 Task: Look for space in Estero, United States from 13th August, 2023 to 17th August, 2023 for 2 adults in price range Rs.10000 to Rs.16000. Place can be entire place with 2 bedrooms having 2 beds and 1 bathroom. Property type can be house, flat, guest house. Amenities needed are: wifi. Booking option can be shelf check-in. Required host language is English.
Action: Mouse moved to (558, 119)
Screenshot: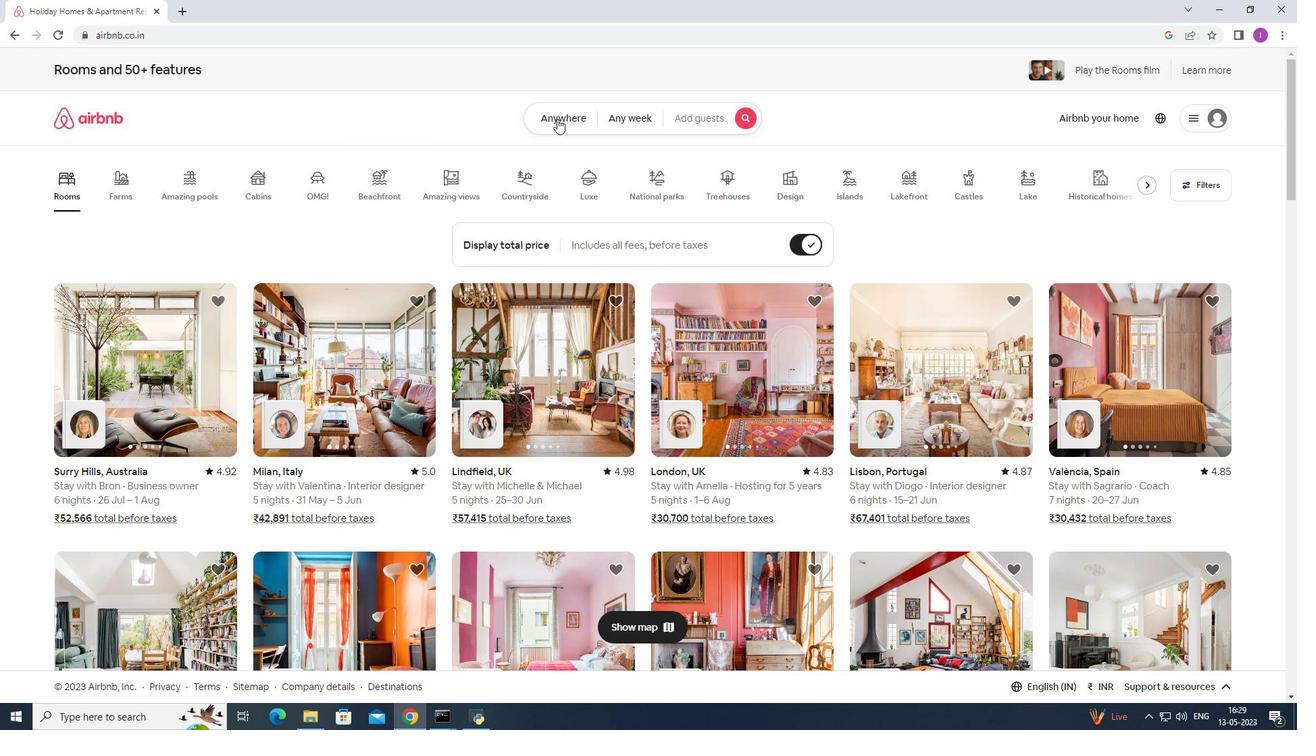 
Action: Mouse pressed left at (558, 119)
Screenshot: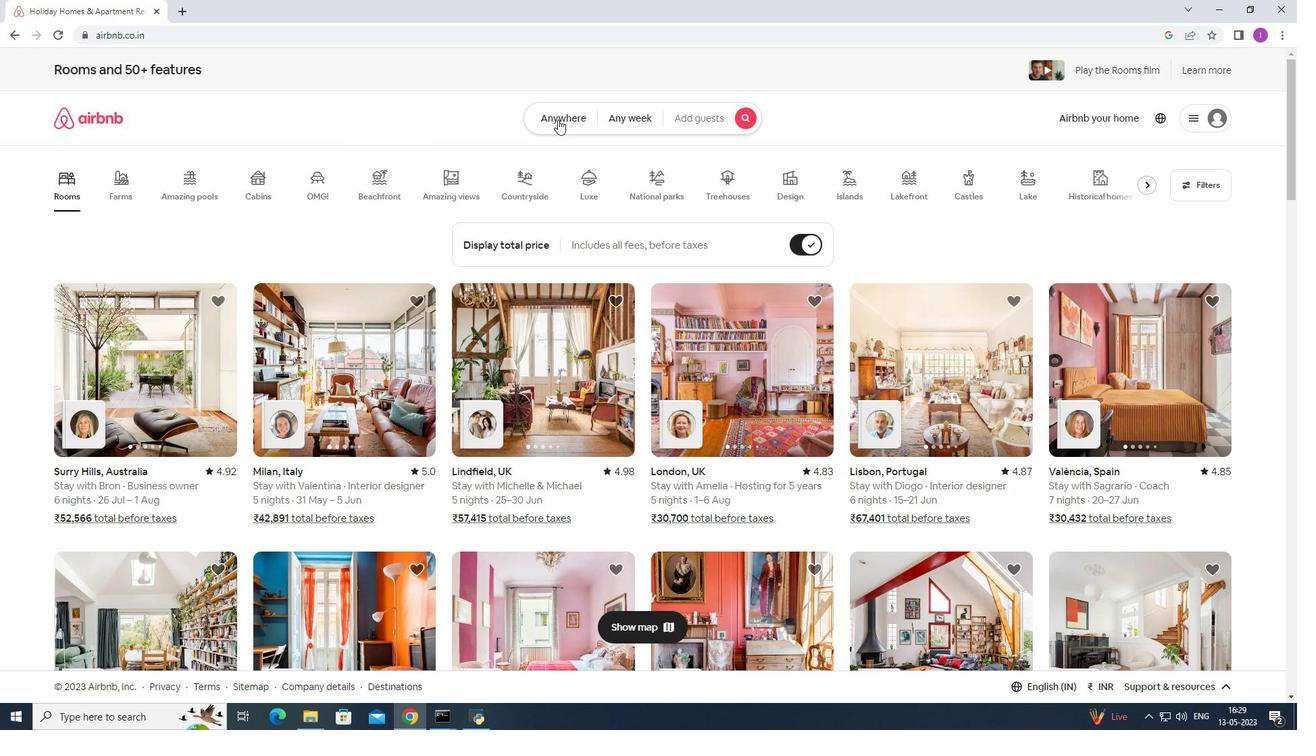 
Action: Mouse moved to (394, 177)
Screenshot: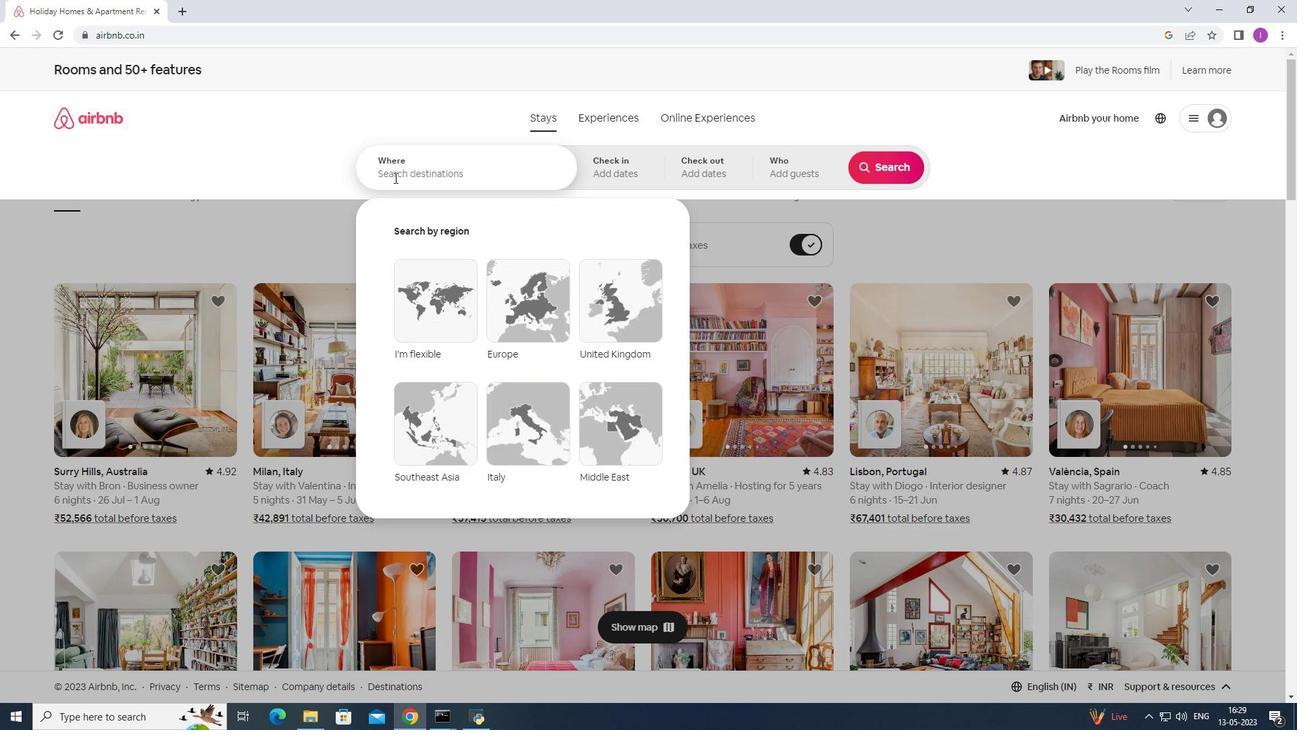 
Action: Mouse pressed left at (394, 177)
Screenshot: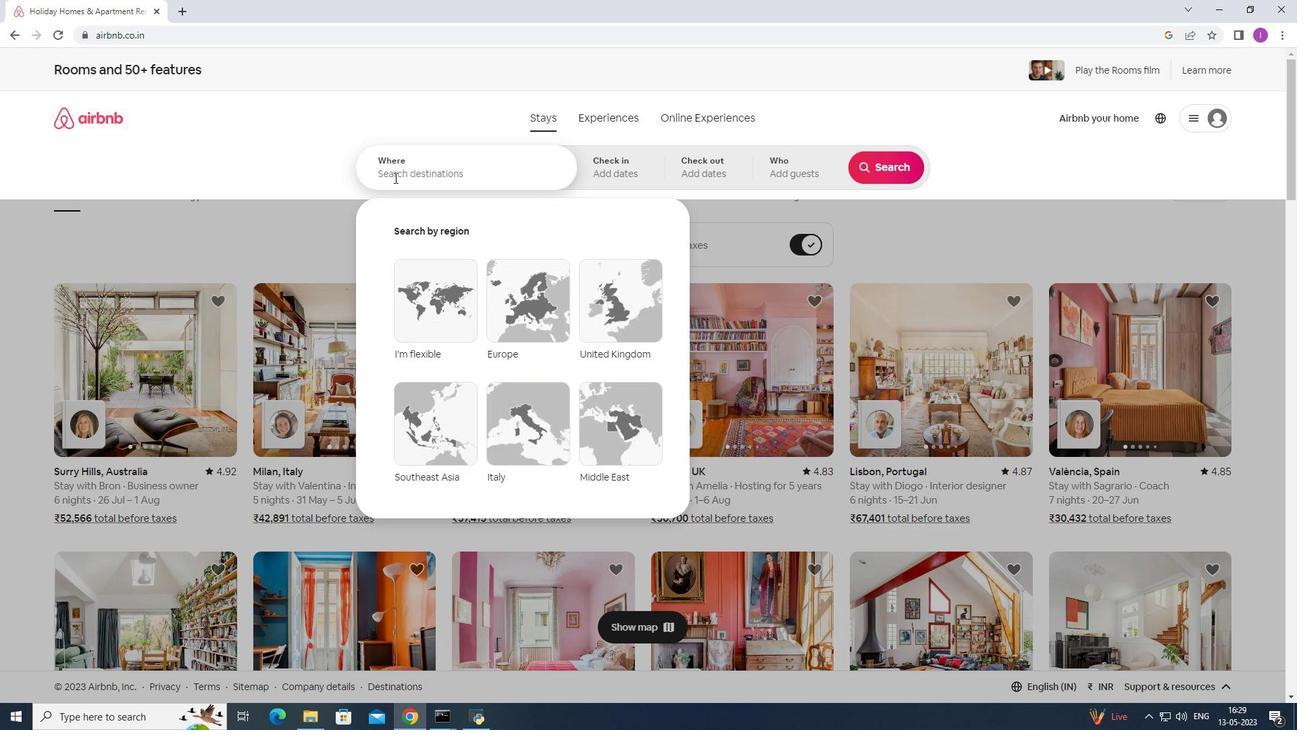 
Action: Key pressed <Key.shift>Estero,<Key.shift>united<Key.space>states
Screenshot: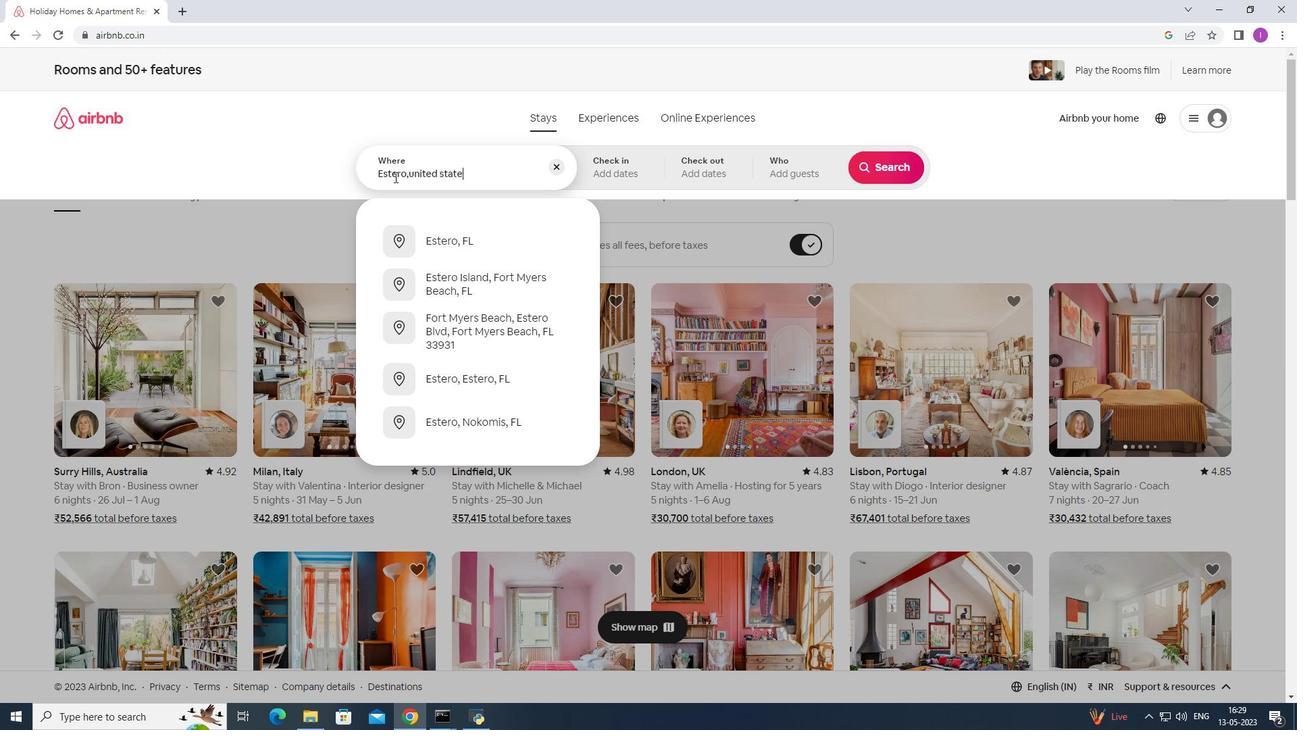 
Action: Mouse moved to (634, 170)
Screenshot: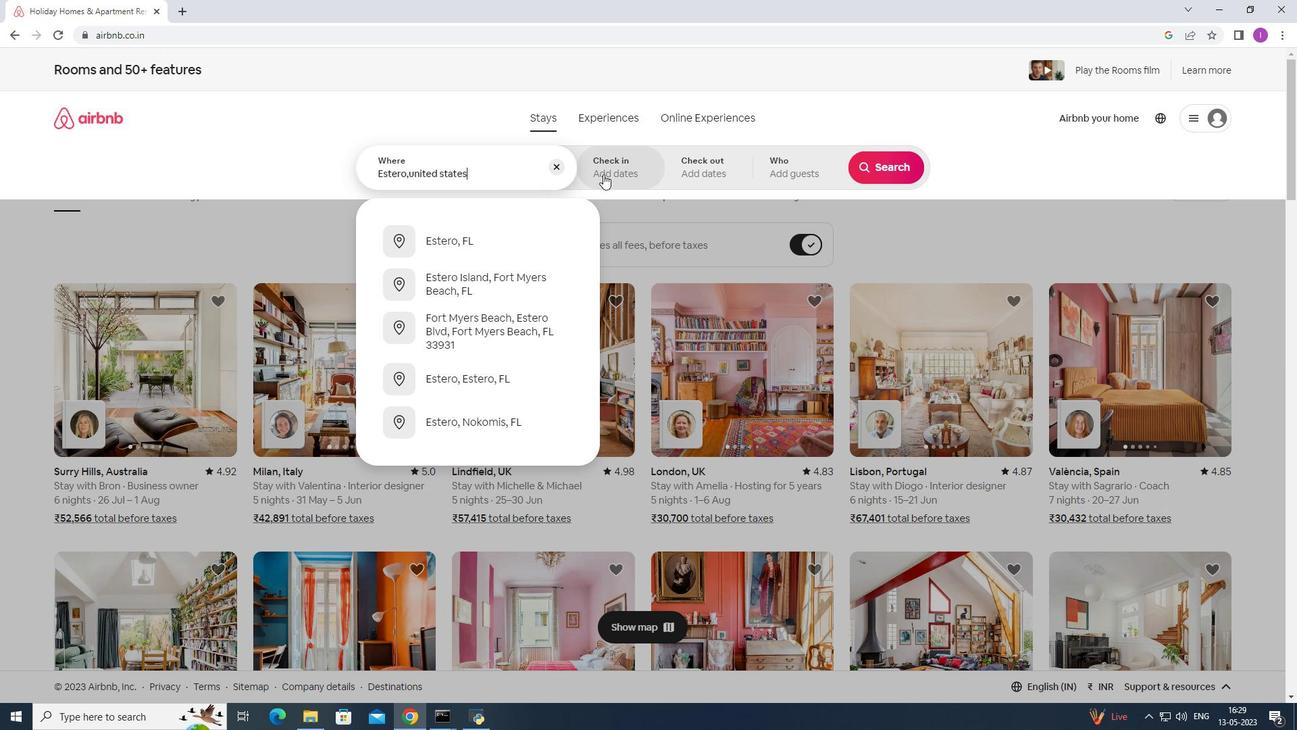 
Action: Mouse pressed left at (634, 170)
Screenshot: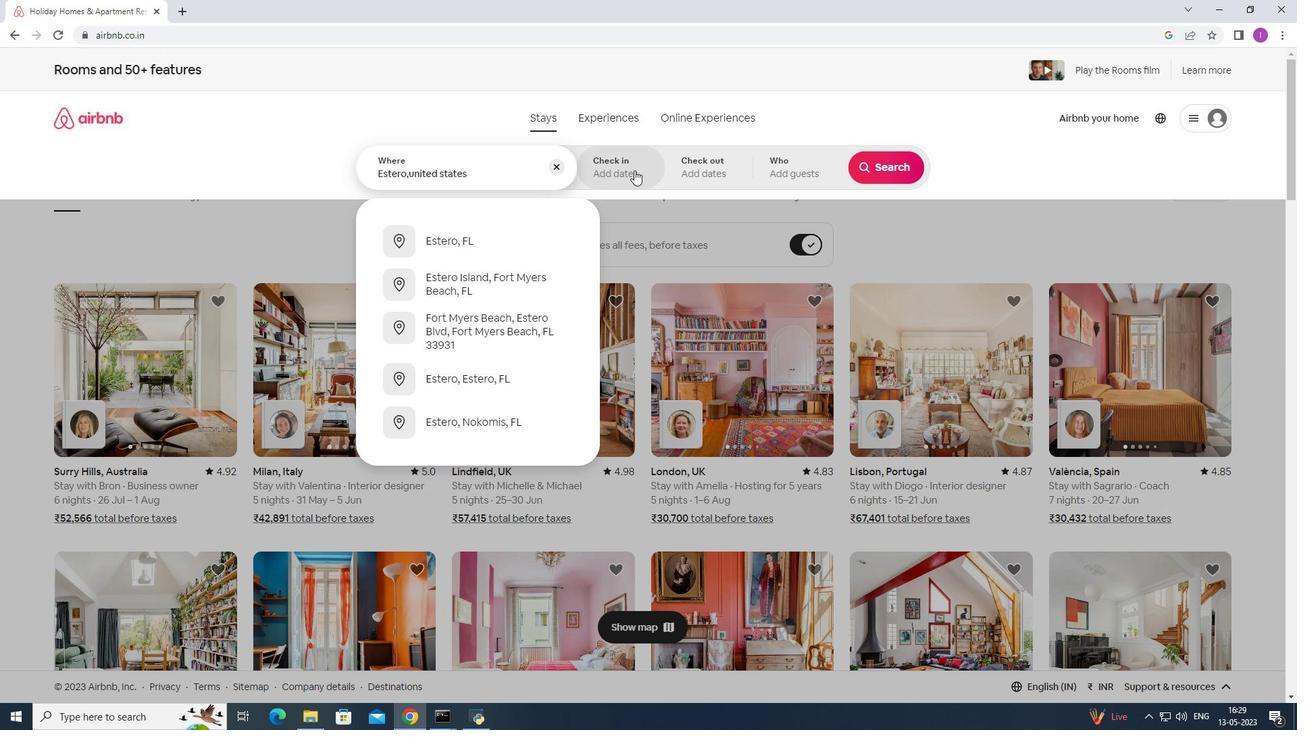 
Action: Mouse moved to (882, 269)
Screenshot: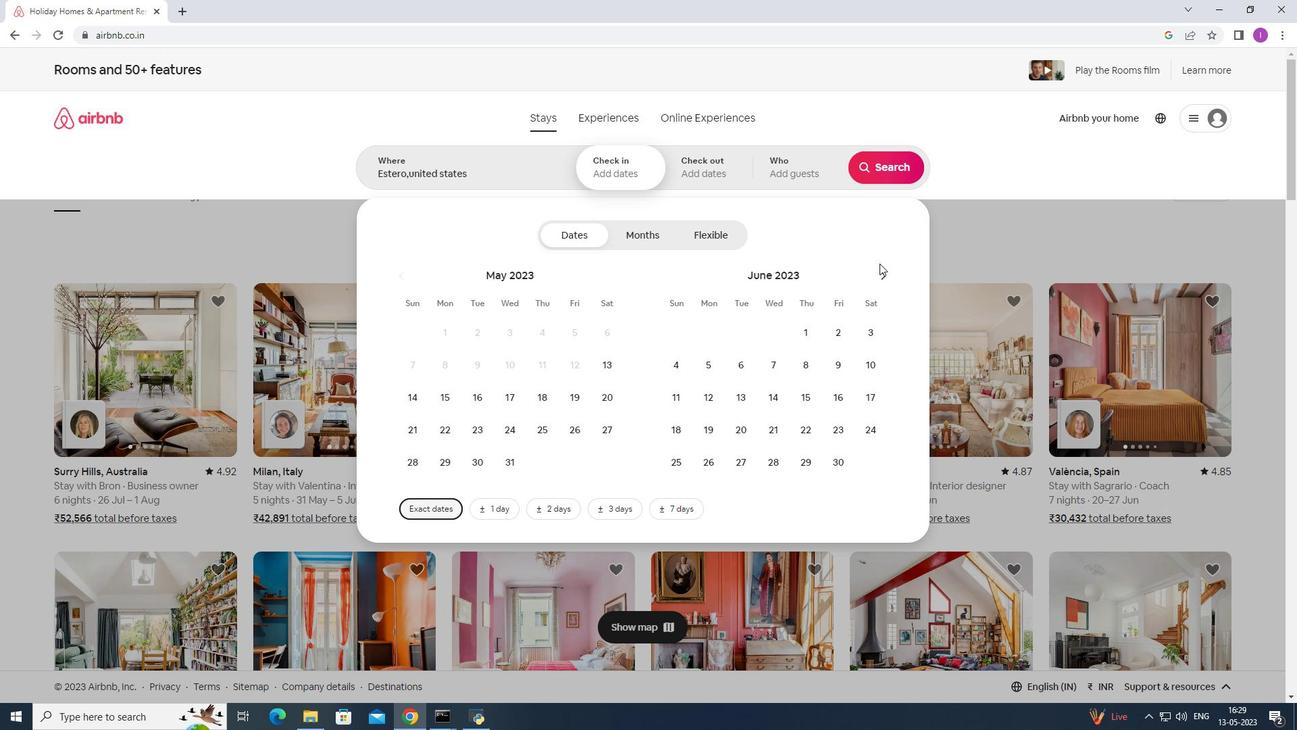 
Action: Mouse pressed left at (882, 269)
Screenshot: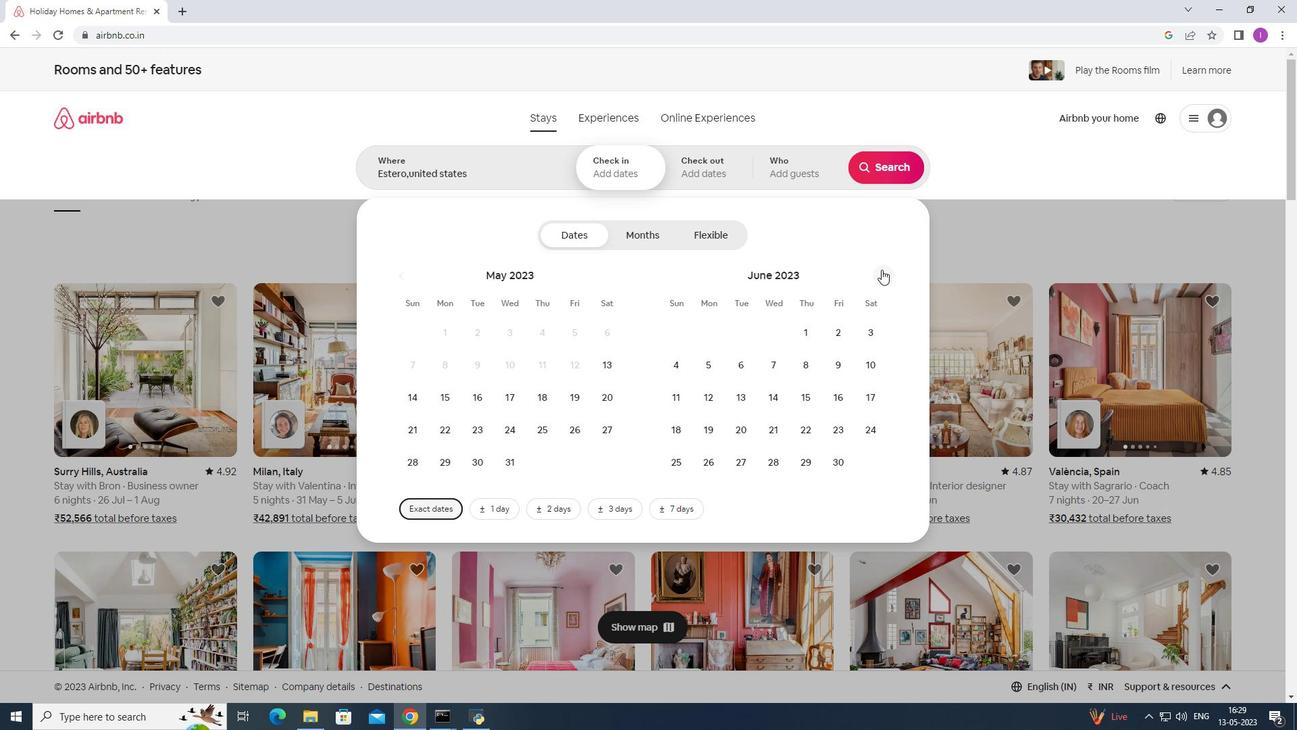 
Action: Mouse moved to (882, 269)
Screenshot: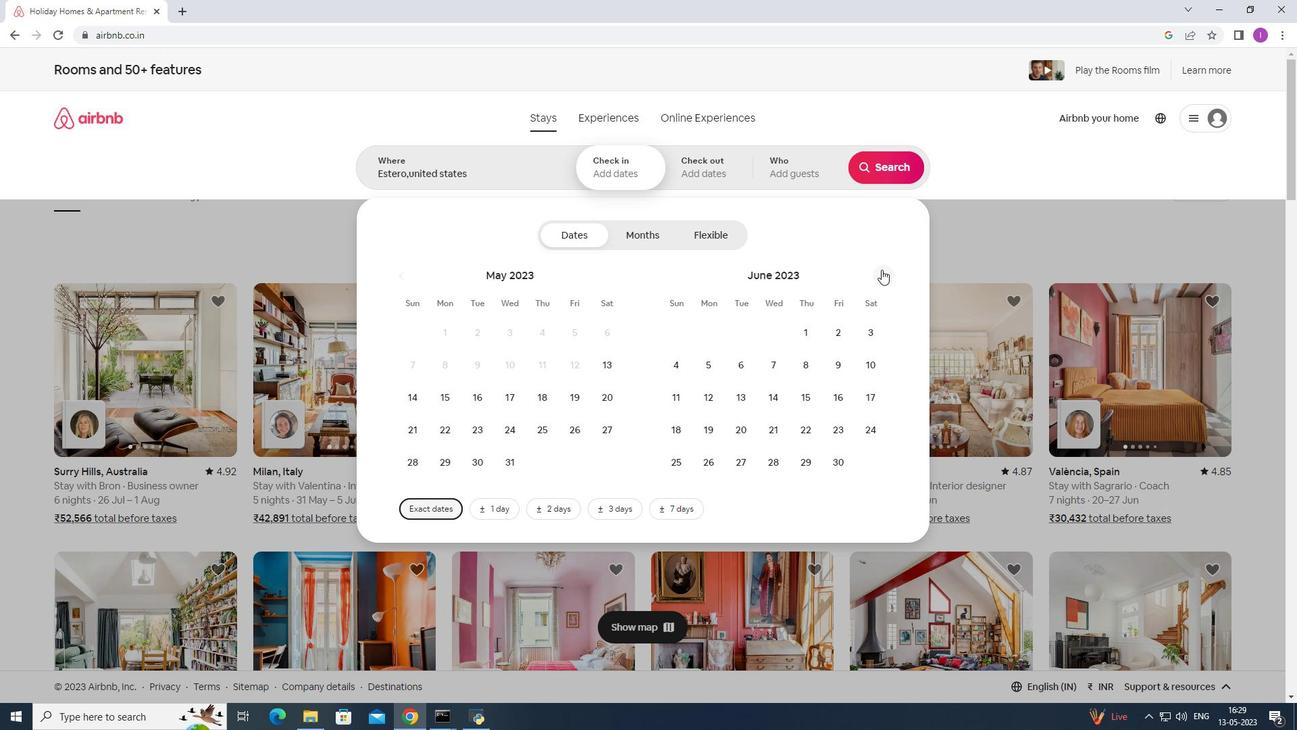 
Action: Mouse pressed left at (882, 269)
Screenshot: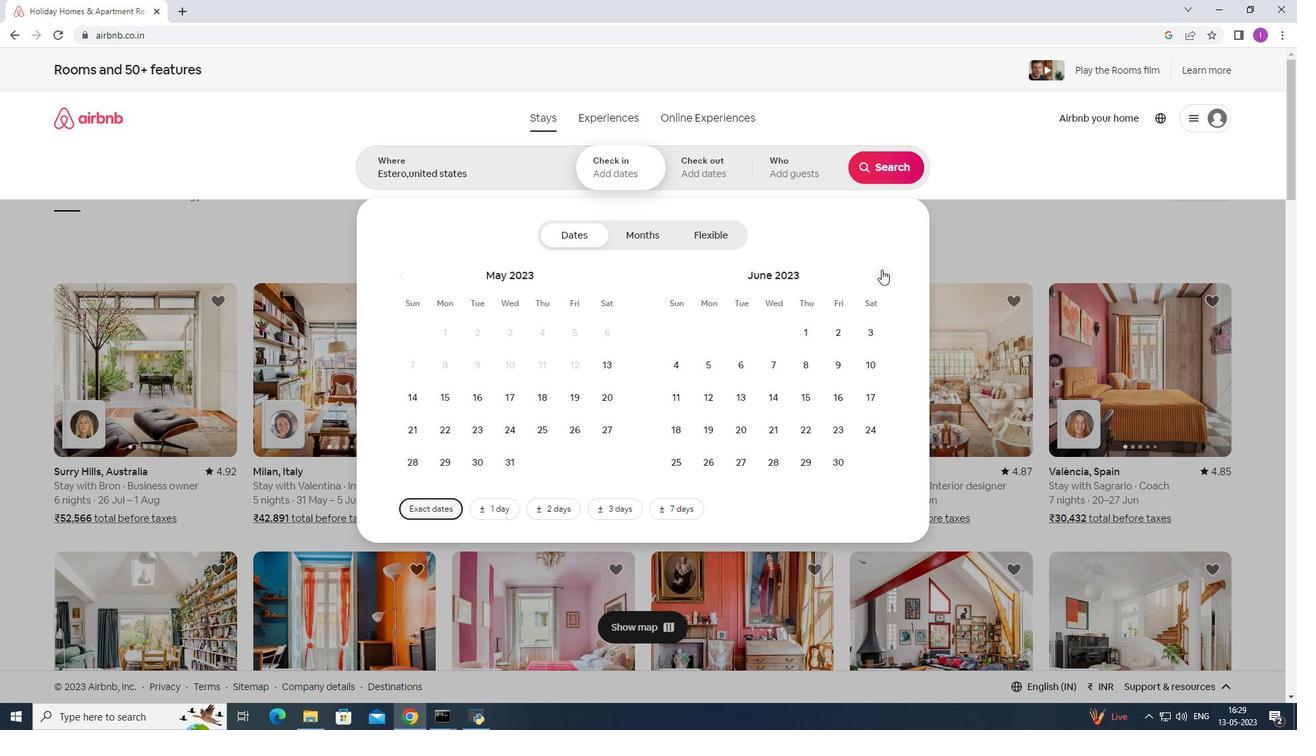 
Action: Mouse pressed left at (882, 269)
Screenshot: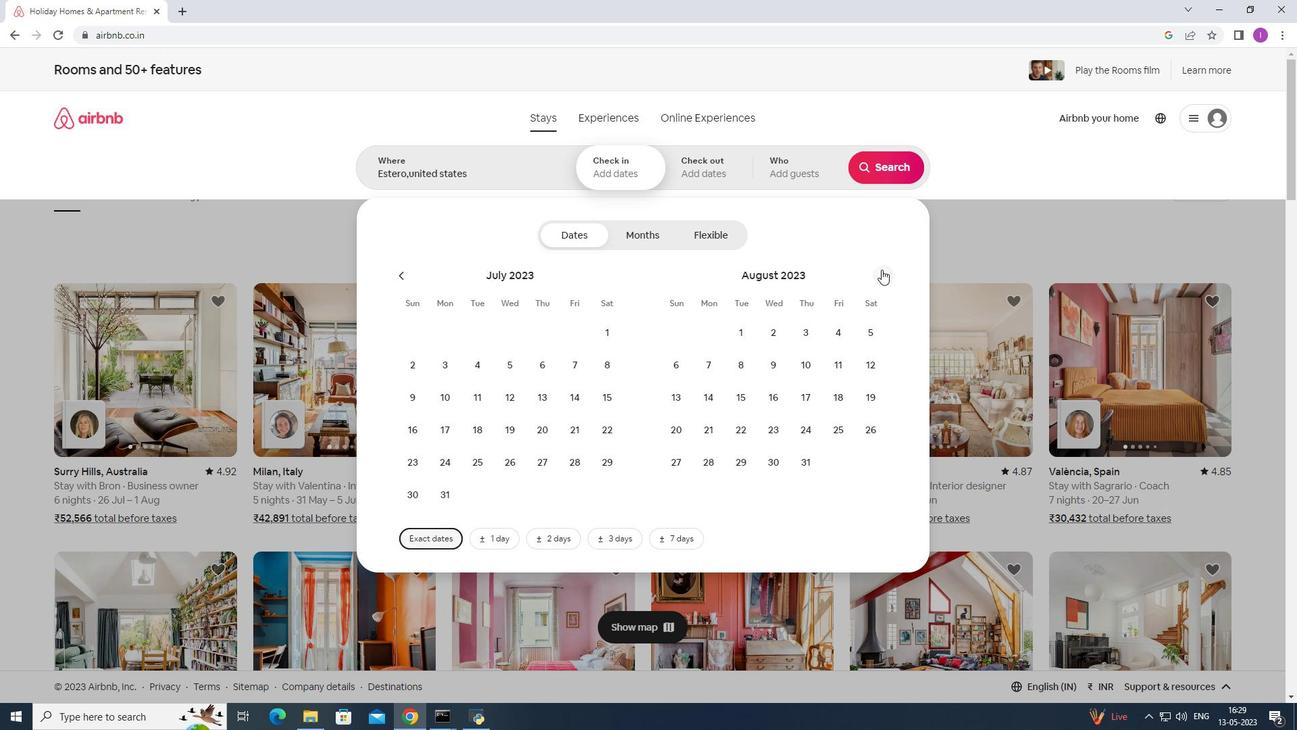 
Action: Mouse moved to (409, 398)
Screenshot: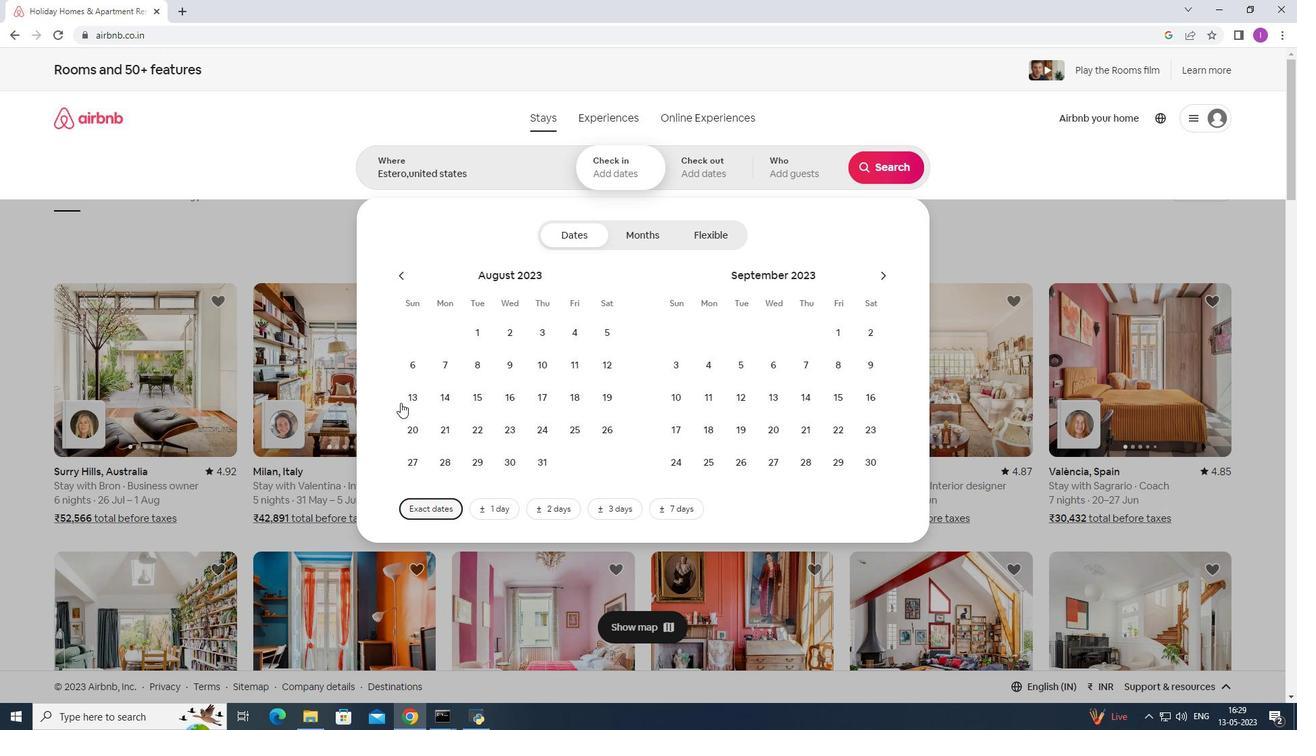 
Action: Mouse pressed left at (409, 398)
Screenshot: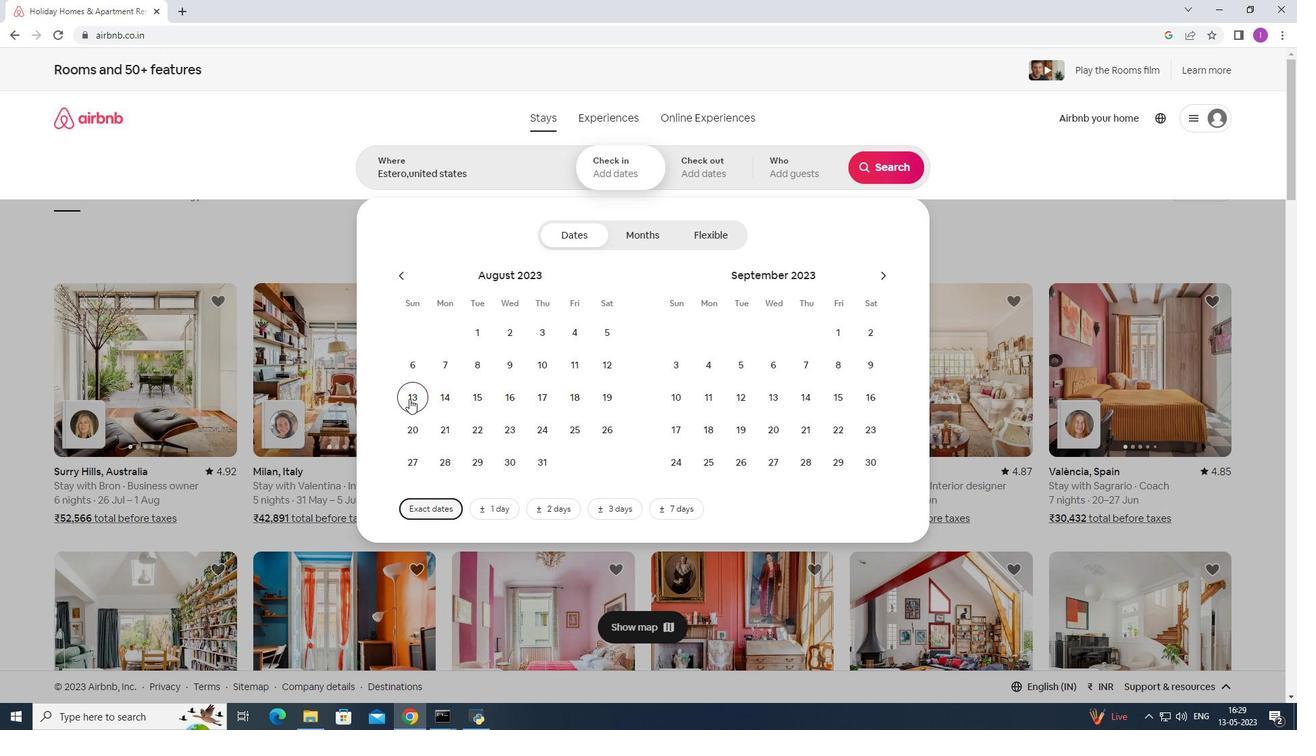 
Action: Mouse moved to (546, 398)
Screenshot: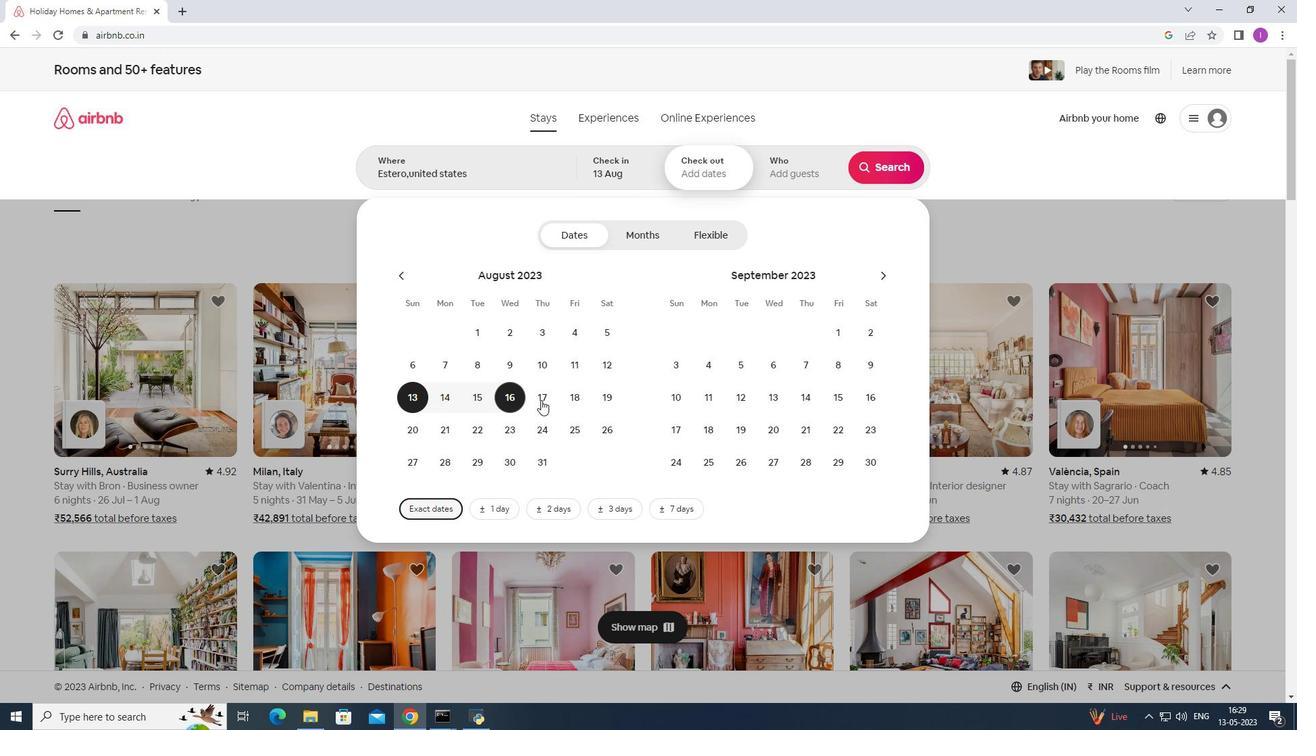 
Action: Mouse pressed left at (546, 398)
Screenshot: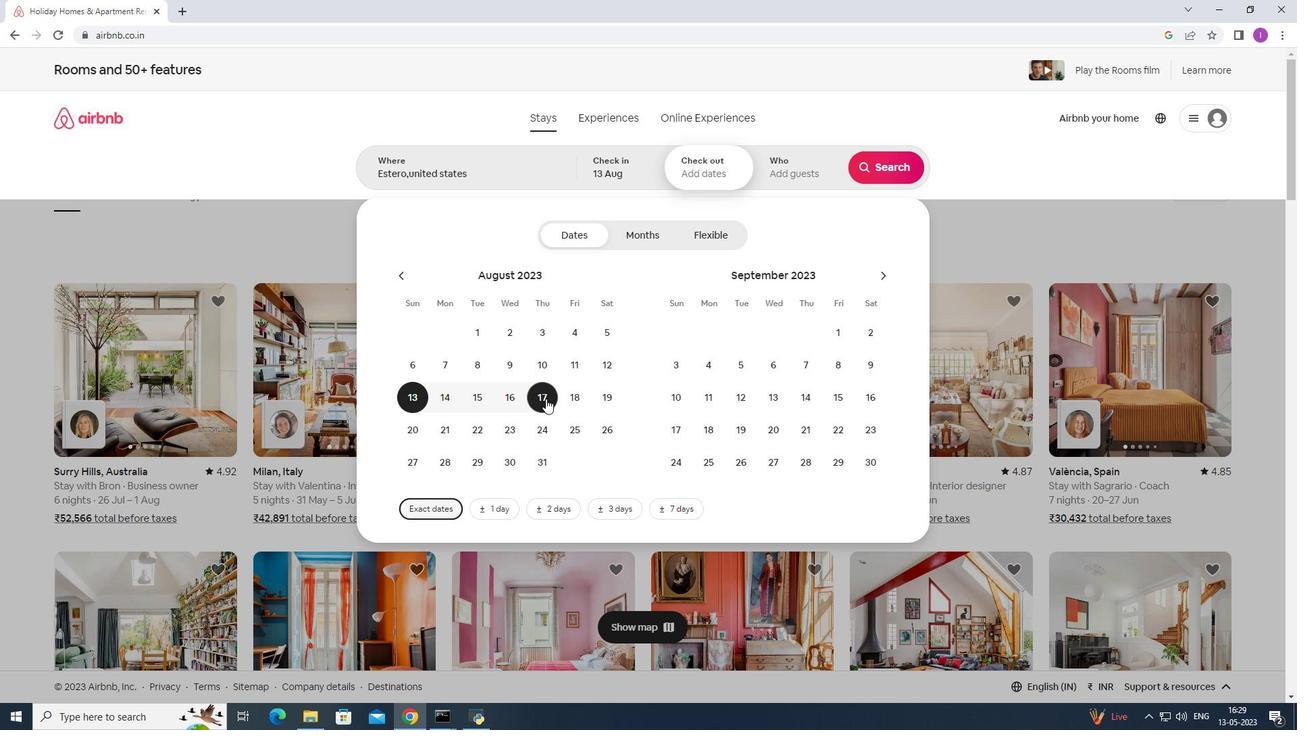 
Action: Mouse moved to (801, 177)
Screenshot: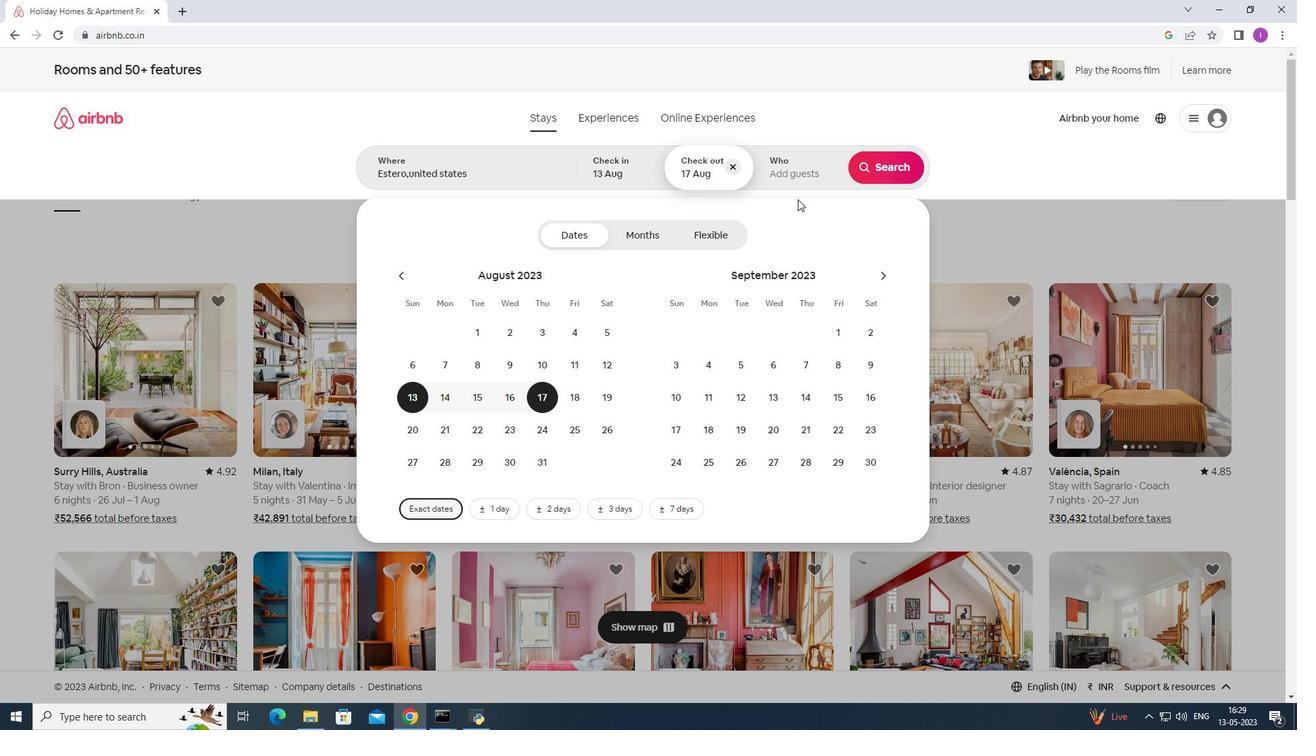 
Action: Mouse pressed left at (801, 177)
Screenshot: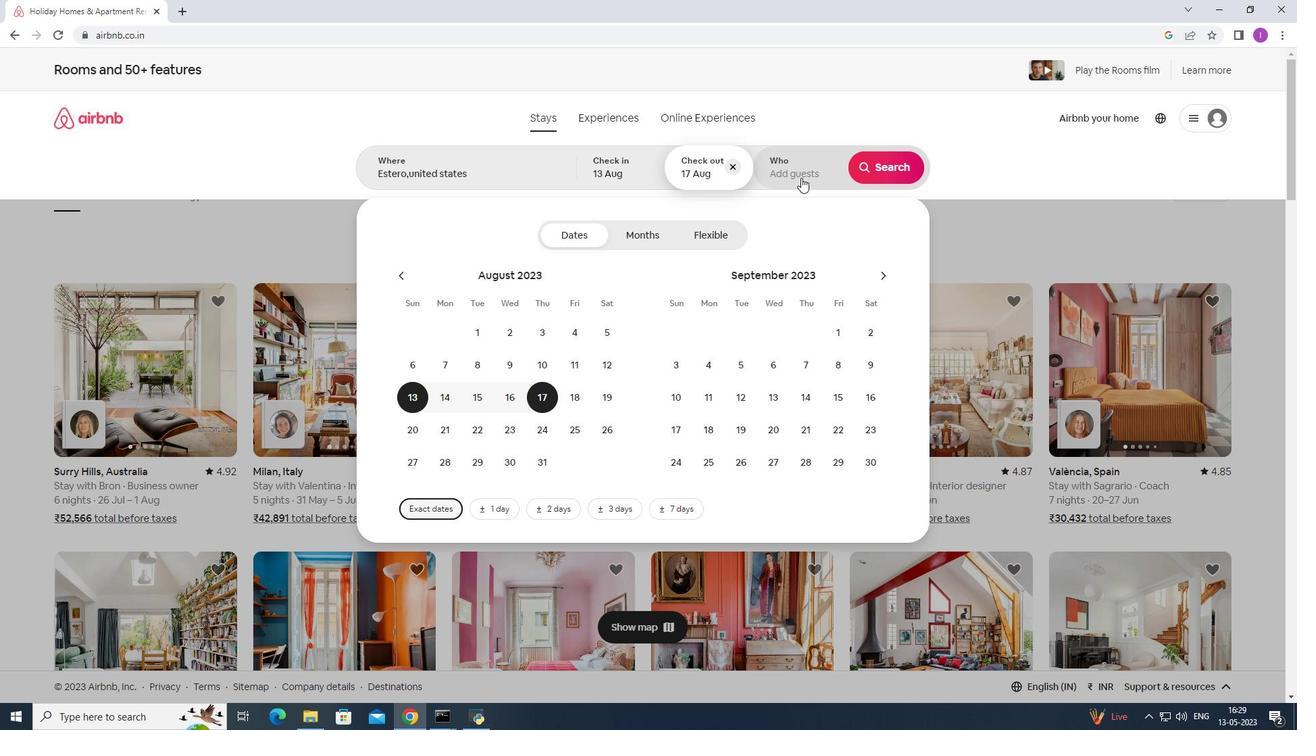 
Action: Mouse moved to (894, 239)
Screenshot: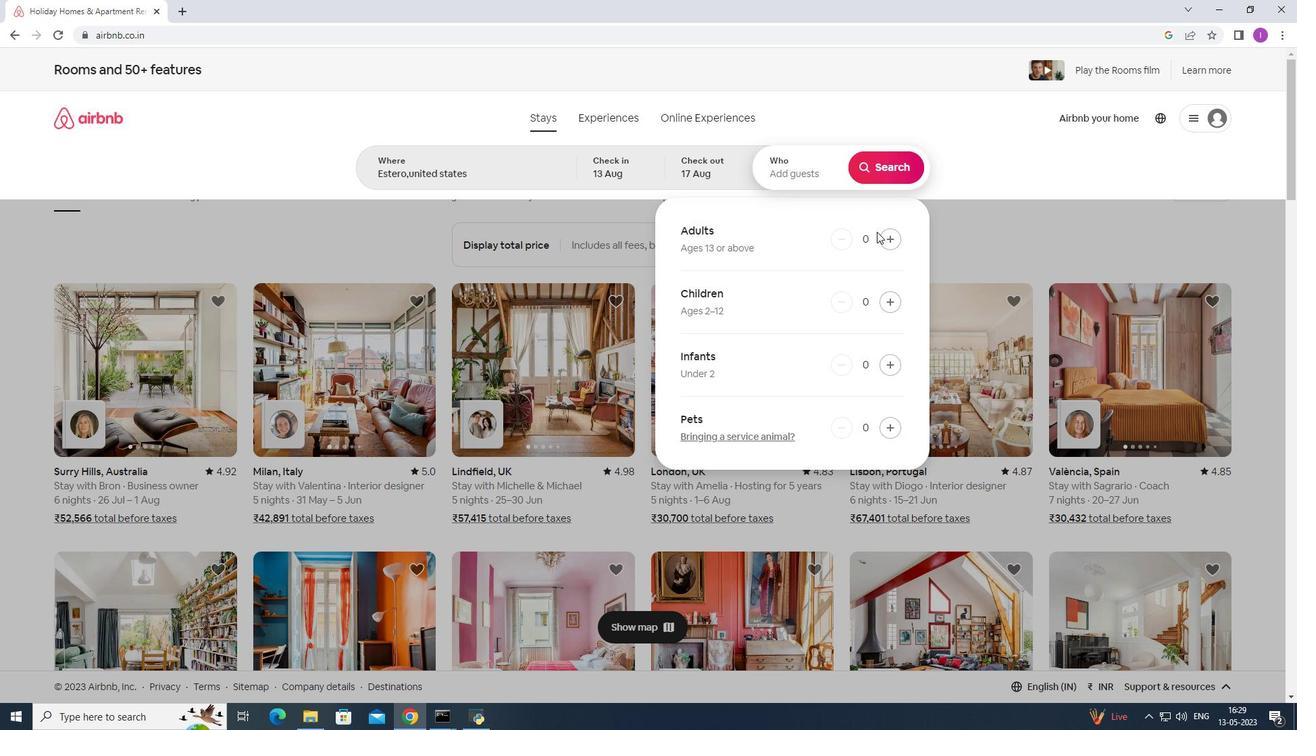 
Action: Mouse pressed left at (894, 239)
Screenshot: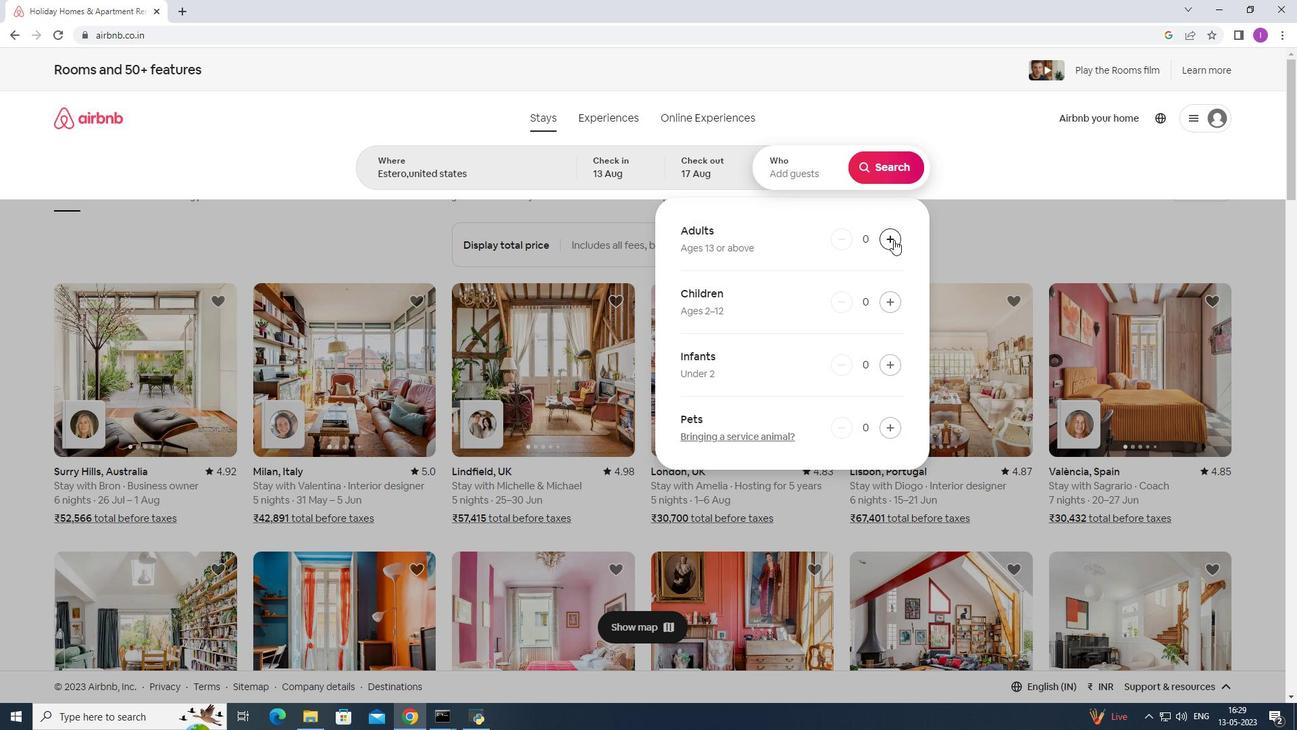 
Action: Mouse pressed left at (894, 239)
Screenshot: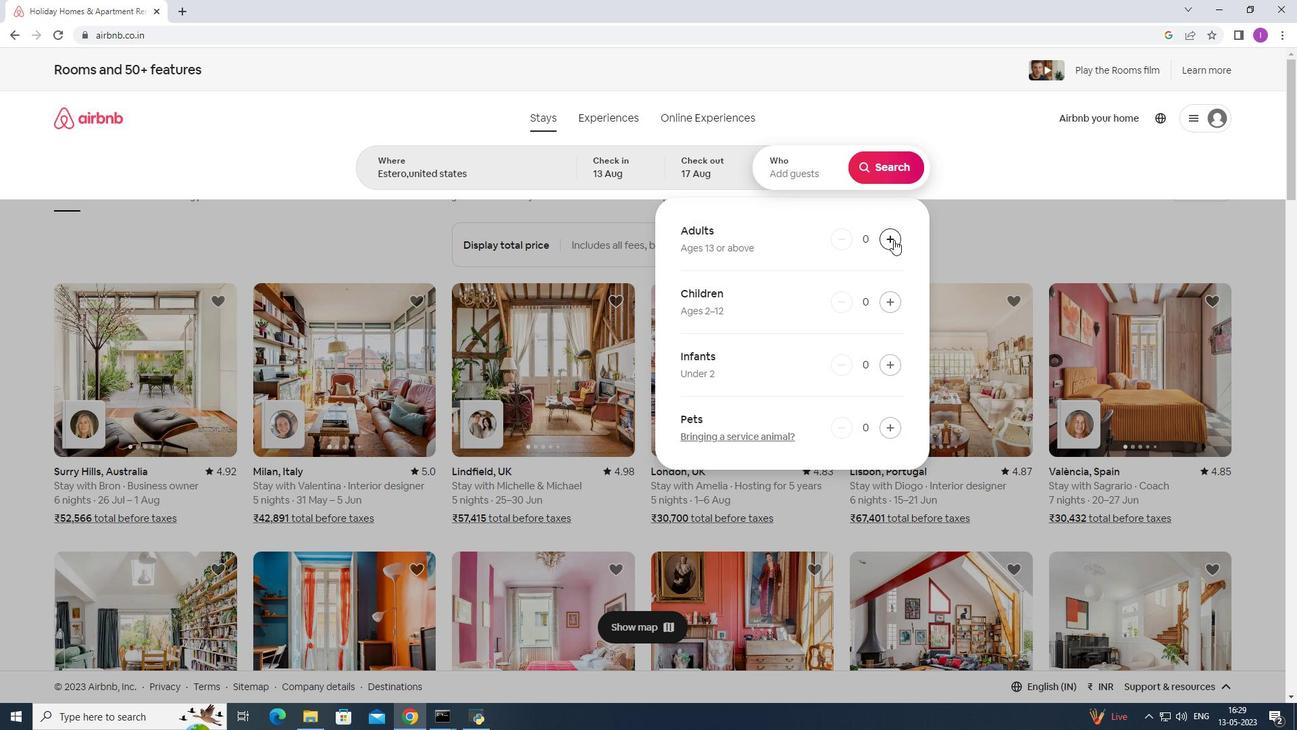 
Action: Mouse moved to (884, 174)
Screenshot: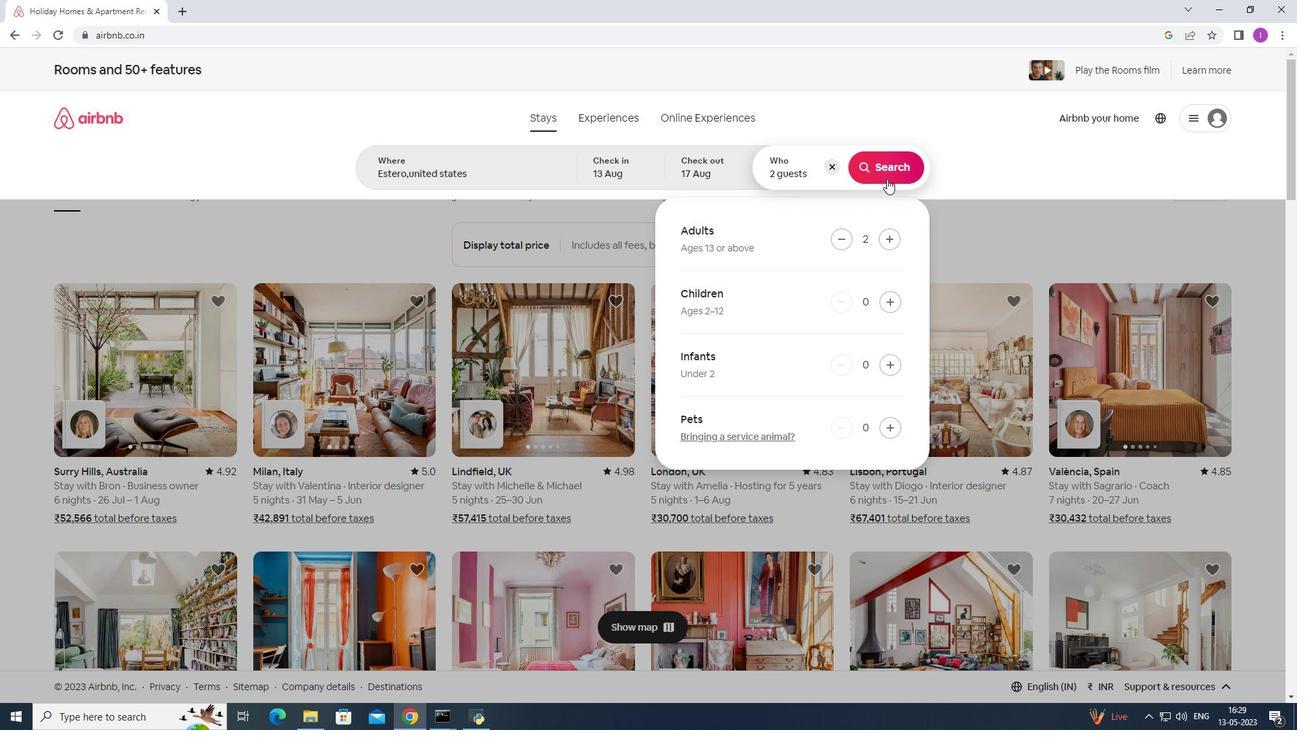 
Action: Mouse pressed left at (884, 174)
Screenshot: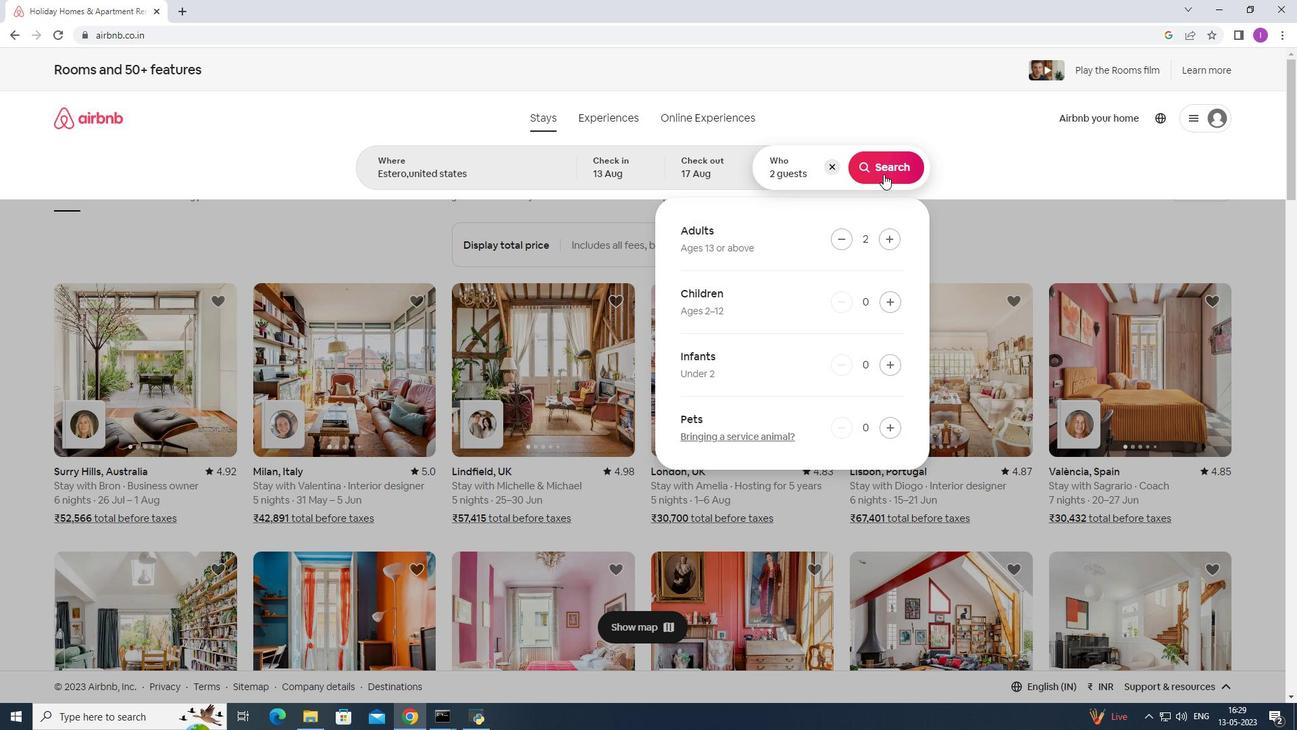 
Action: Mouse moved to (1257, 125)
Screenshot: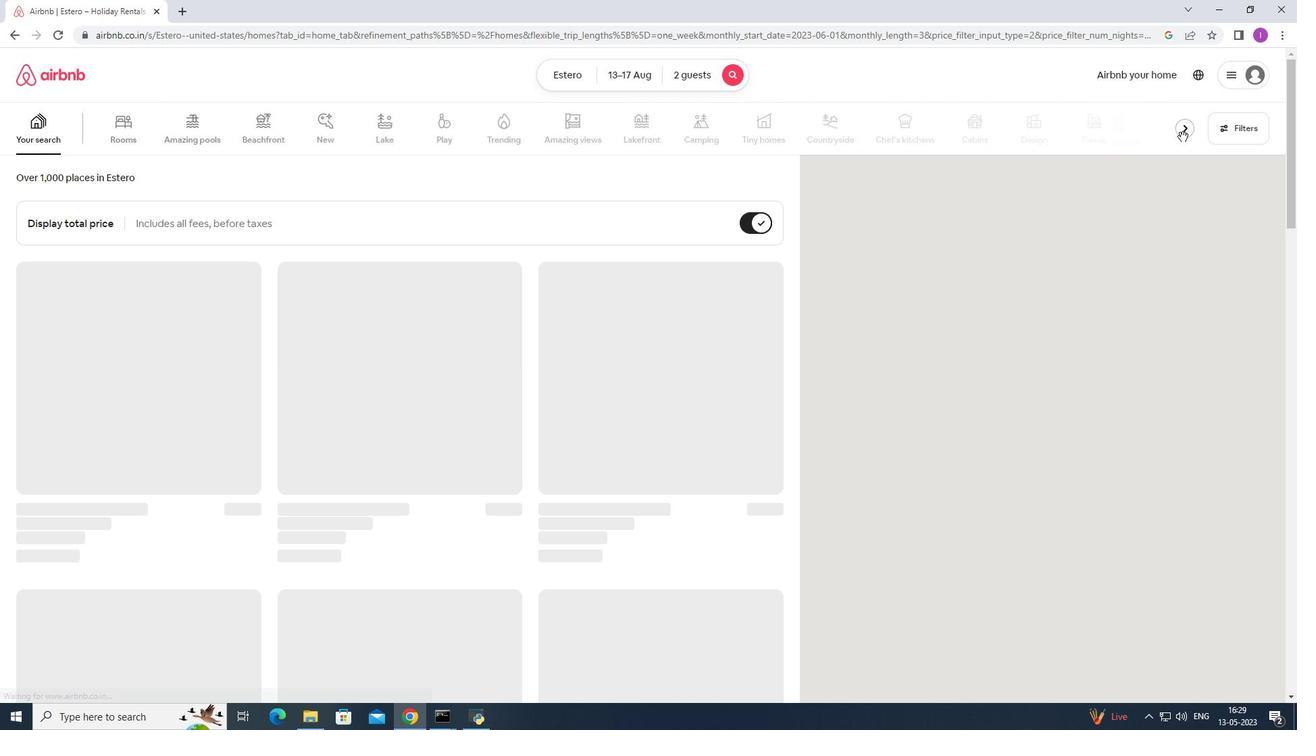 
Action: Mouse pressed left at (1257, 125)
Screenshot: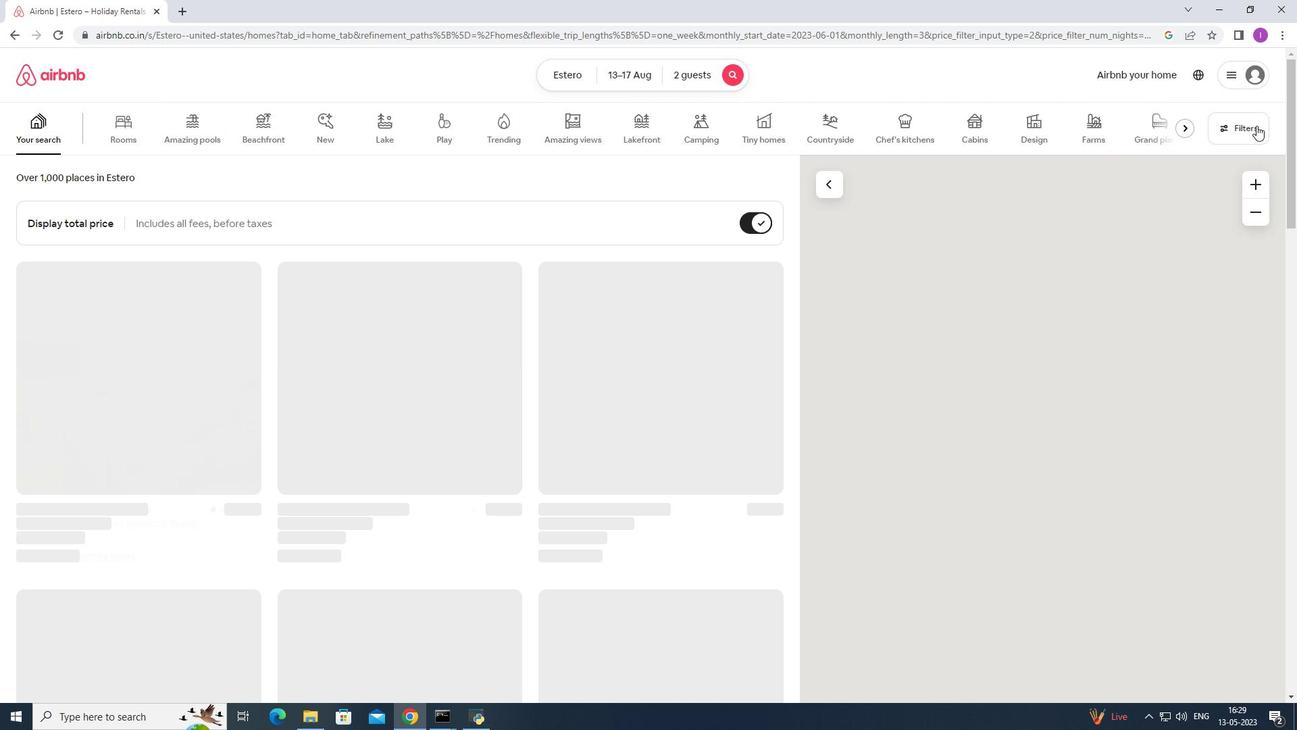 
Action: Mouse moved to (734, 467)
Screenshot: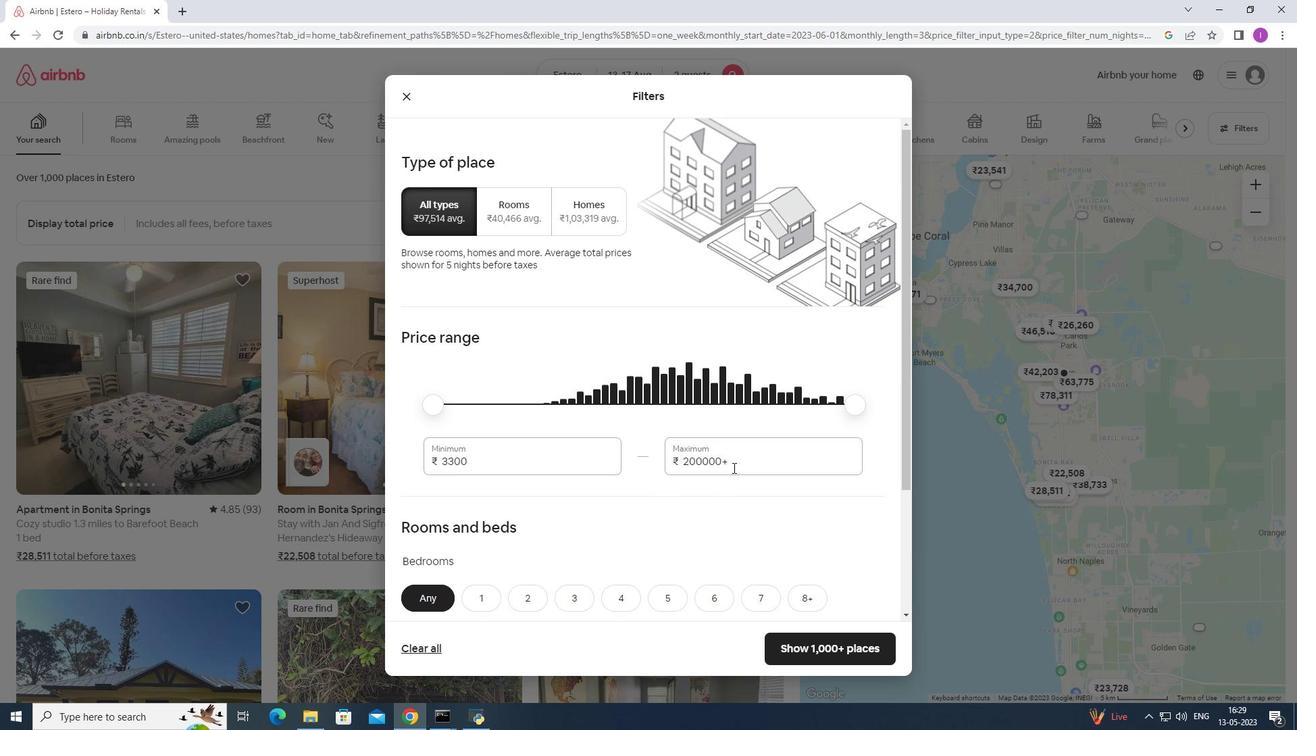 
Action: Mouse pressed left at (734, 467)
Screenshot: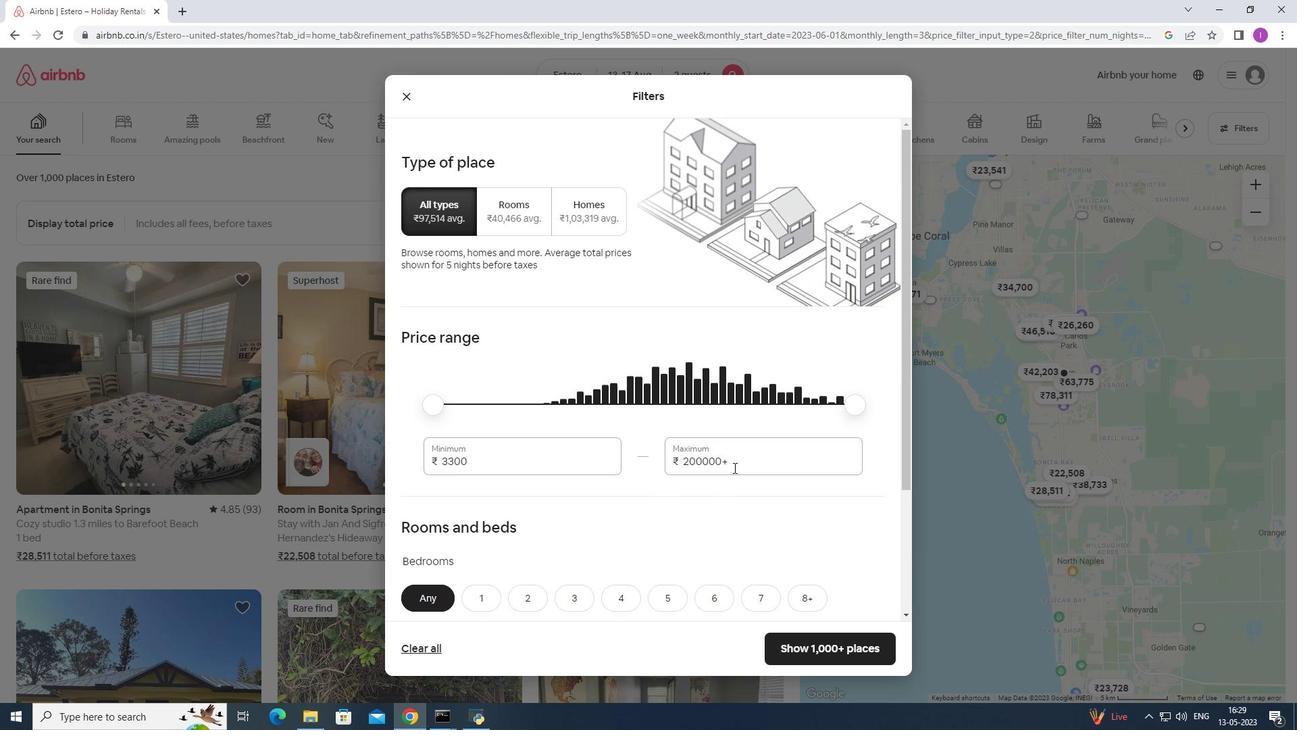 
Action: Mouse moved to (677, 470)
Screenshot: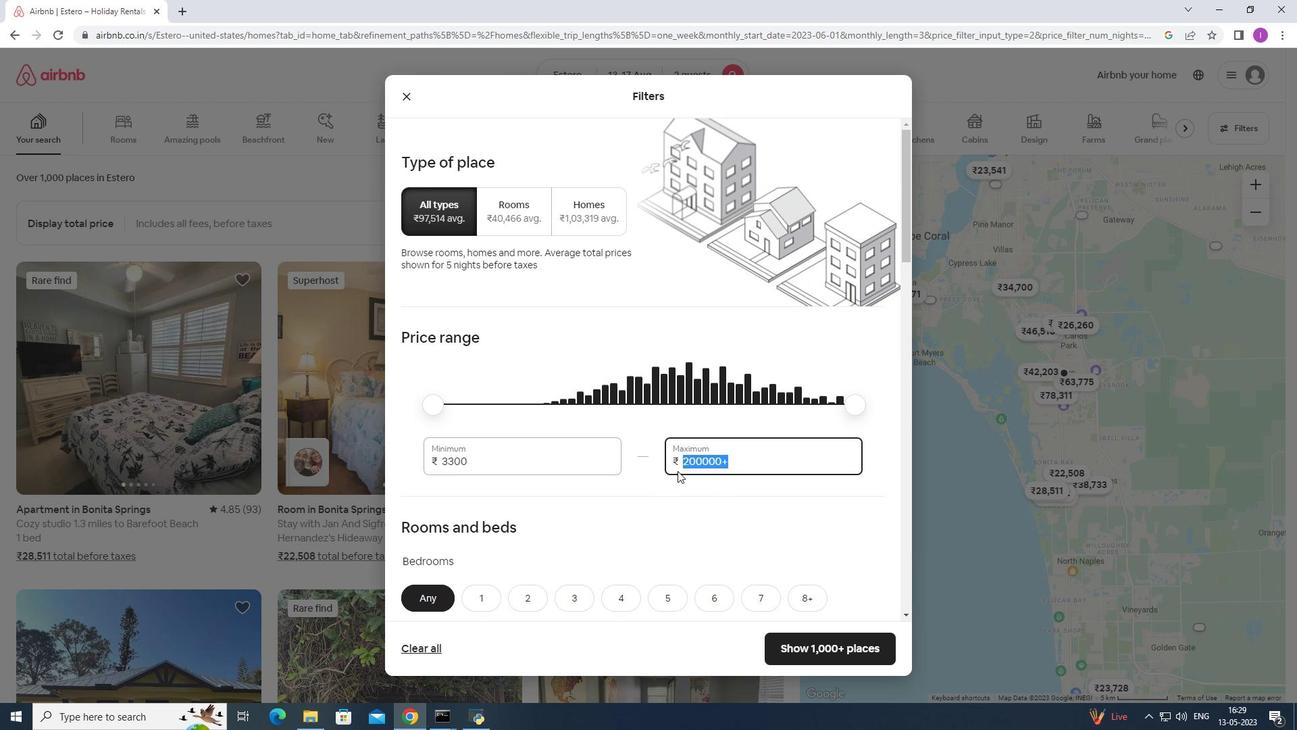 
Action: Key pressed 1
Screenshot: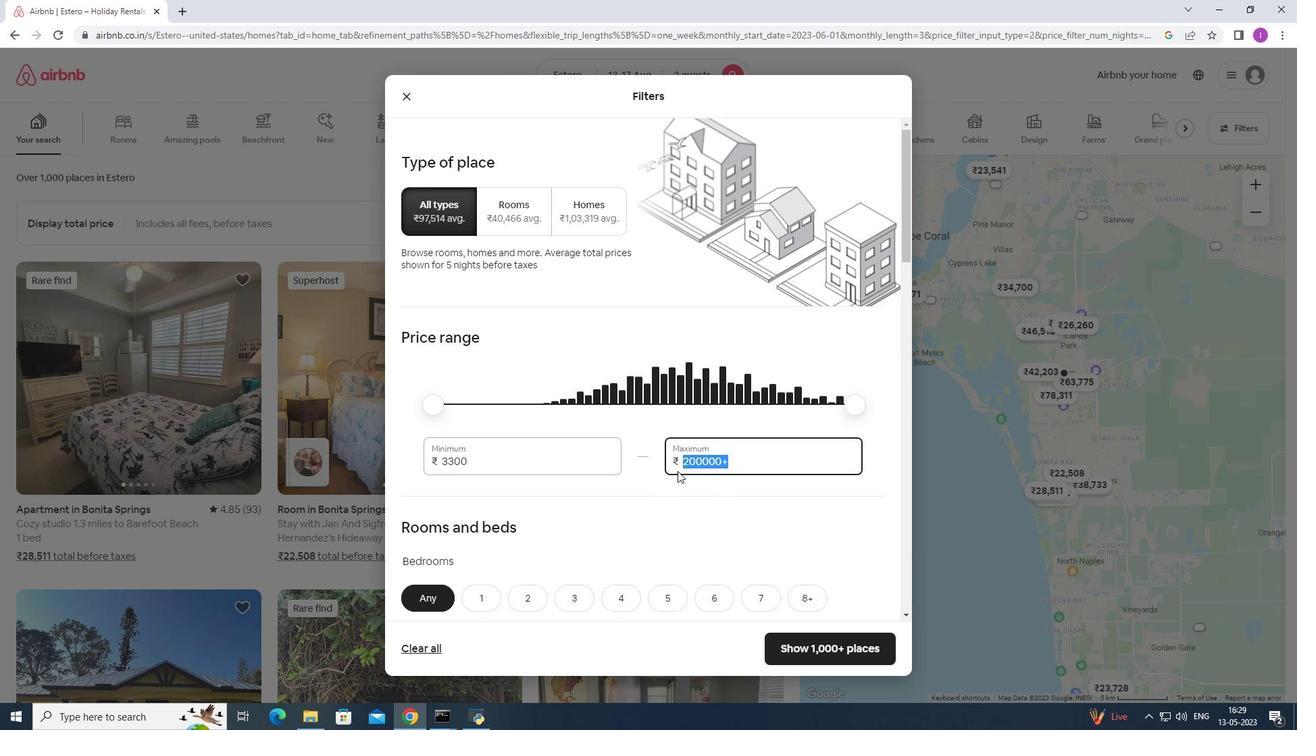 
Action: Mouse moved to (677, 470)
Screenshot: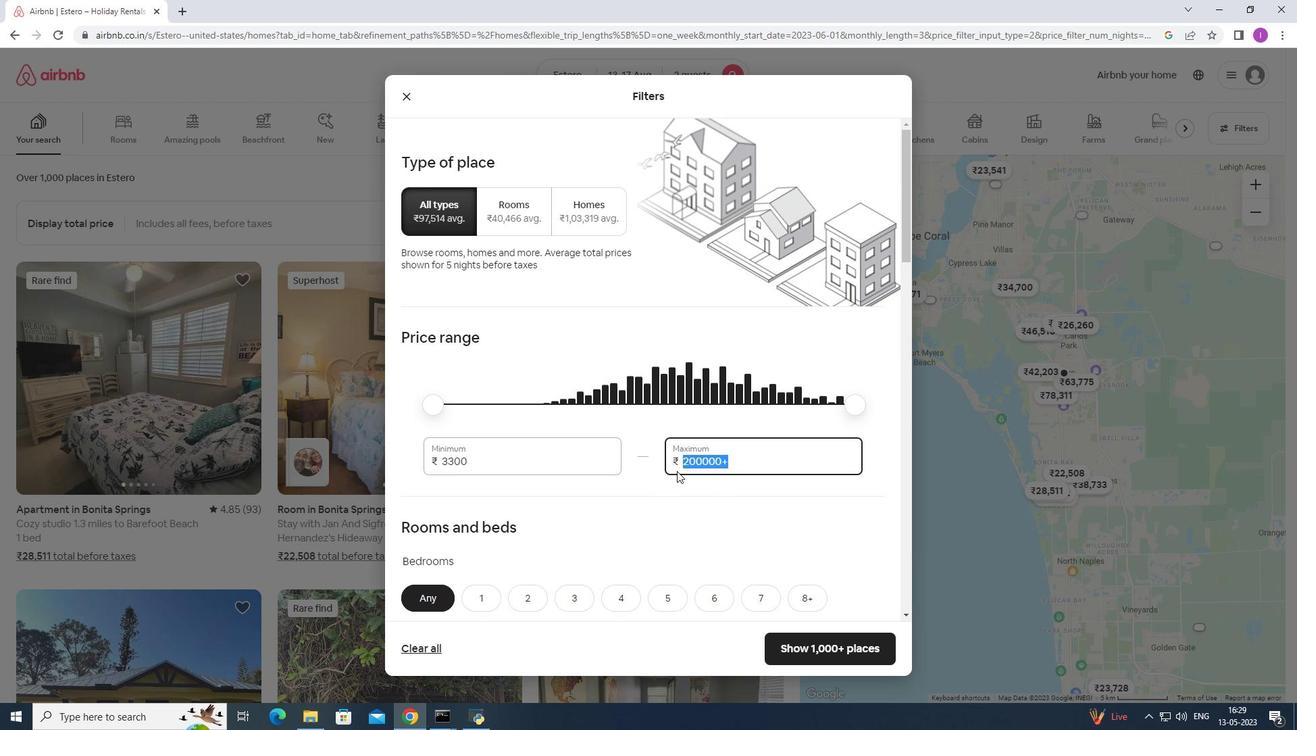 
Action: Key pressed 6
Screenshot: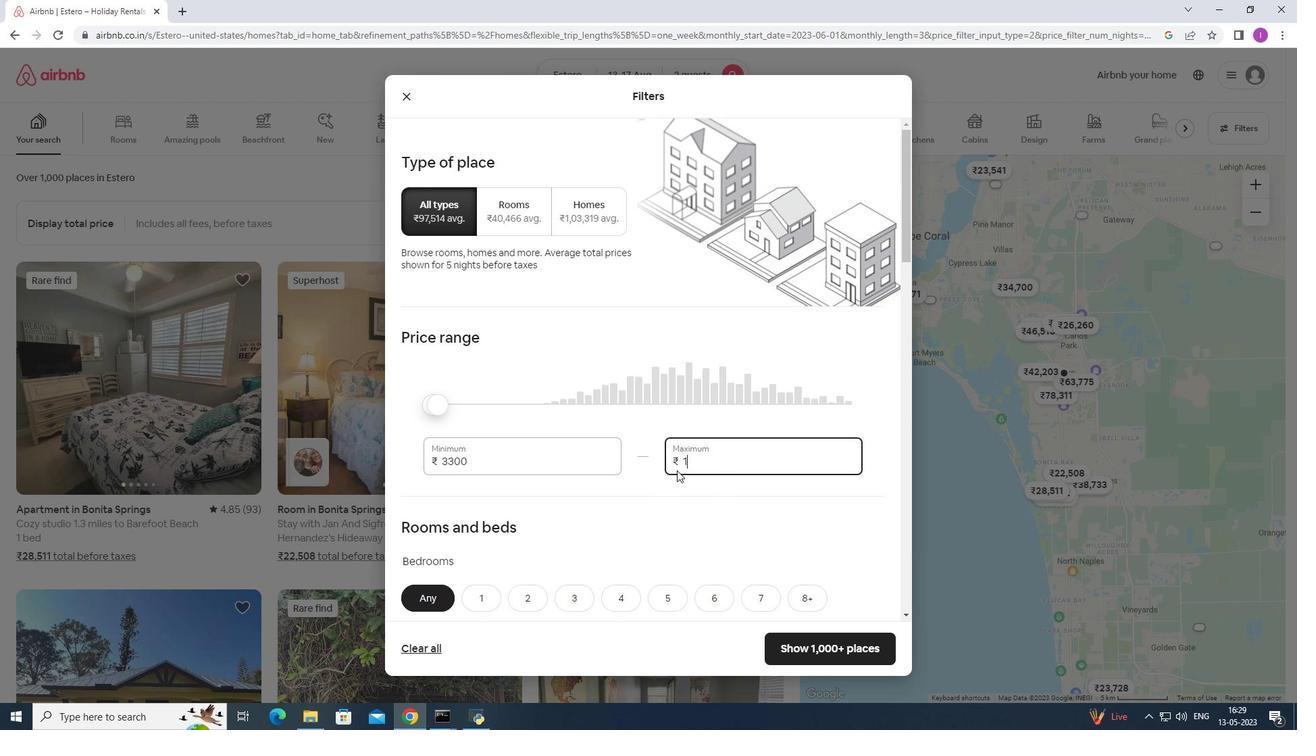 
Action: Mouse moved to (676, 467)
Screenshot: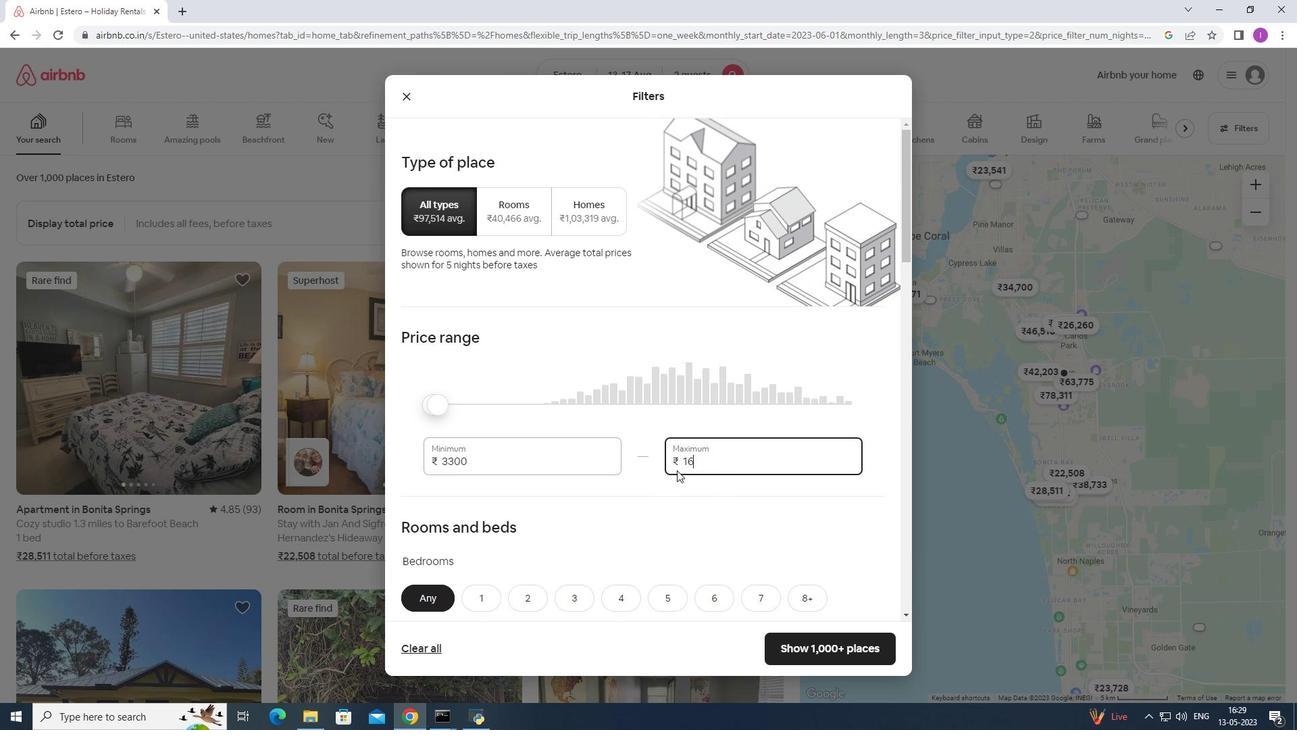 
Action: Key pressed 0
Screenshot: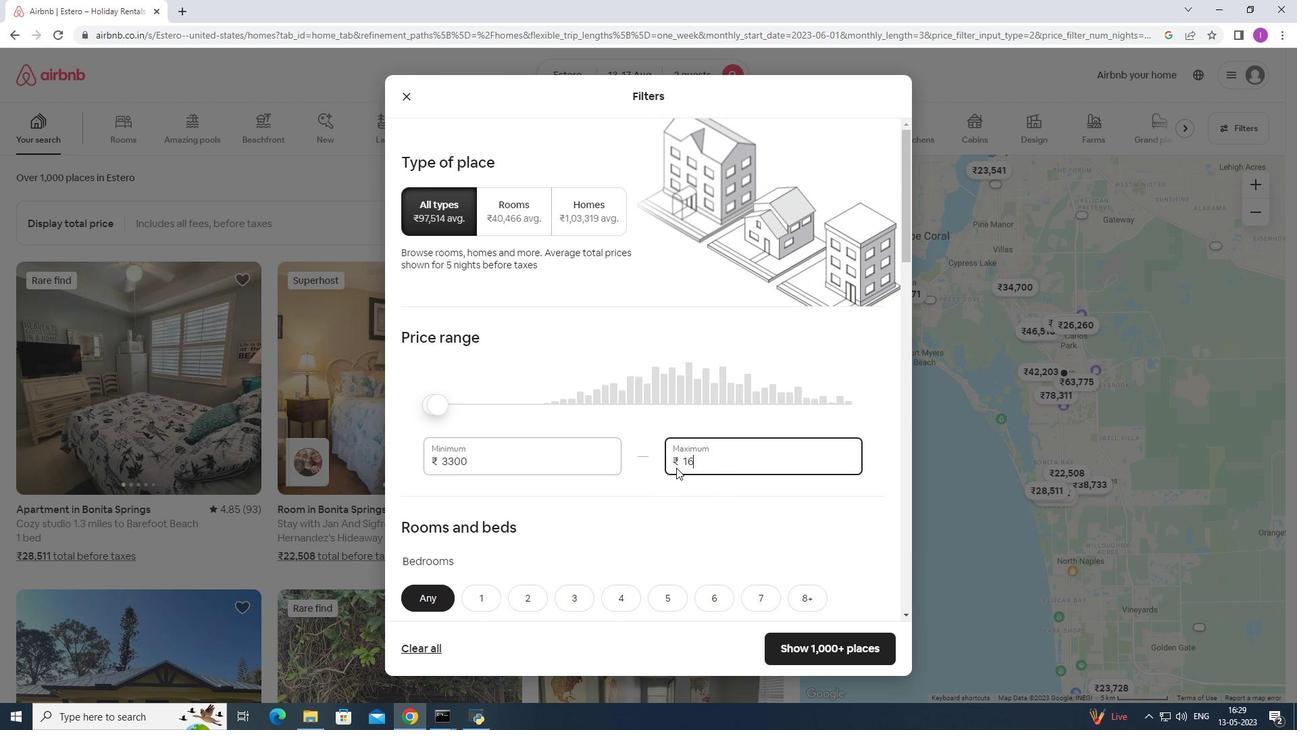 
Action: Mouse moved to (676, 467)
Screenshot: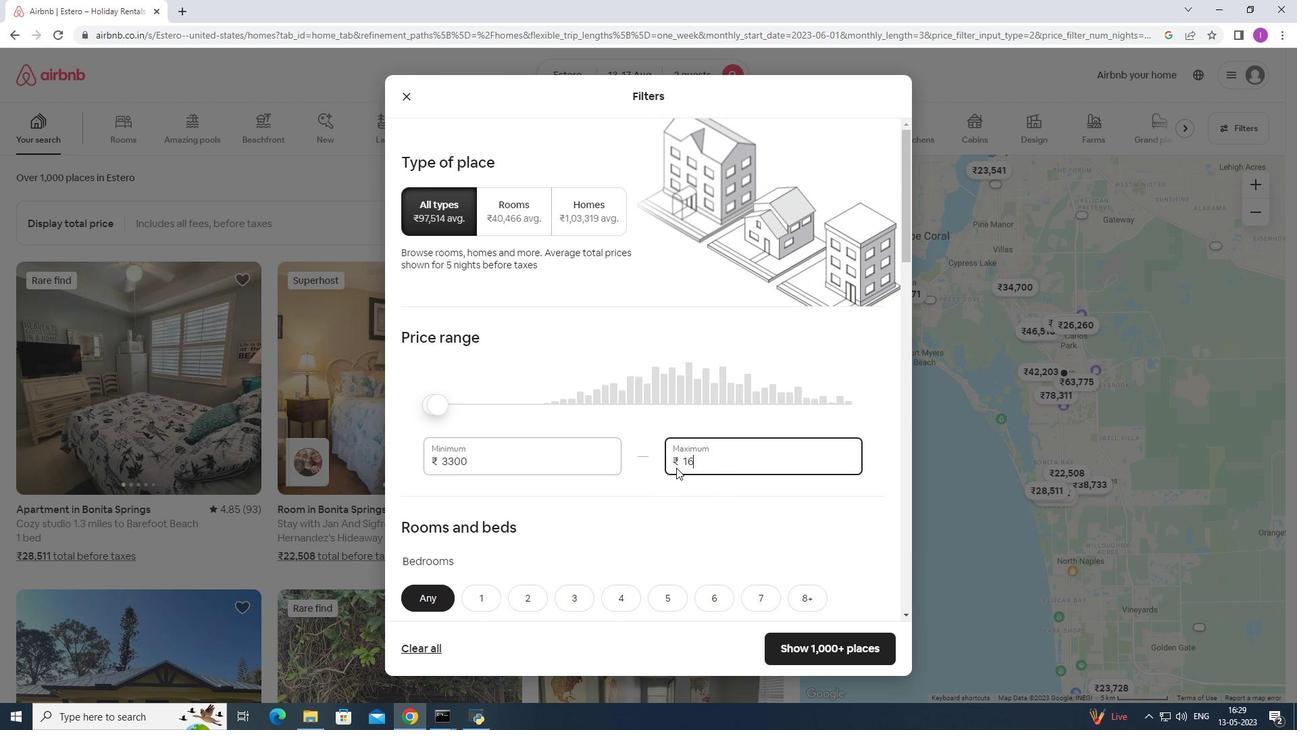 
Action: Key pressed 00
Screenshot: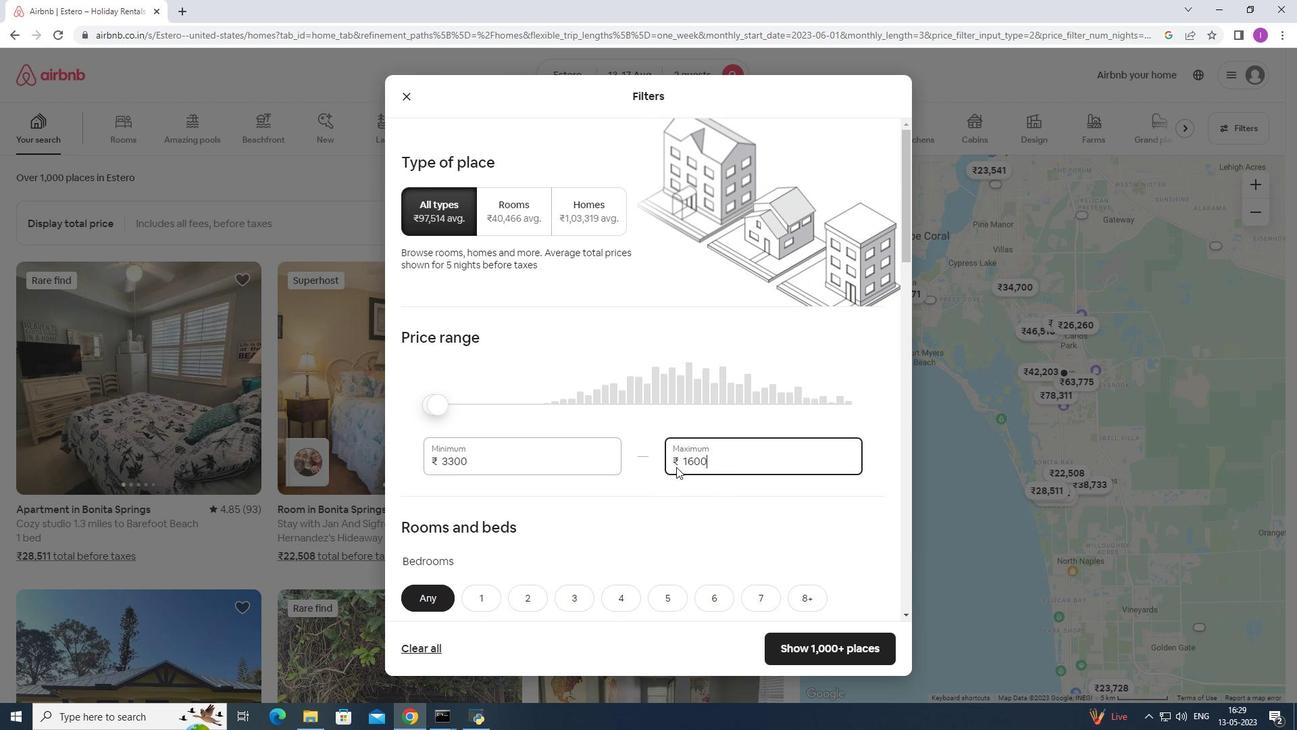 
Action: Mouse moved to (470, 462)
Screenshot: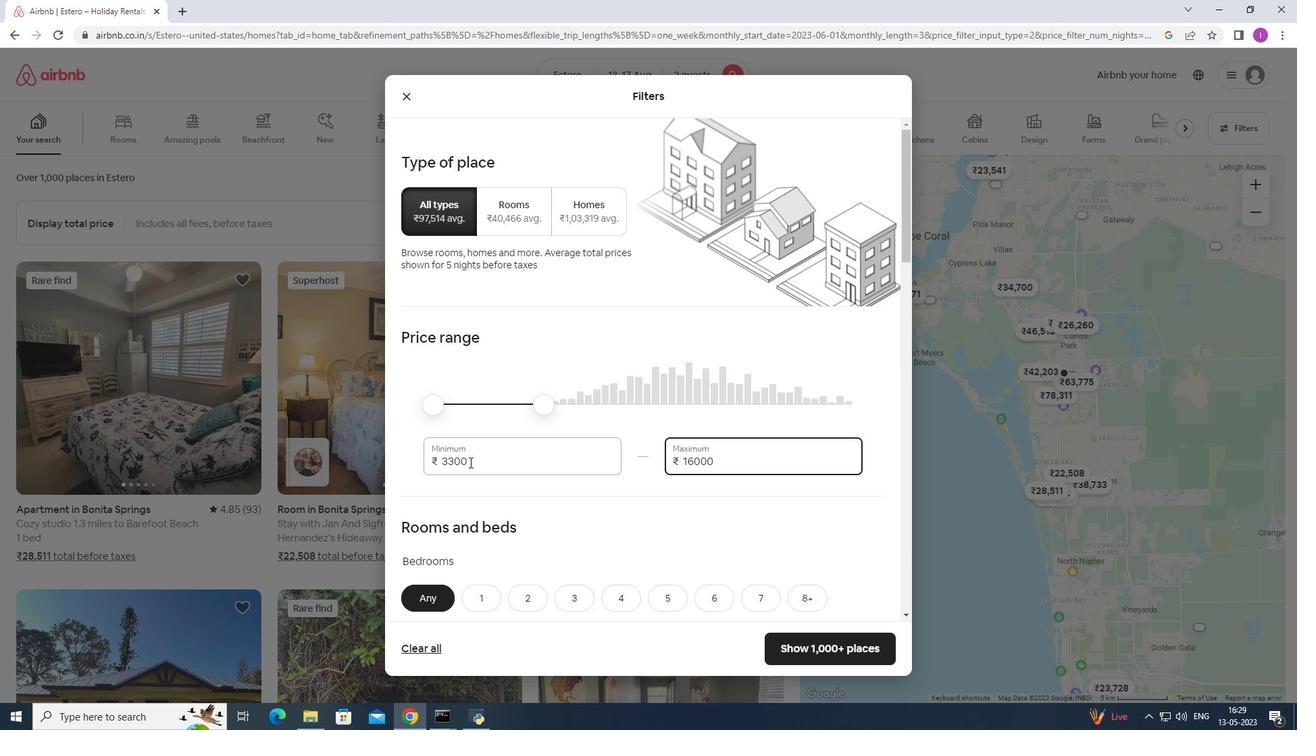 
Action: Mouse pressed left at (470, 462)
Screenshot: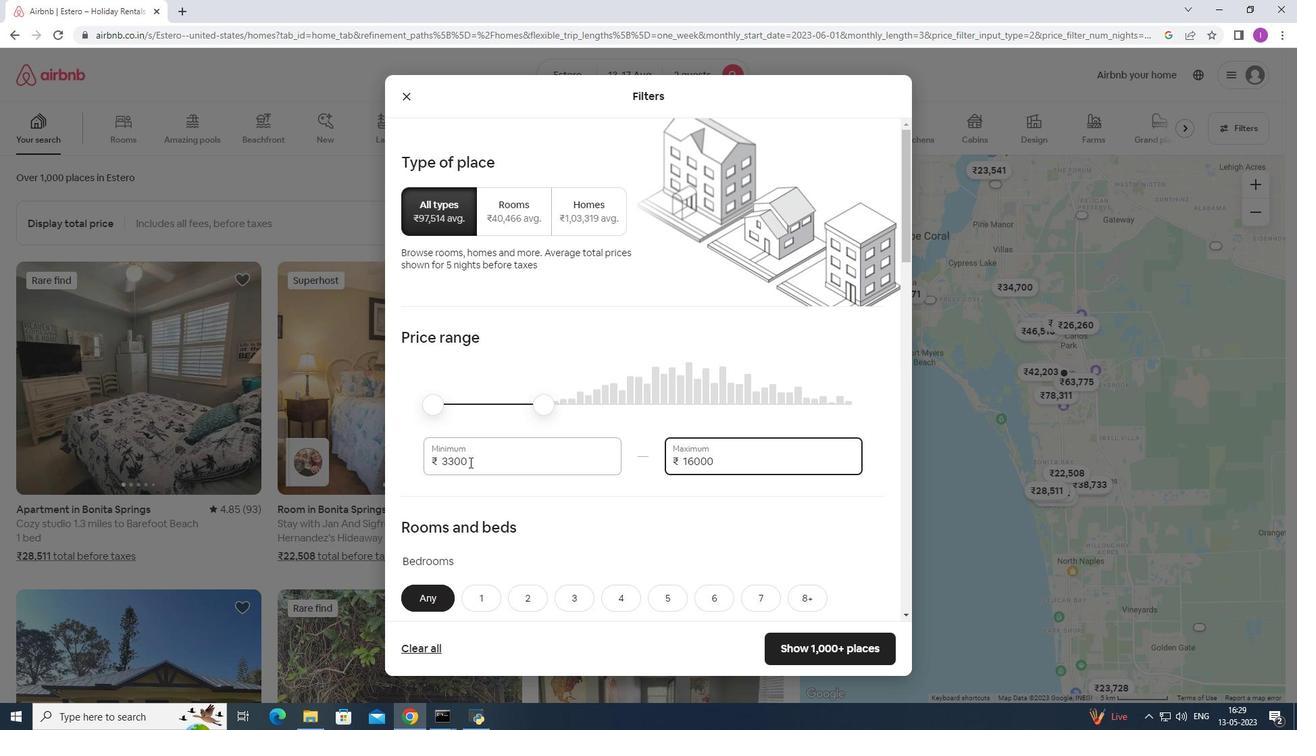 
Action: Mouse moved to (436, 463)
Screenshot: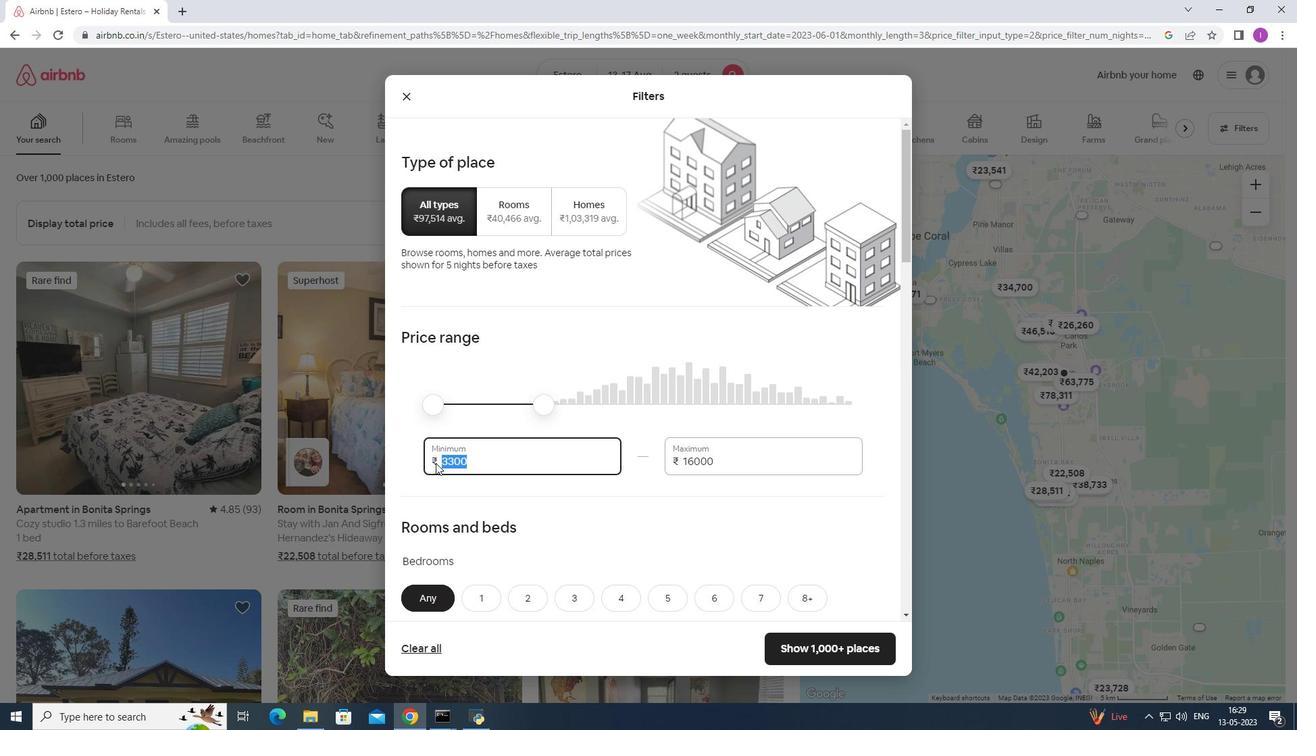 
Action: Key pressed 10
Screenshot: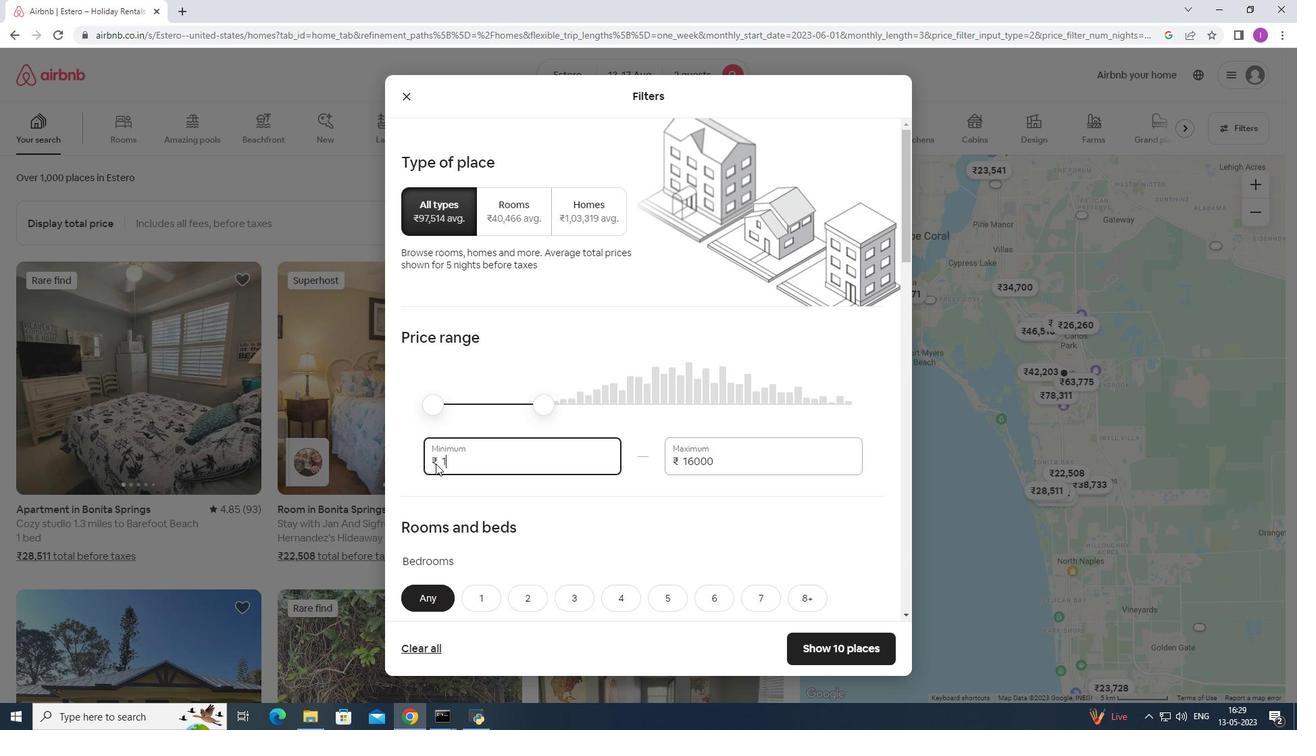 
Action: Mouse moved to (436, 463)
Screenshot: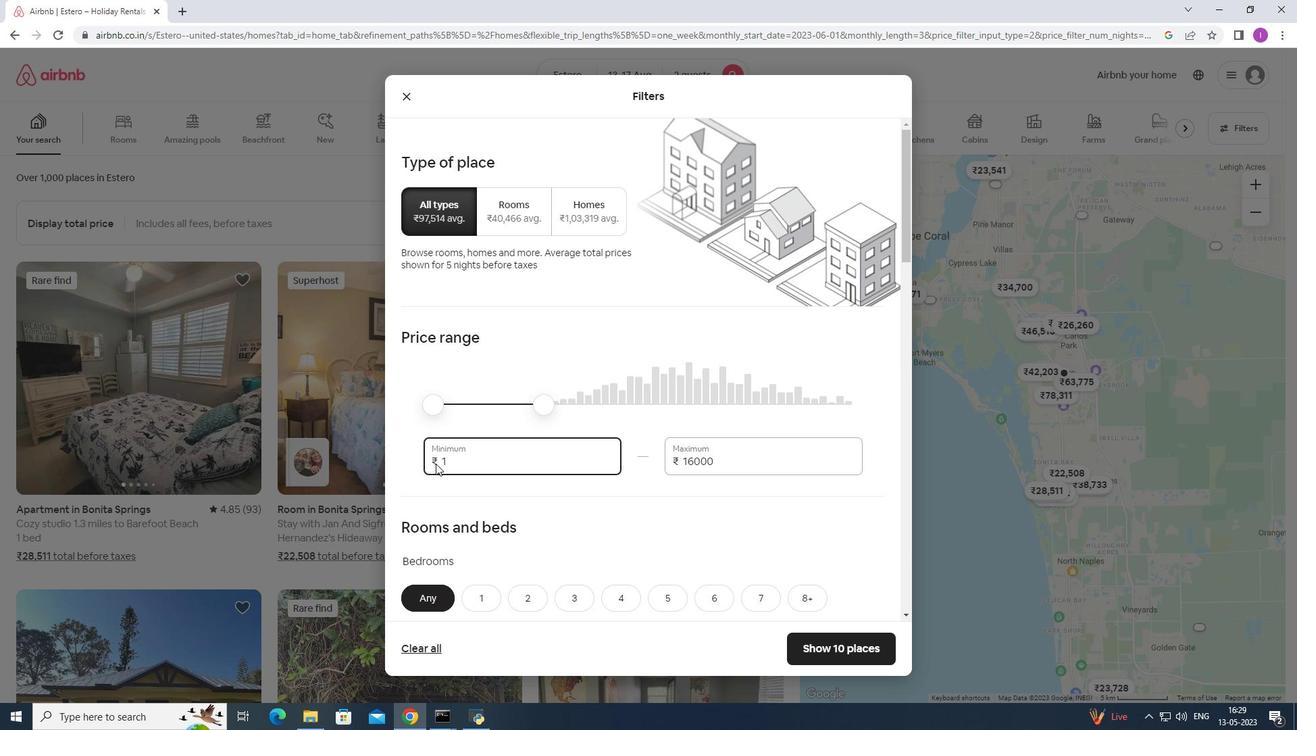 
Action: Key pressed 0
Screenshot: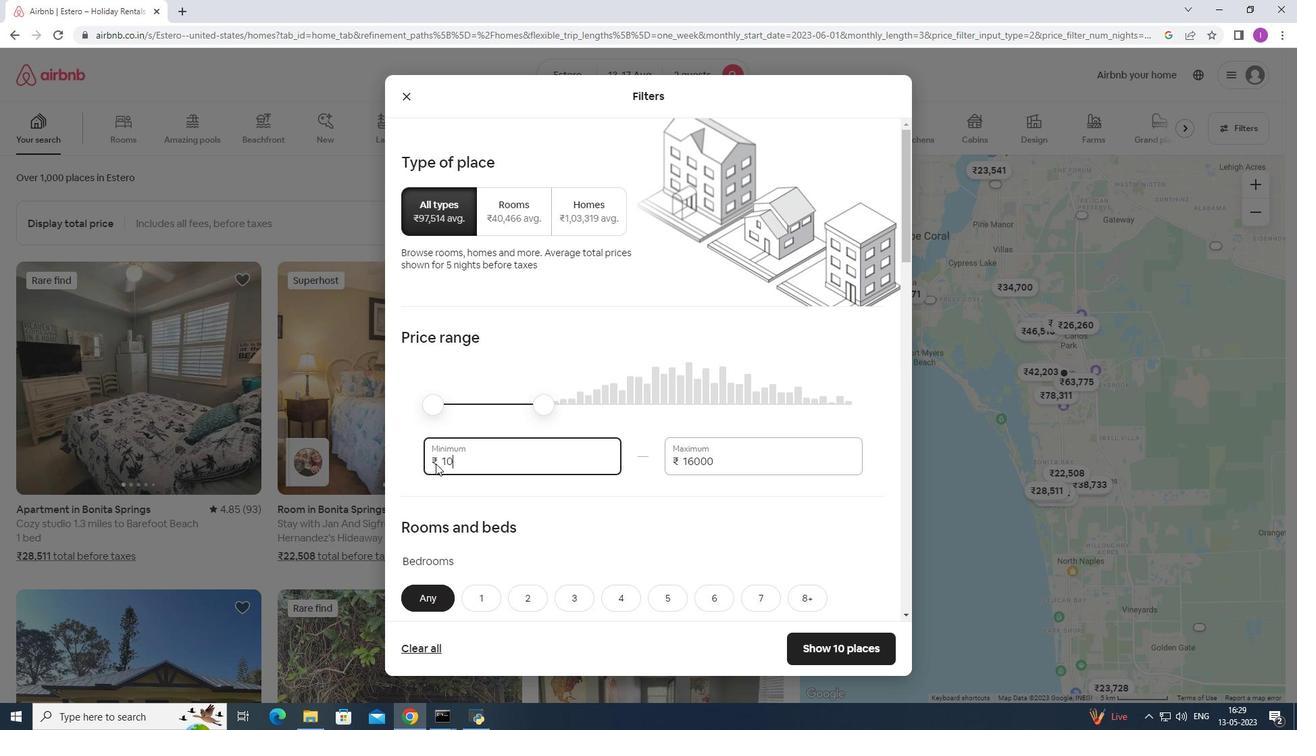 
Action: Mouse moved to (436, 462)
Screenshot: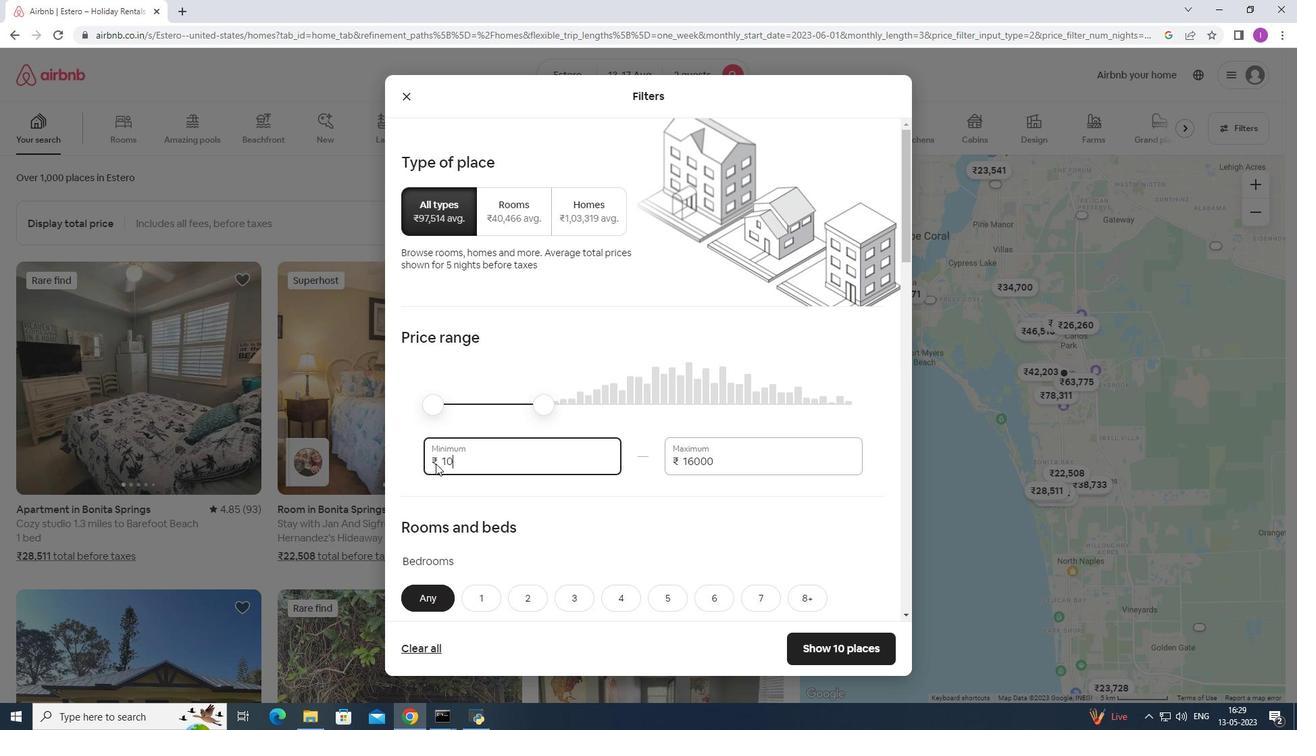 
Action: Key pressed 0
Screenshot: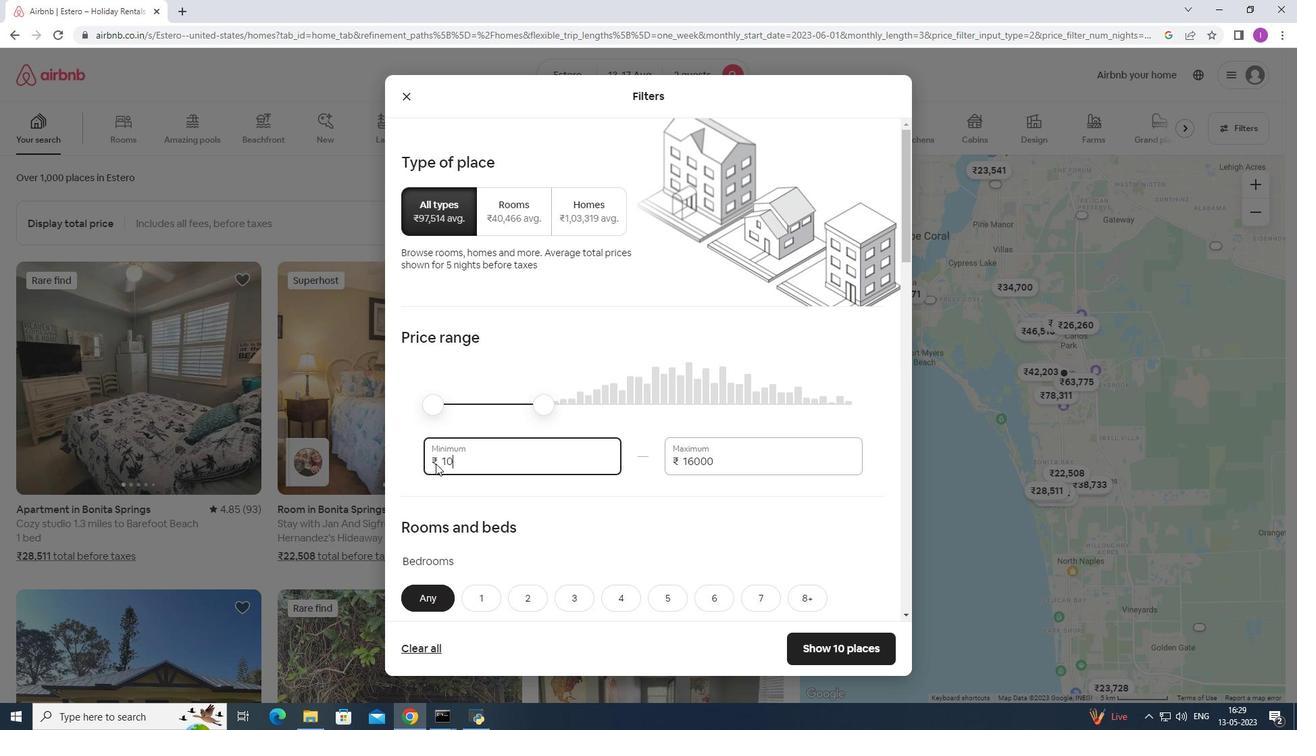 
Action: Mouse moved to (436, 462)
Screenshot: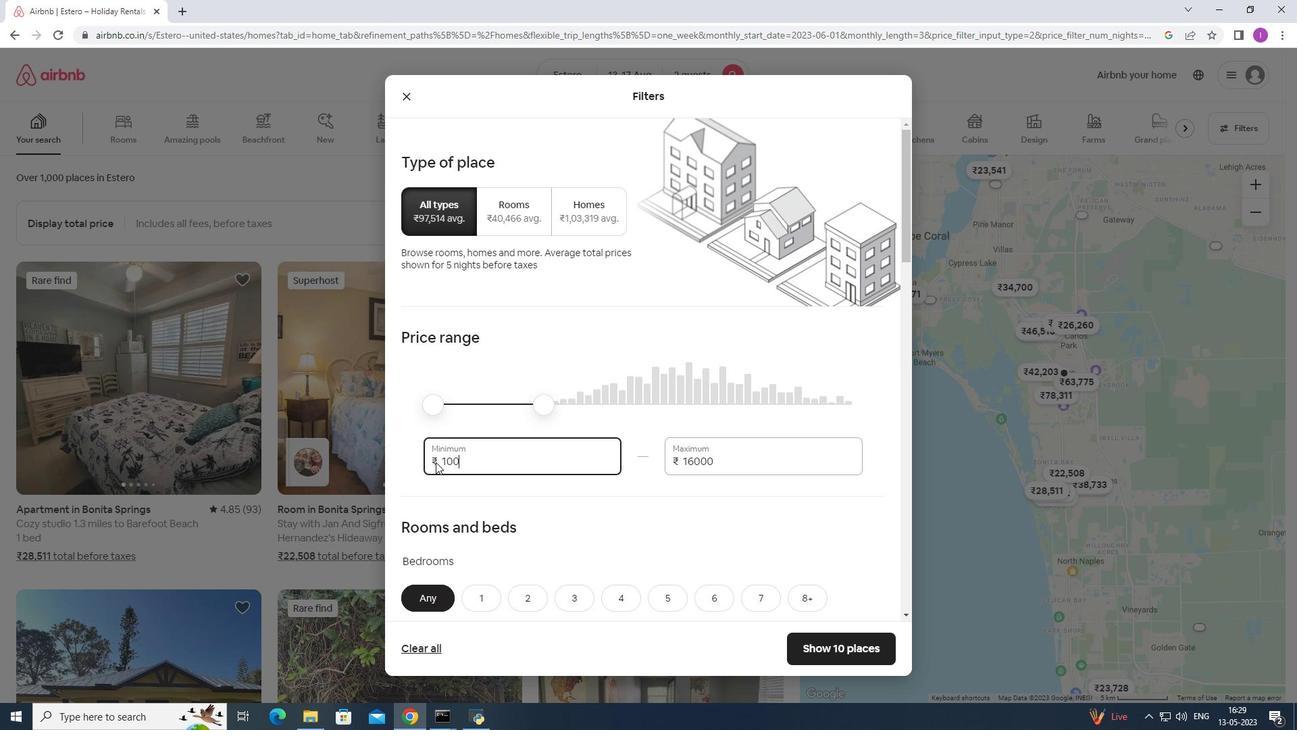 
Action: Key pressed 0
Screenshot: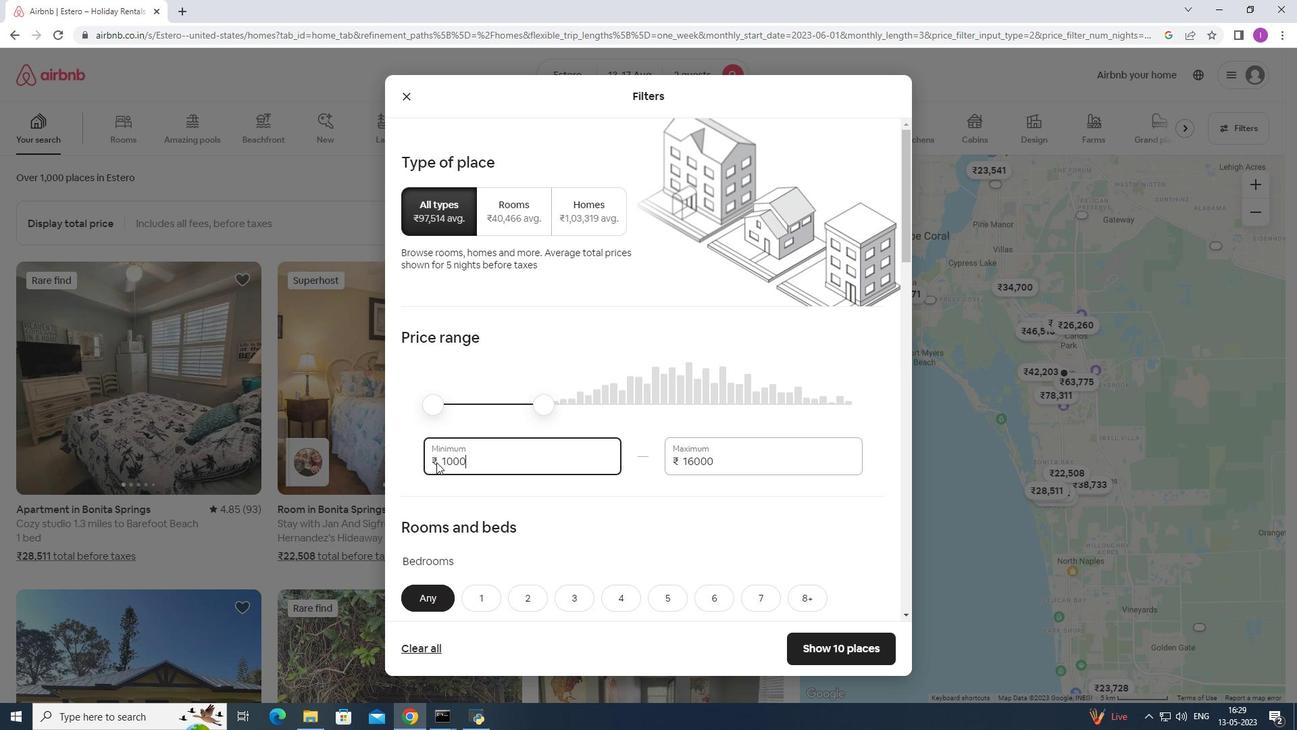 
Action: Mouse moved to (563, 450)
Screenshot: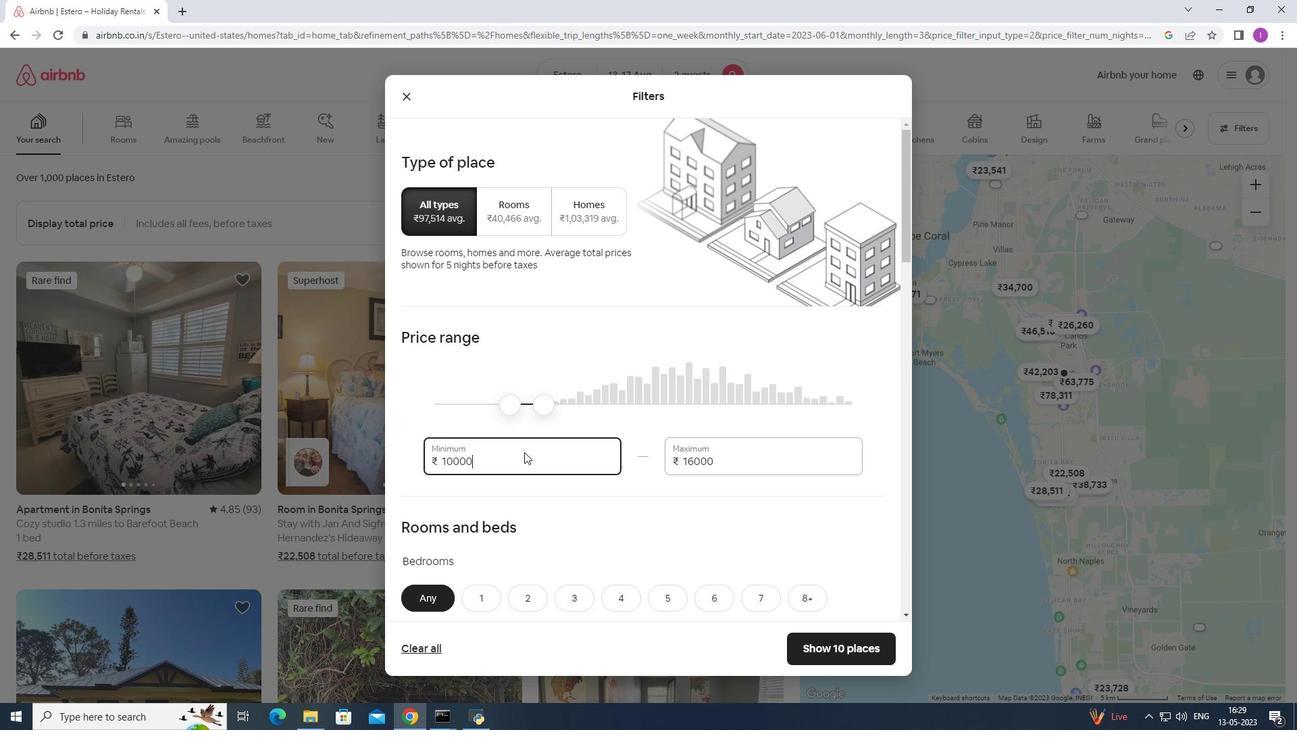 
Action: Mouse scrolled (563, 449) with delta (0, 0)
Screenshot: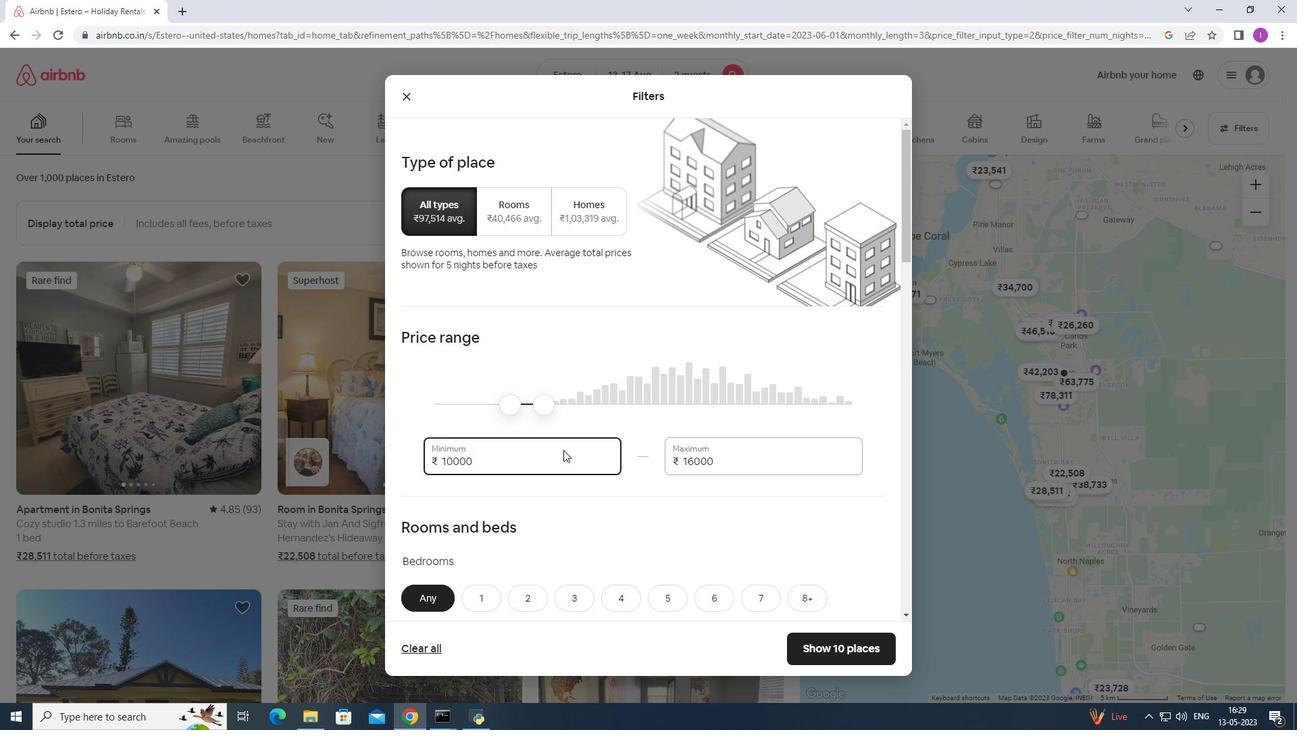 
Action: Mouse scrolled (563, 449) with delta (0, 0)
Screenshot: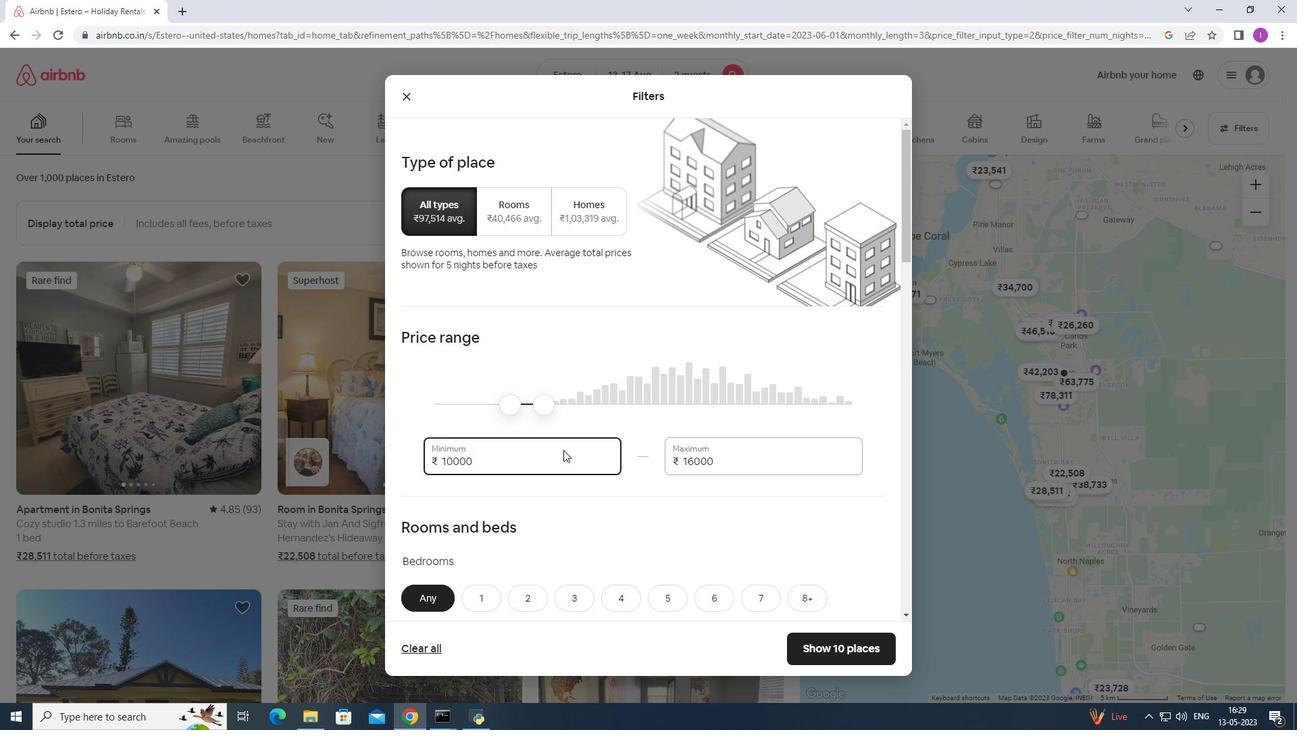 
Action: Mouse moved to (562, 441)
Screenshot: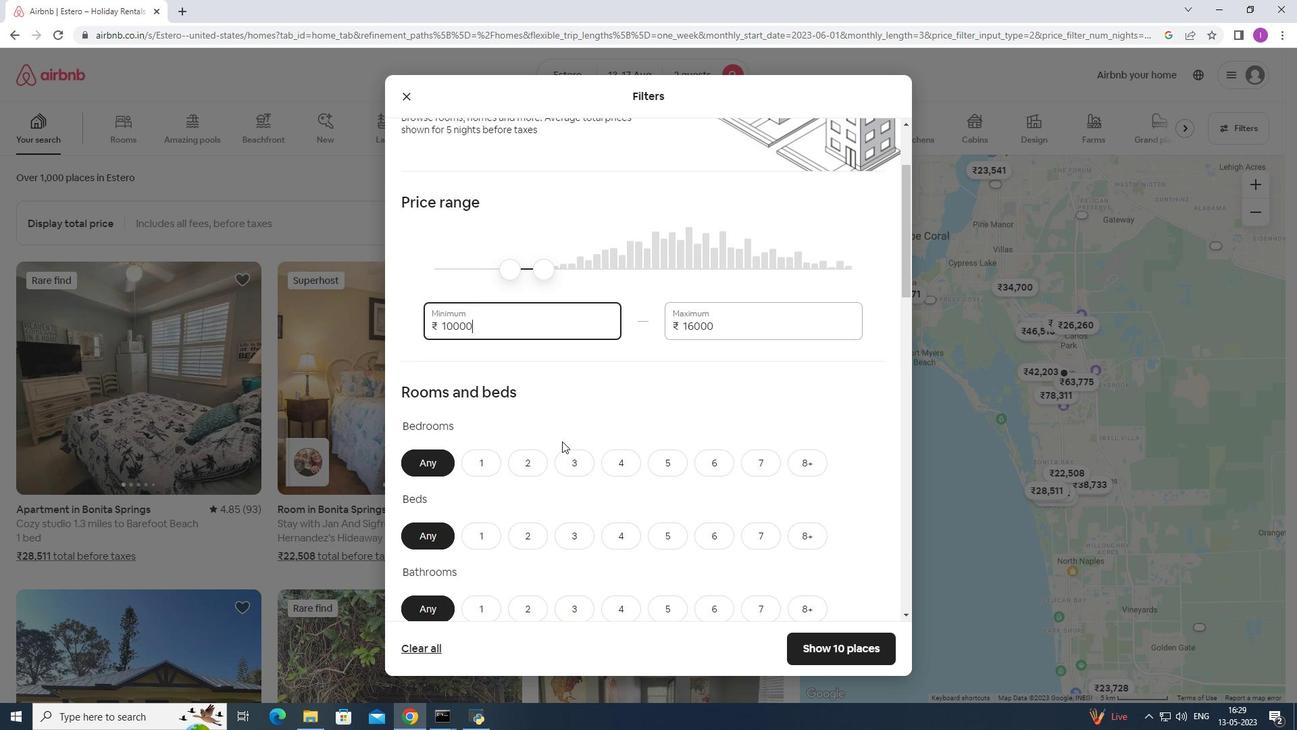 
Action: Mouse scrolled (562, 440) with delta (0, 0)
Screenshot: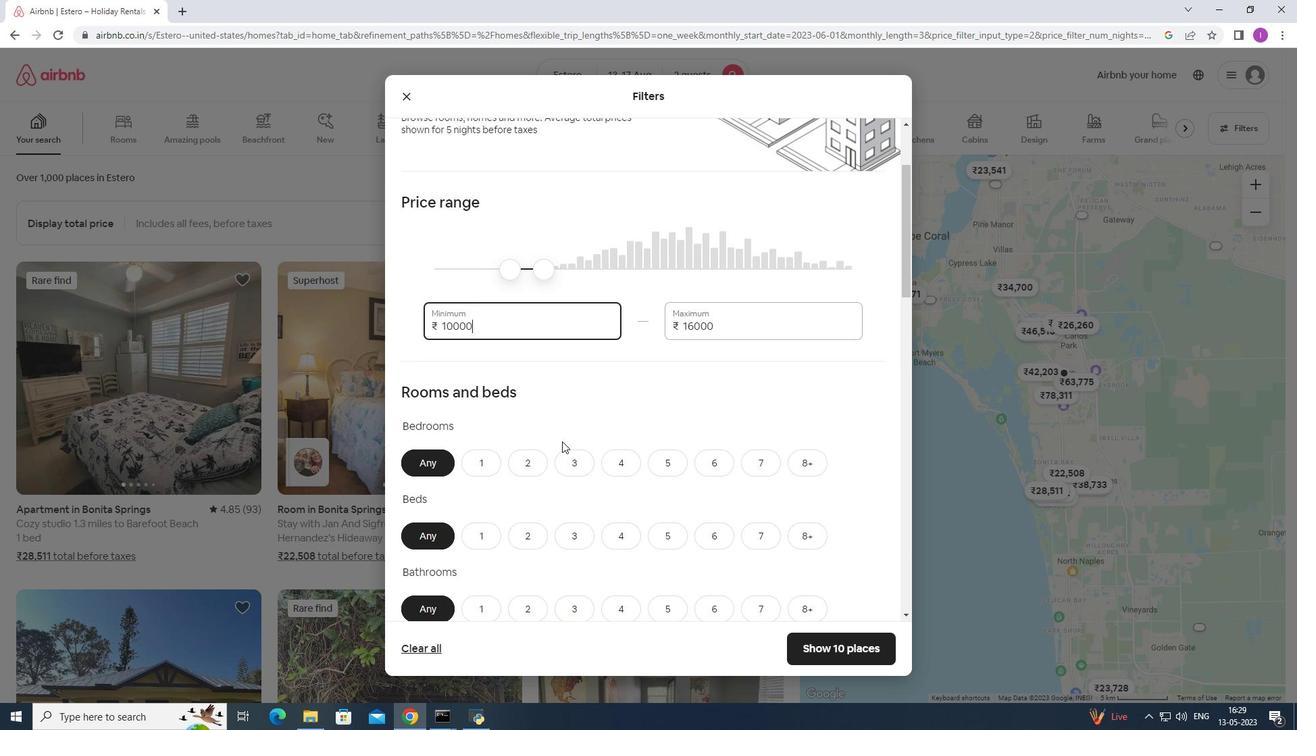 
Action: Mouse scrolled (562, 440) with delta (0, 0)
Screenshot: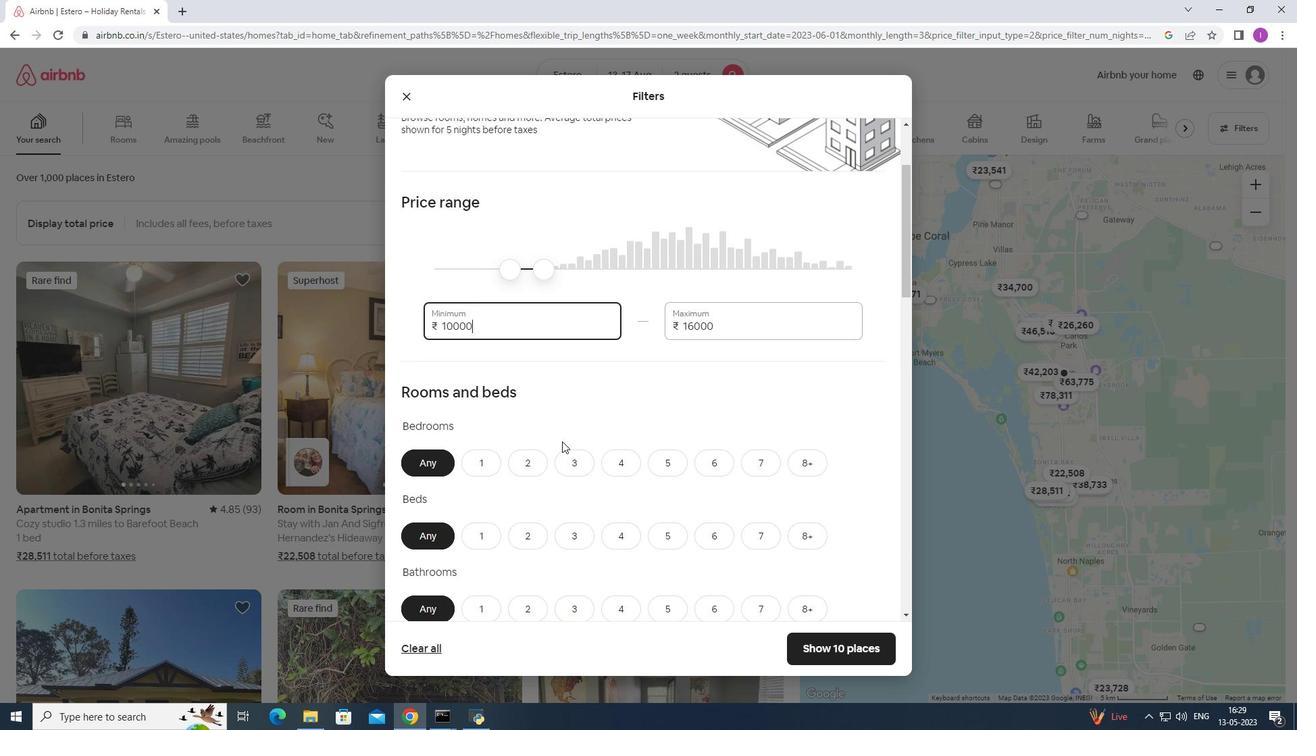 
Action: Mouse moved to (515, 323)
Screenshot: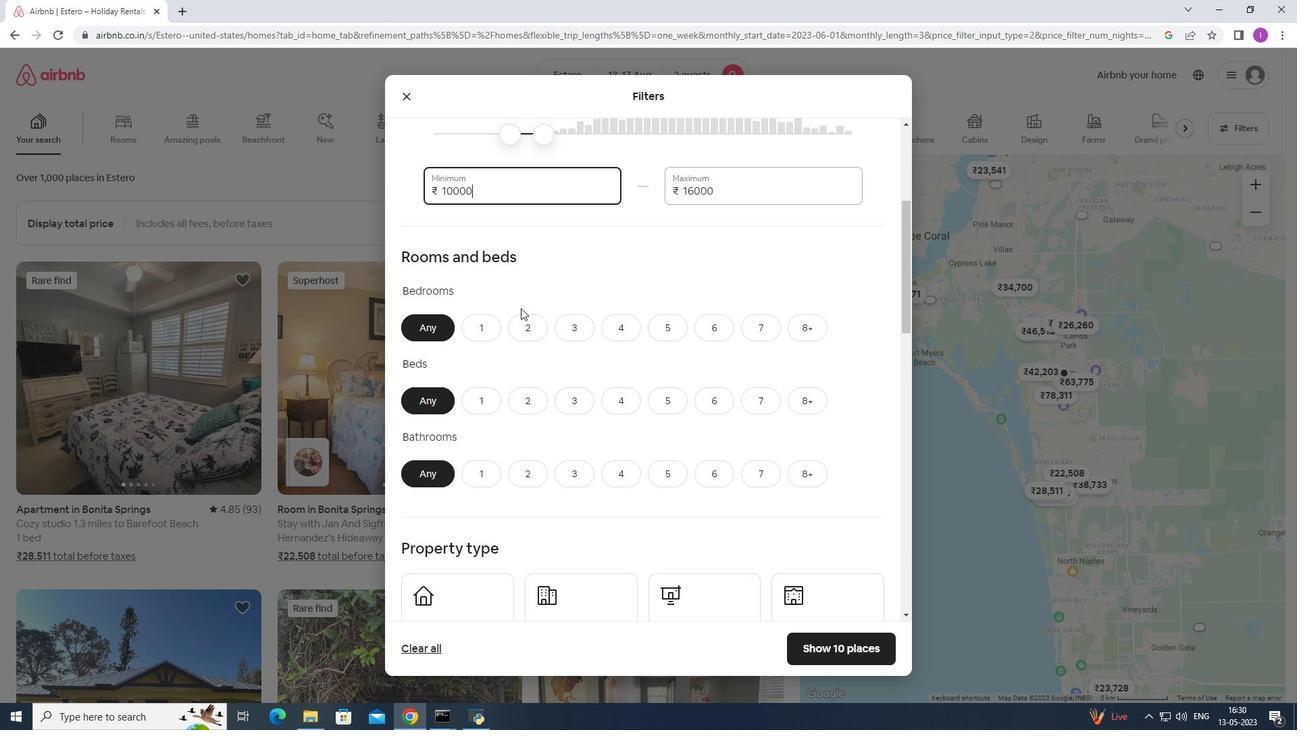 
Action: Mouse pressed left at (515, 323)
Screenshot: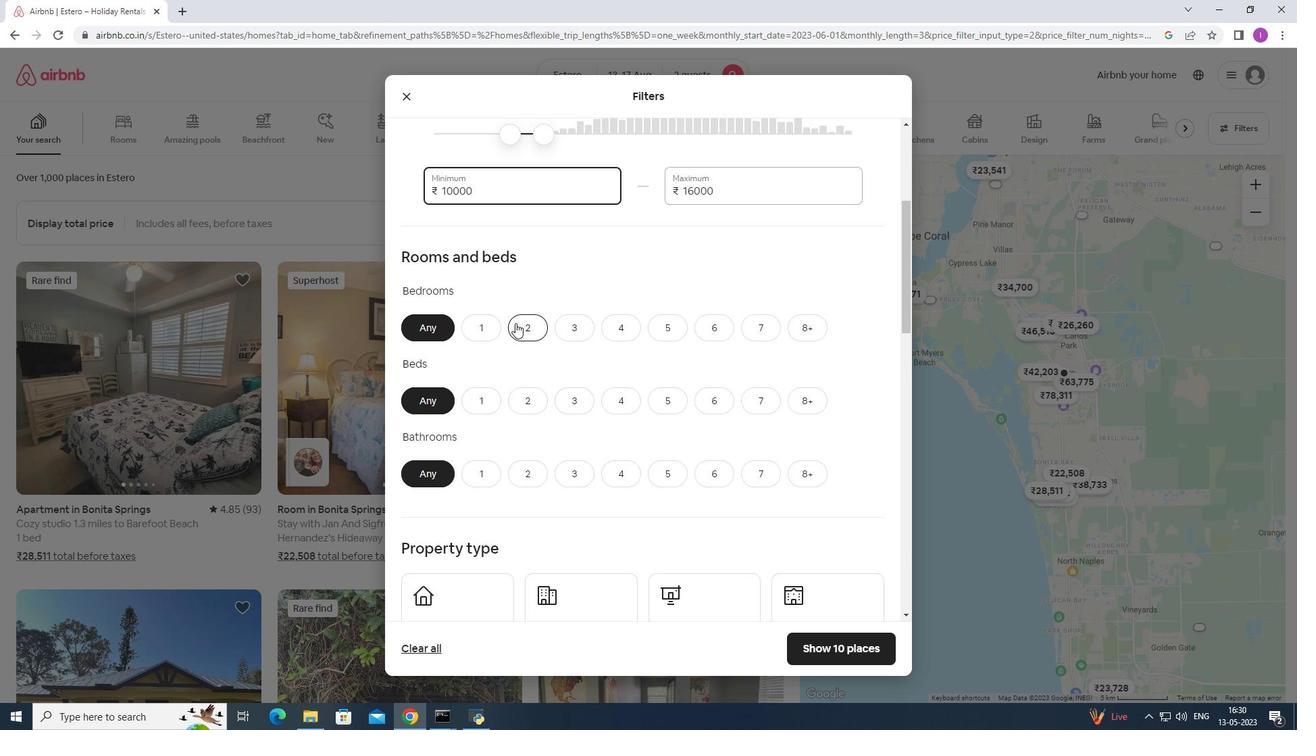 
Action: Mouse moved to (529, 398)
Screenshot: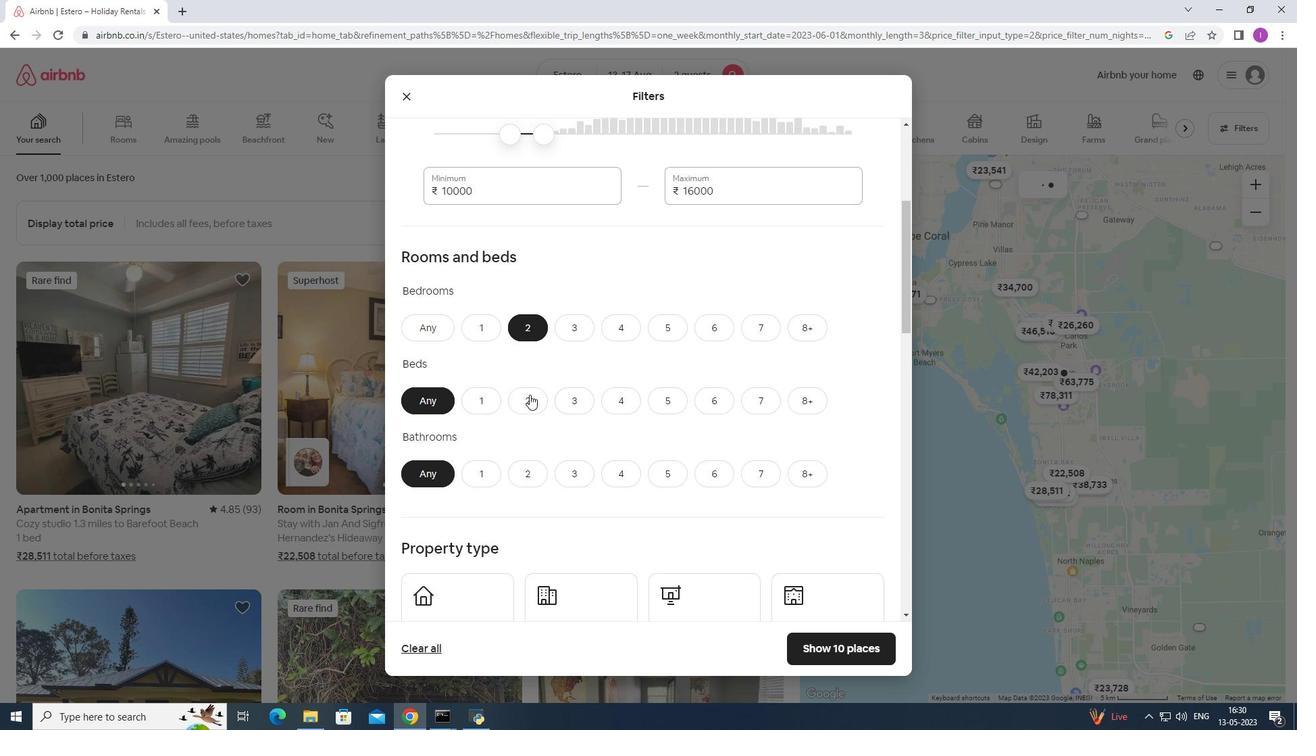 
Action: Mouse pressed left at (529, 398)
Screenshot: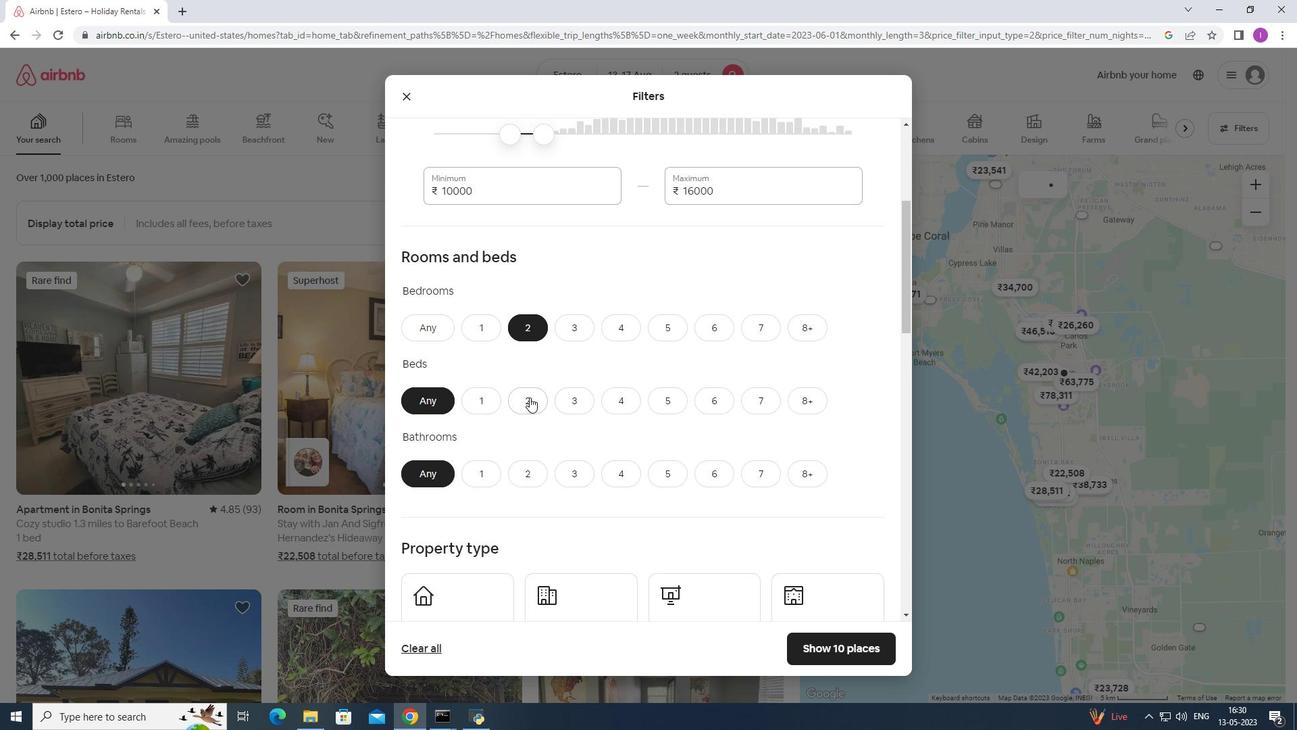 
Action: Mouse moved to (482, 470)
Screenshot: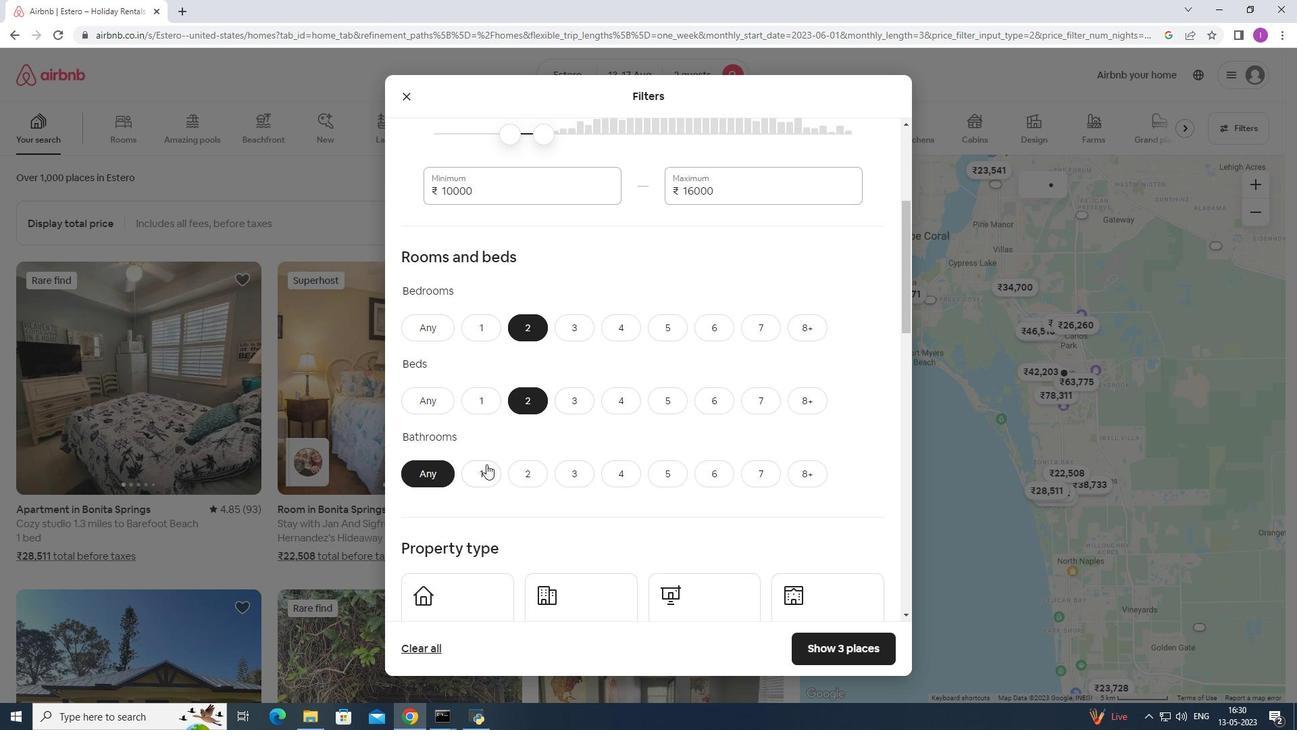 
Action: Mouse pressed left at (482, 470)
Screenshot: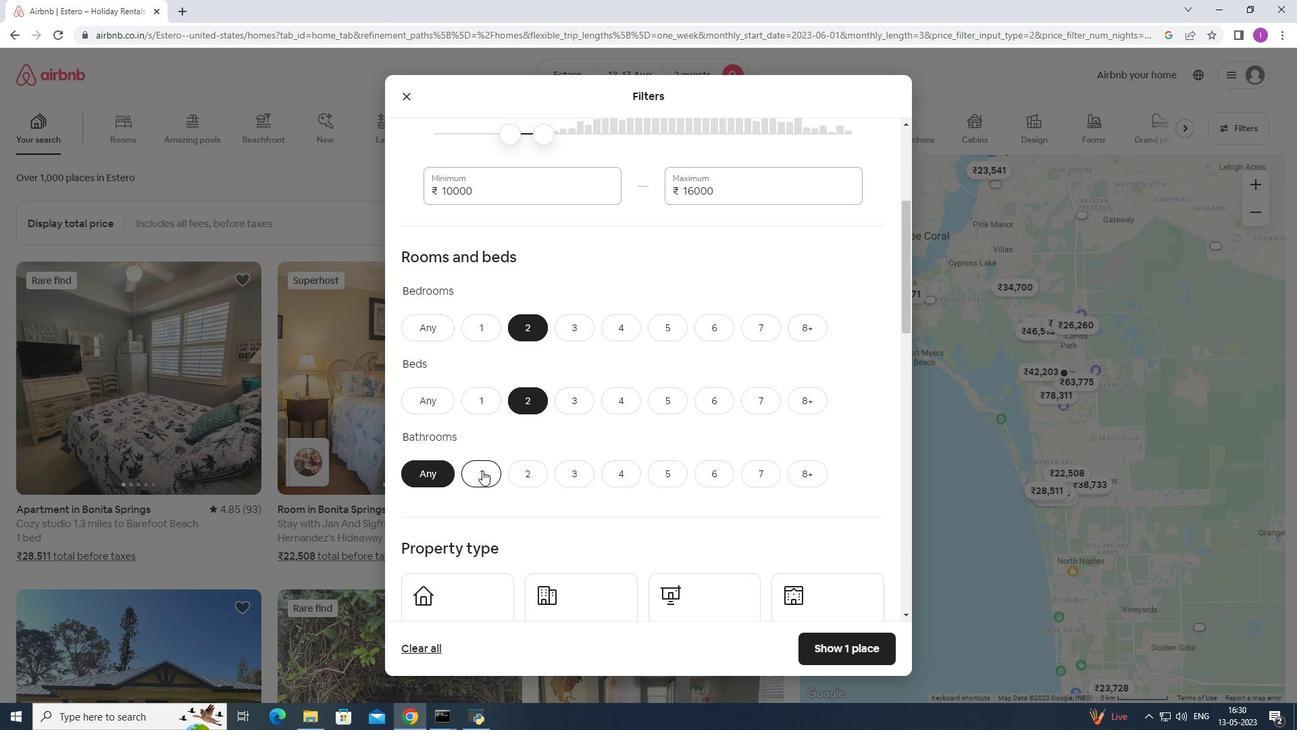 
Action: Mouse moved to (491, 451)
Screenshot: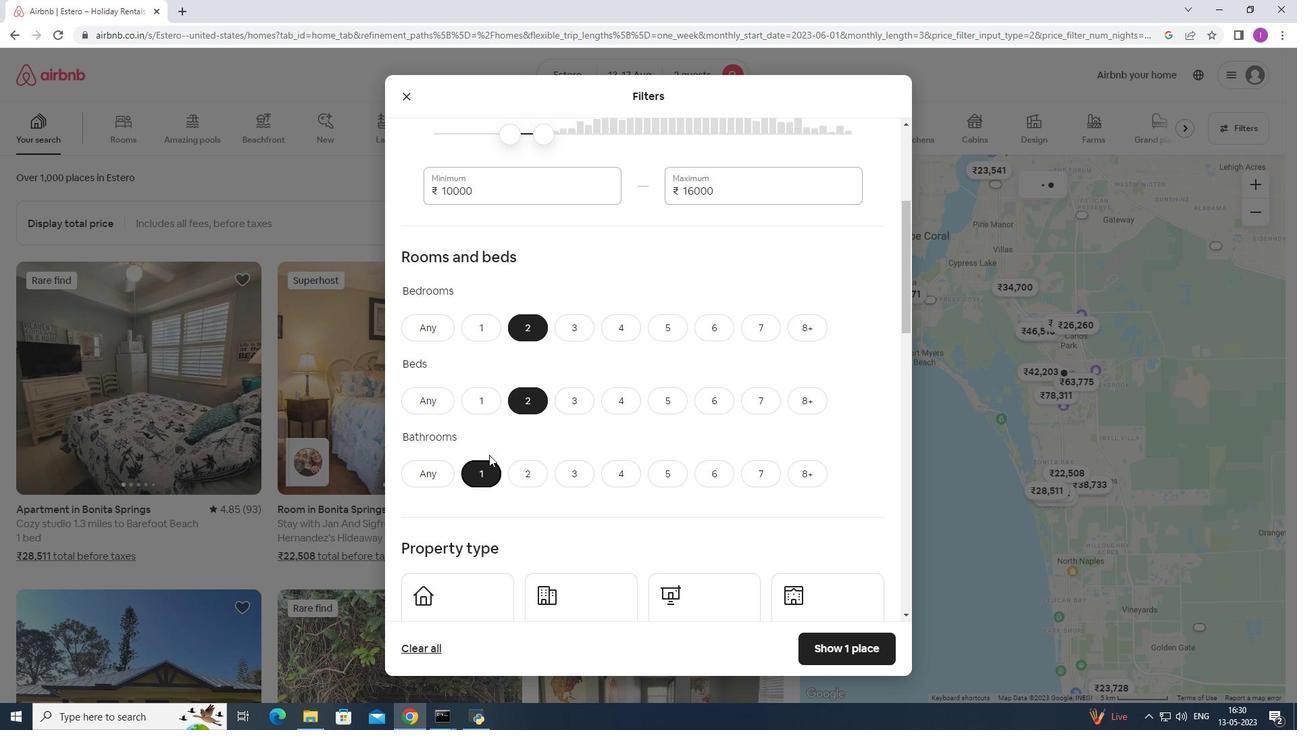 
Action: Mouse scrolled (491, 450) with delta (0, 0)
Screenshot: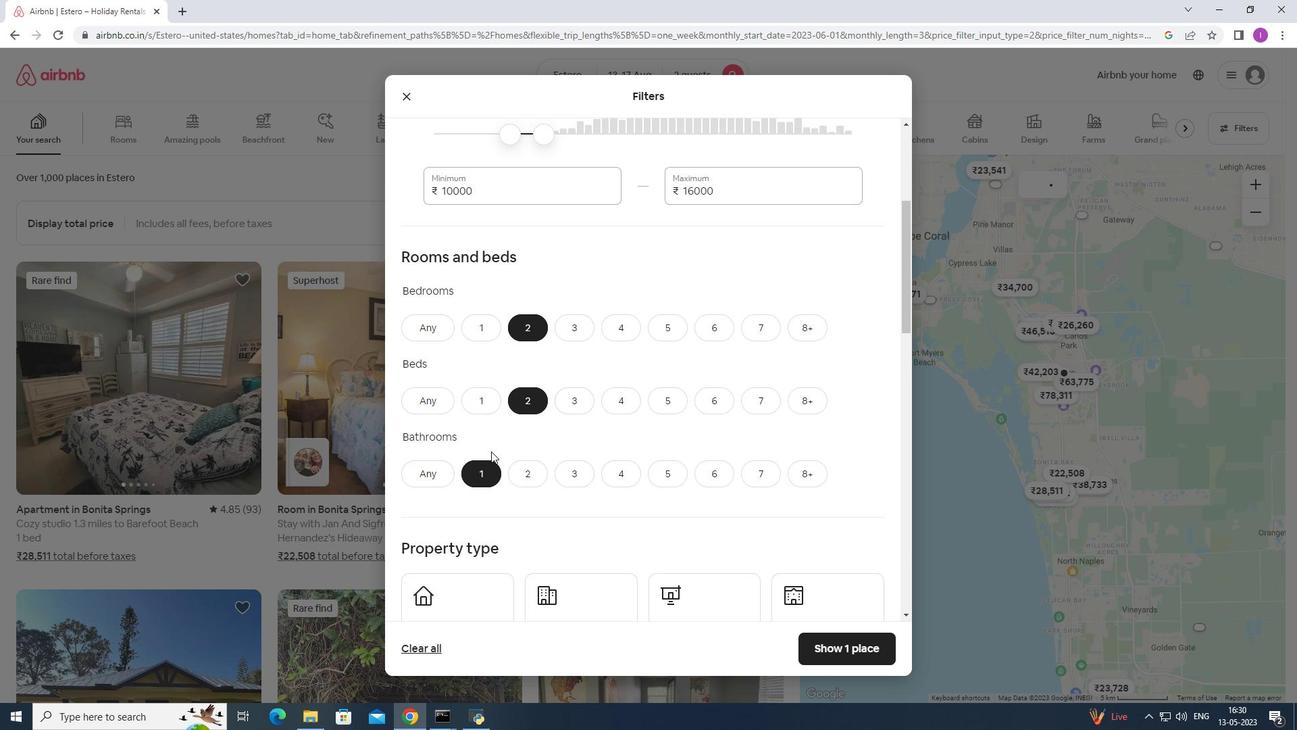 
Action: Mouse scrolled (491, 450) with delta (0, 0)
Screenshot: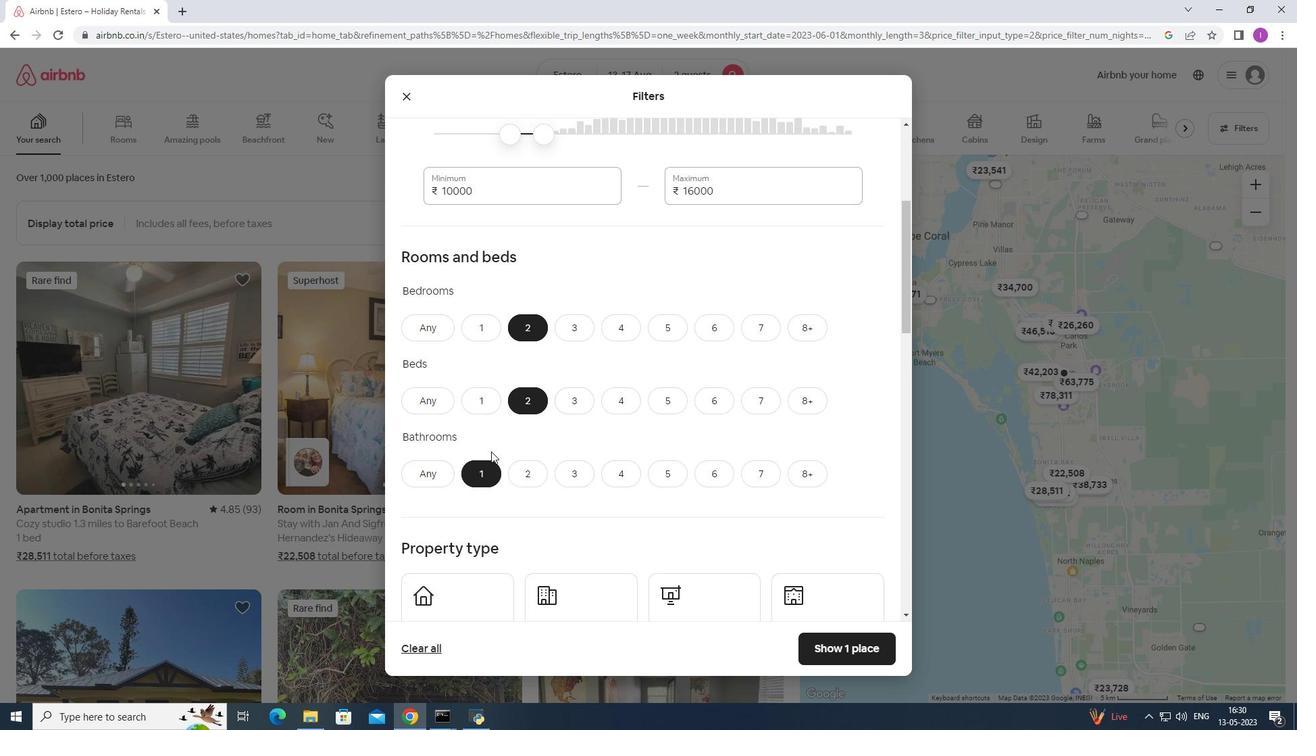 
Action: Mouse scrolled (491, 450) with delta (0, 0)
Screenshot: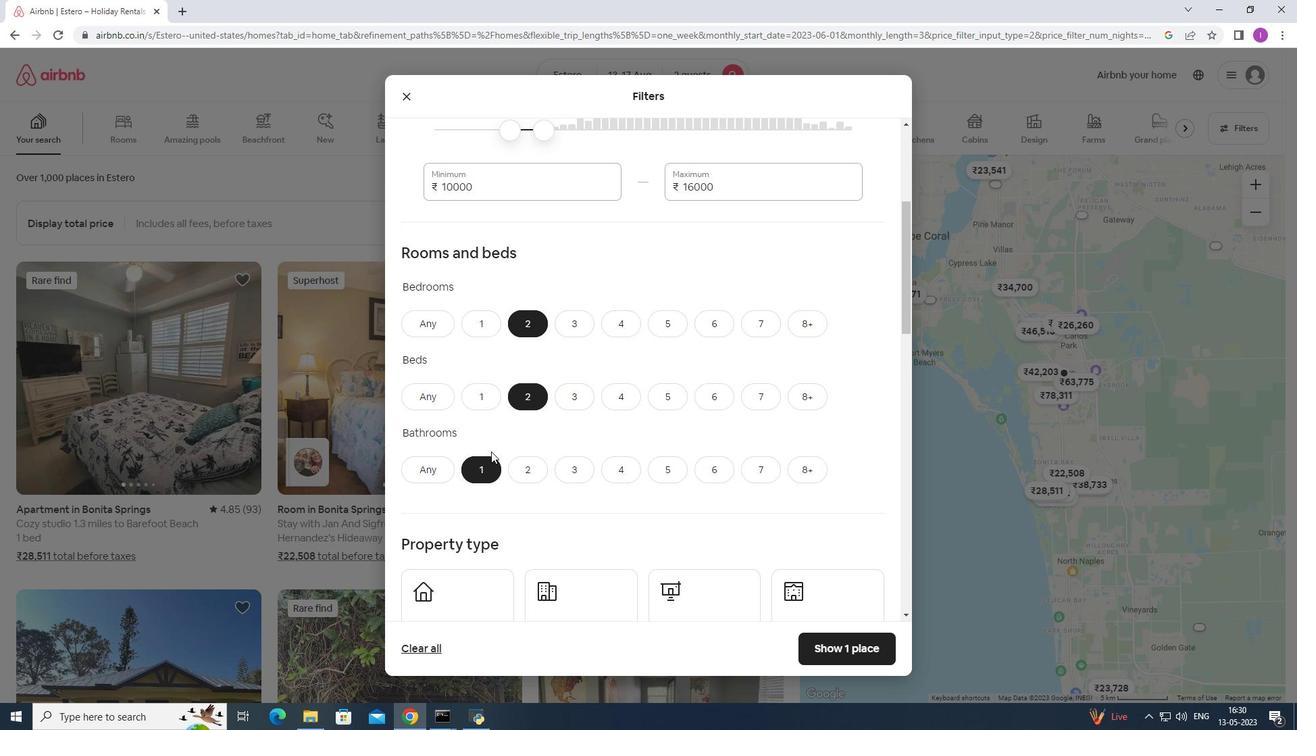 
Action: Mouse moved to (493, 446)
Screenshot: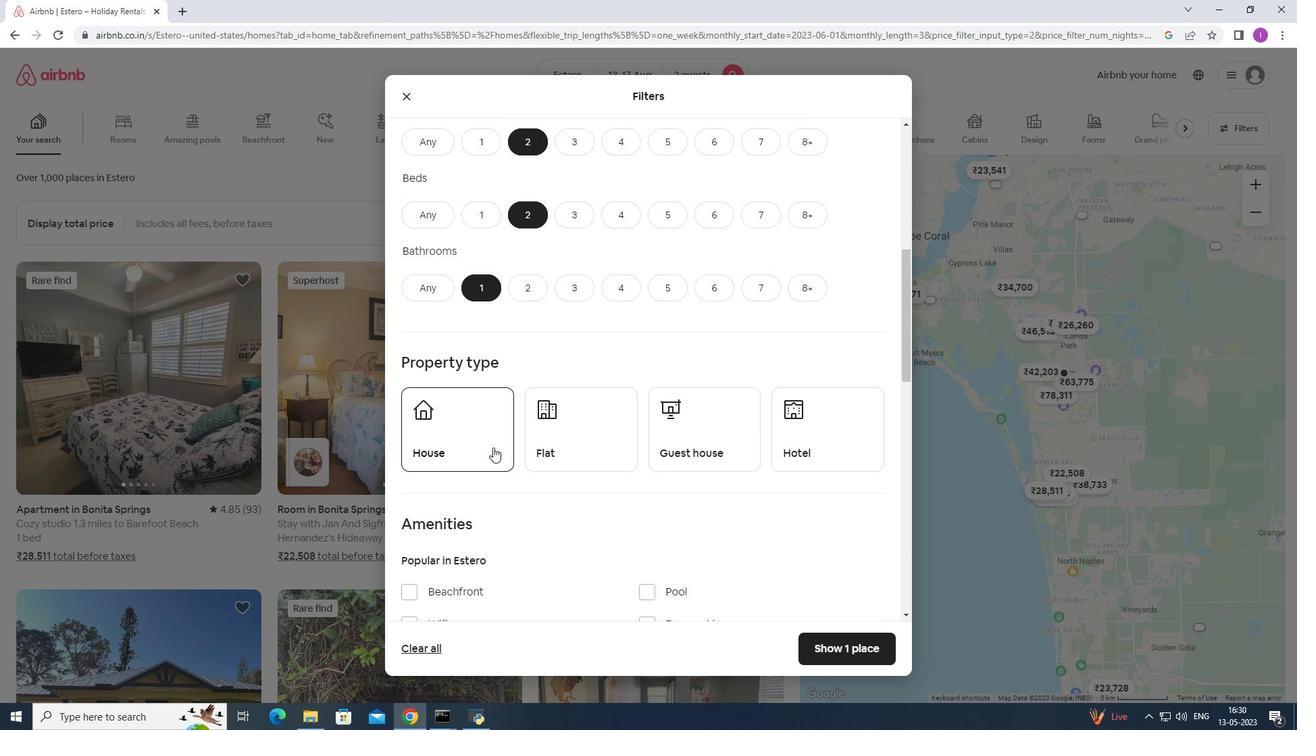 
Action: Mouse scrolled (493, 445) with delta (0, 0)
Screenshot: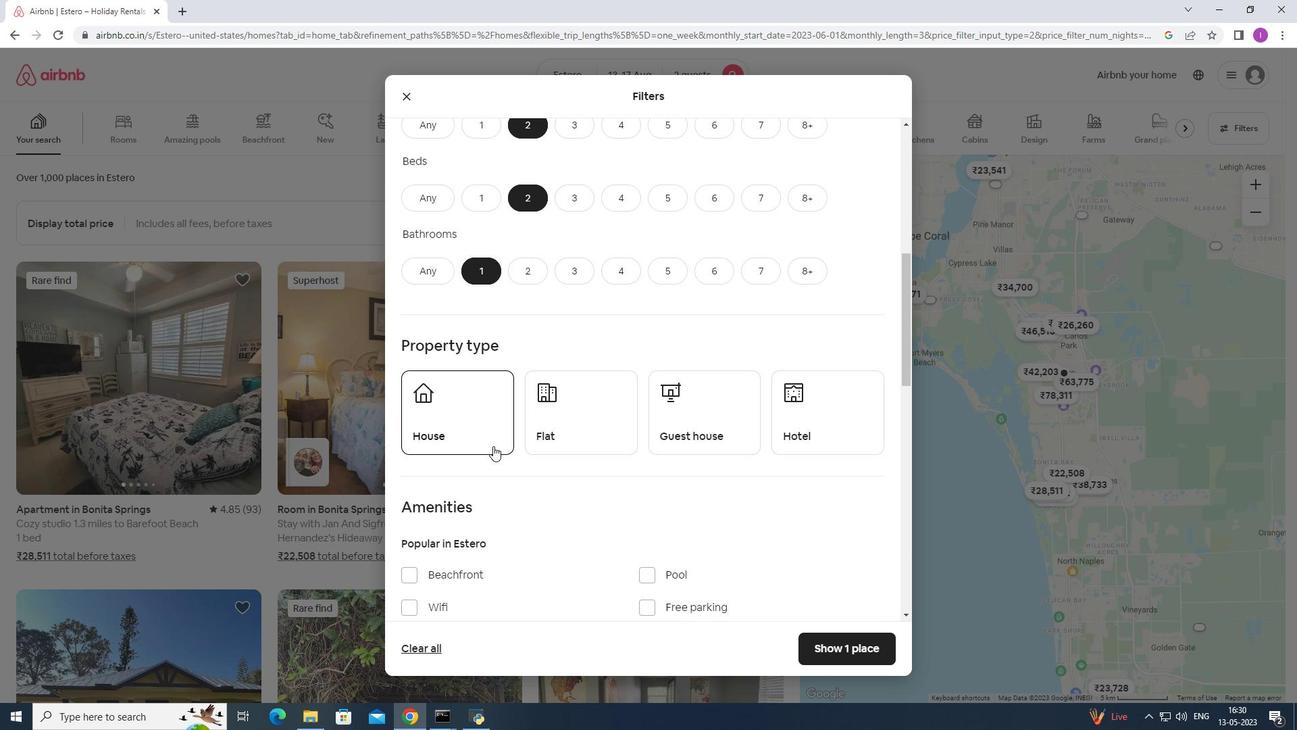 
Action: Mouse scrolled (493, 445) with delta (0, 0)
Screenshot: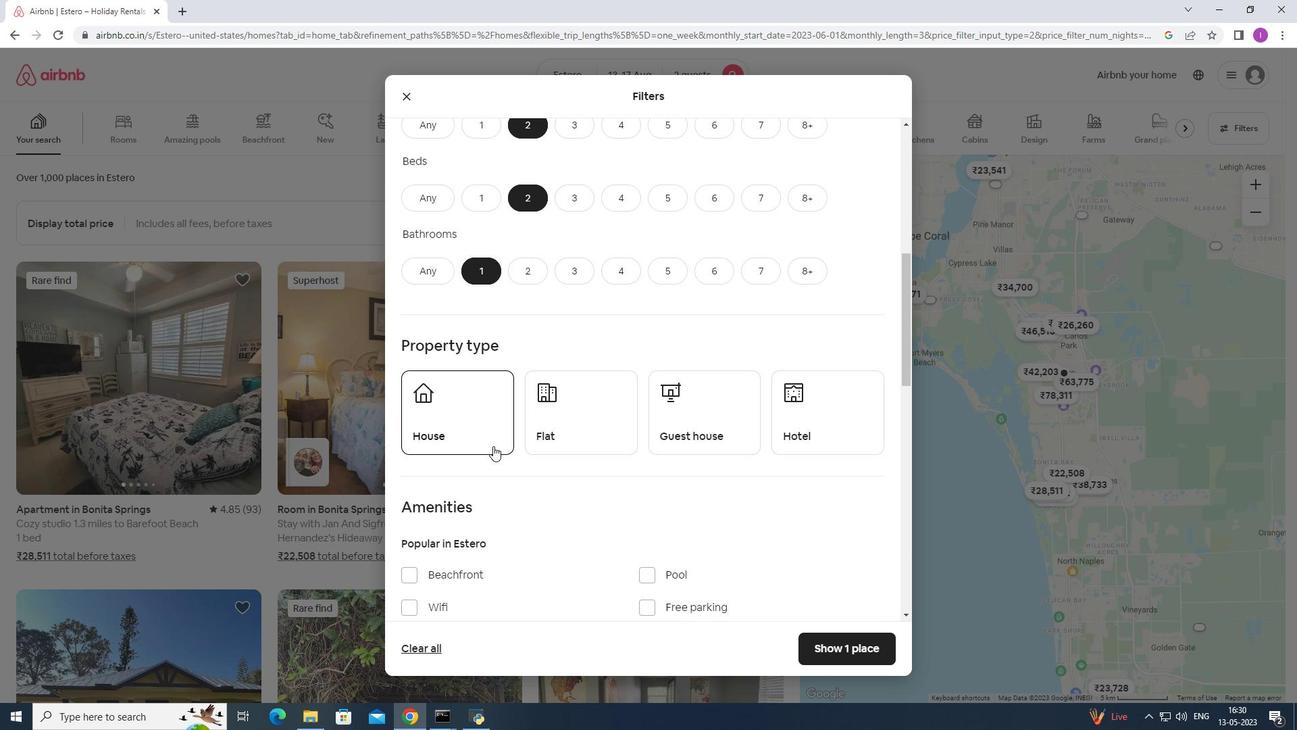 
Action: Mouse moved to (493, 314)
Screenshot: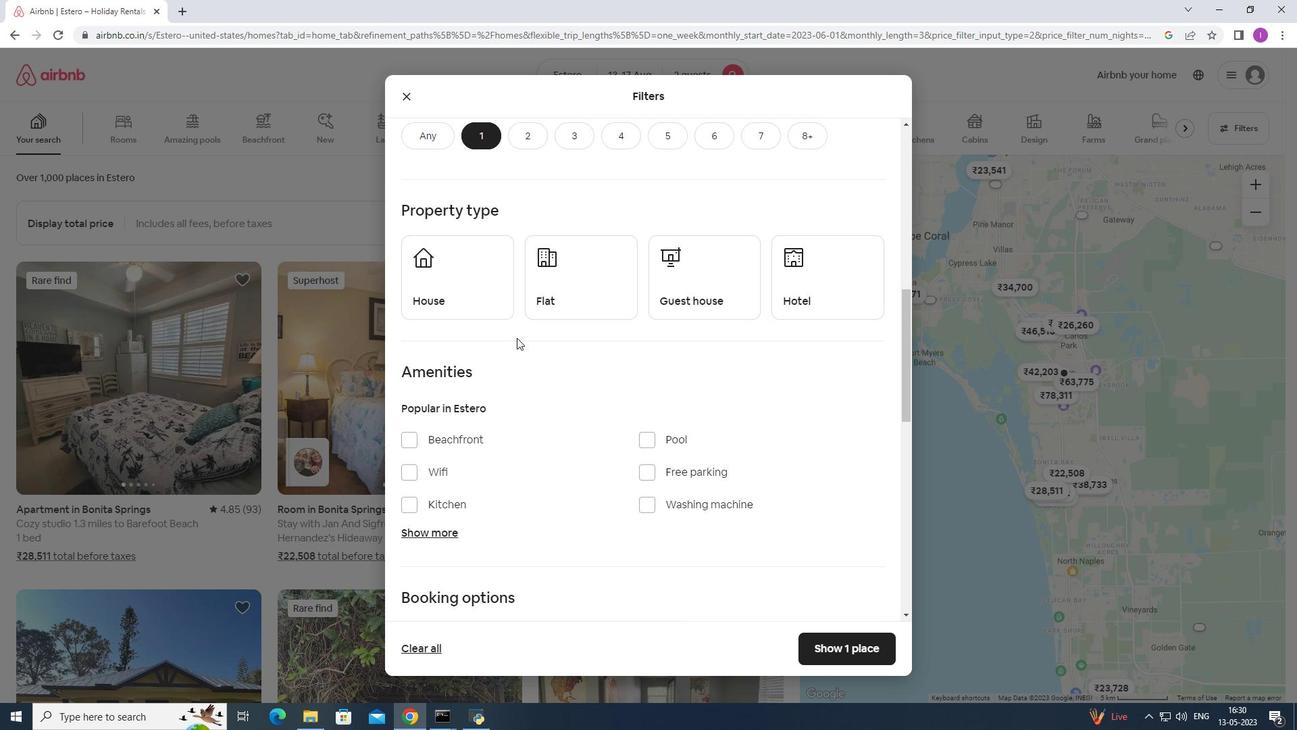 
Action: Mouse pressed left at (493, 314)
Screenshot: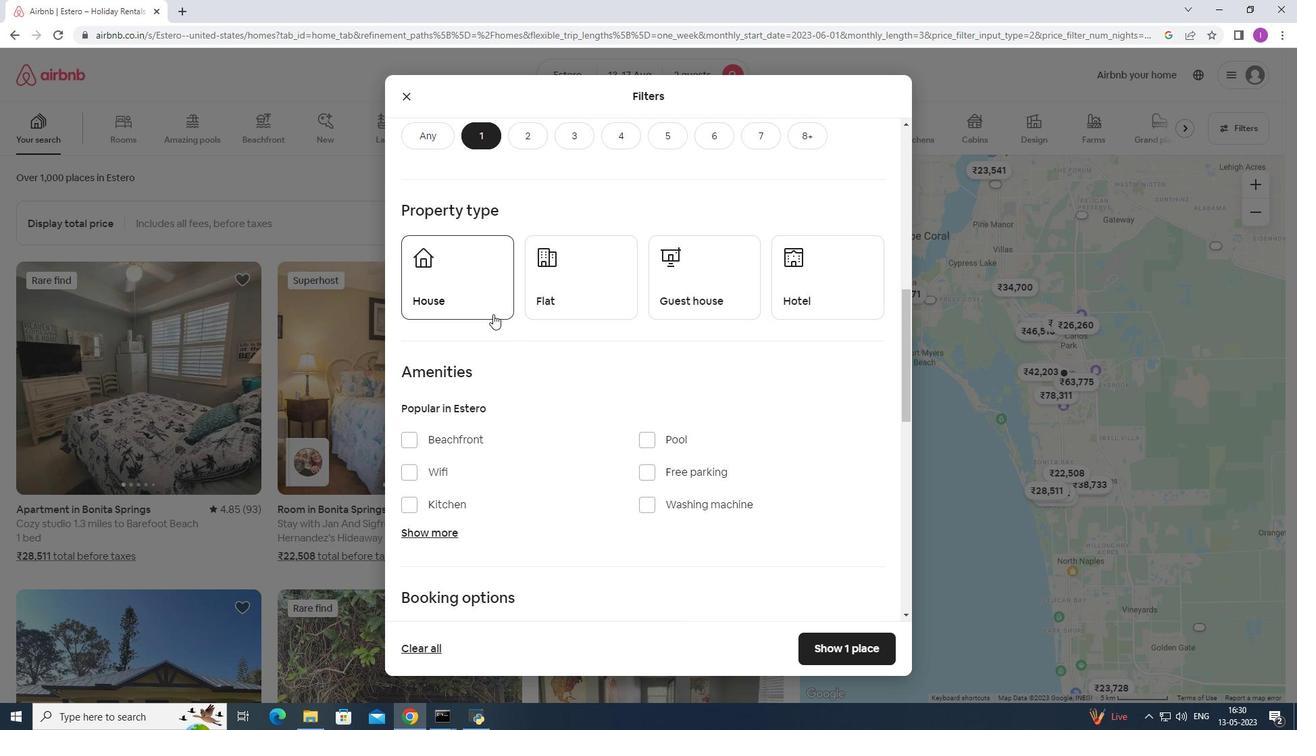 
Action: Mouse moved to (571, 284)
Screenshot: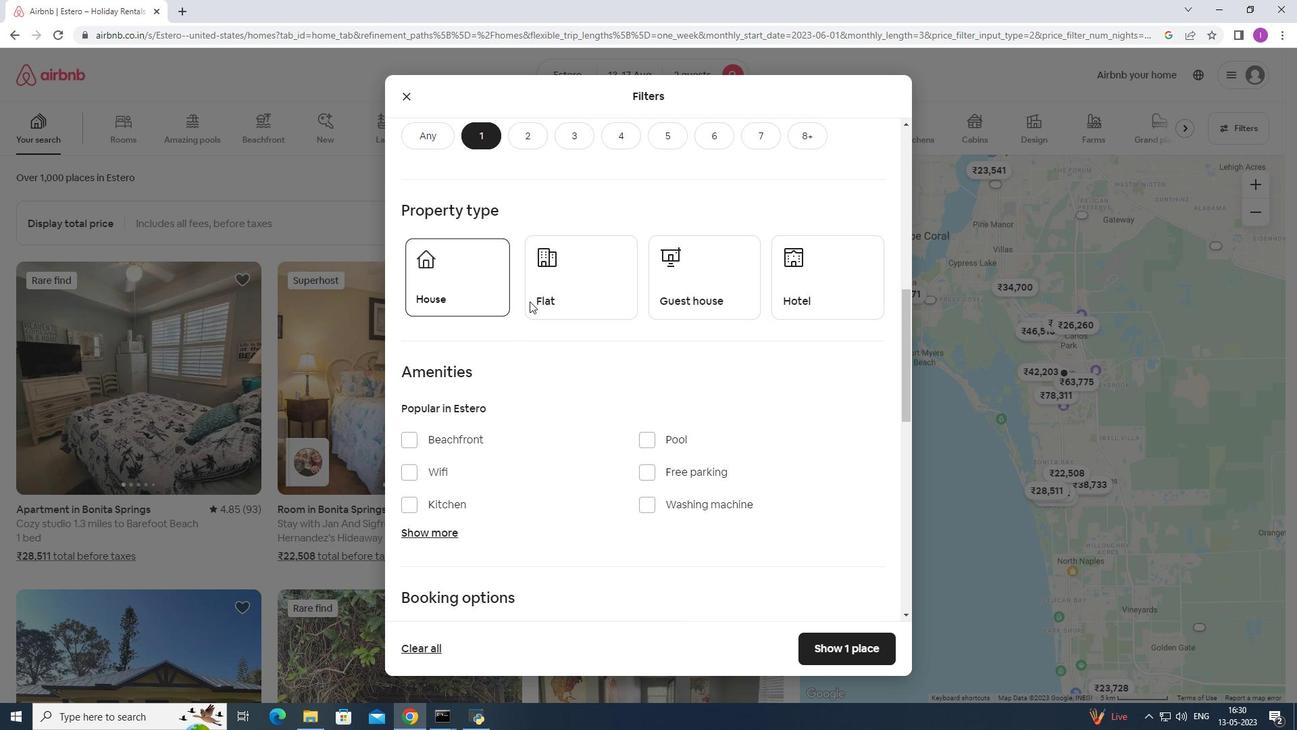 
Action: Mouse pressed left at (571, 284)
Screenshot: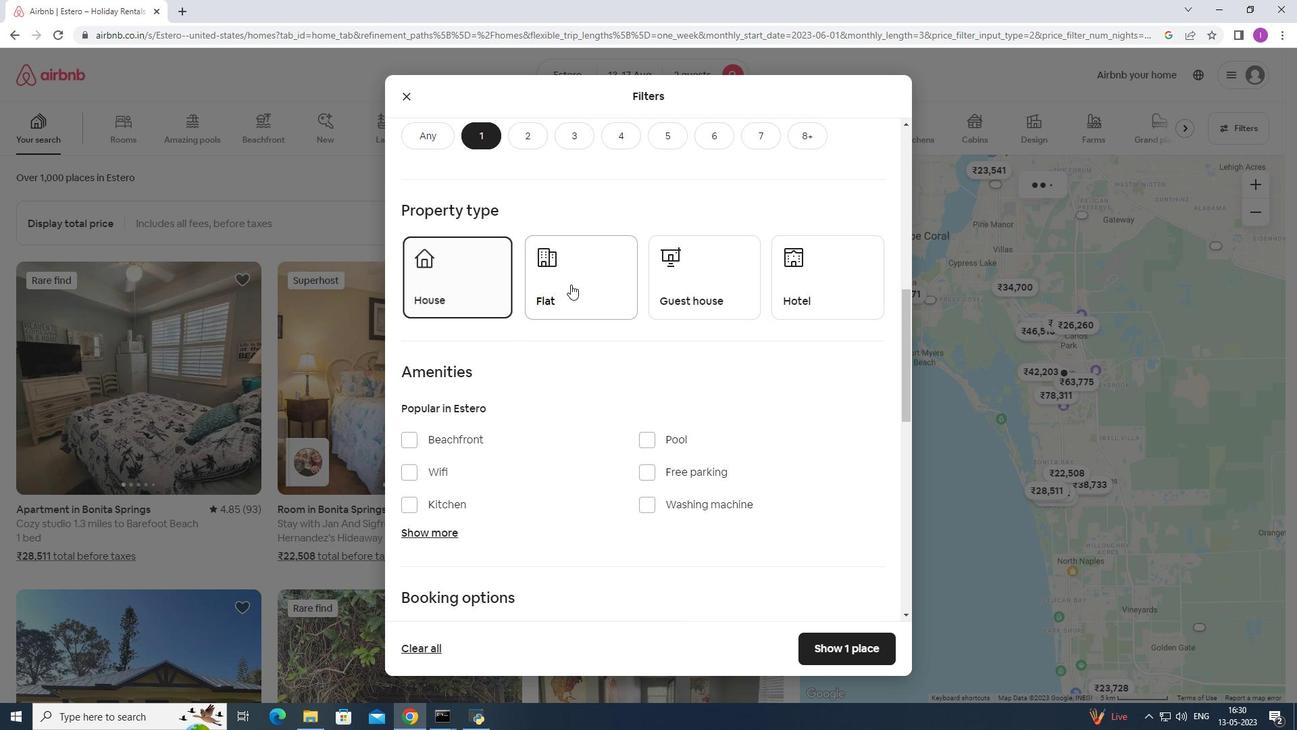 
Action: Mouse moved to (698, 281)
Screenshot: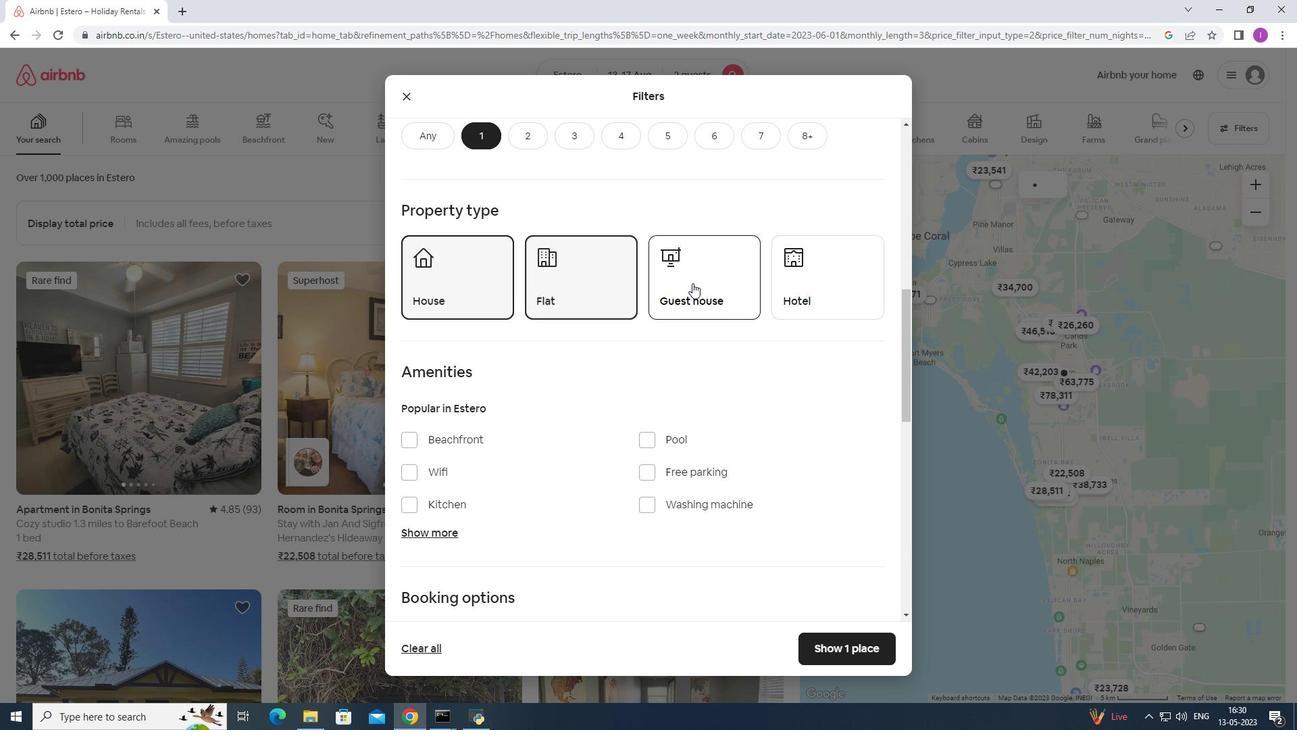 
Action: Mouse pressed left at (698, 281)
Screenshot: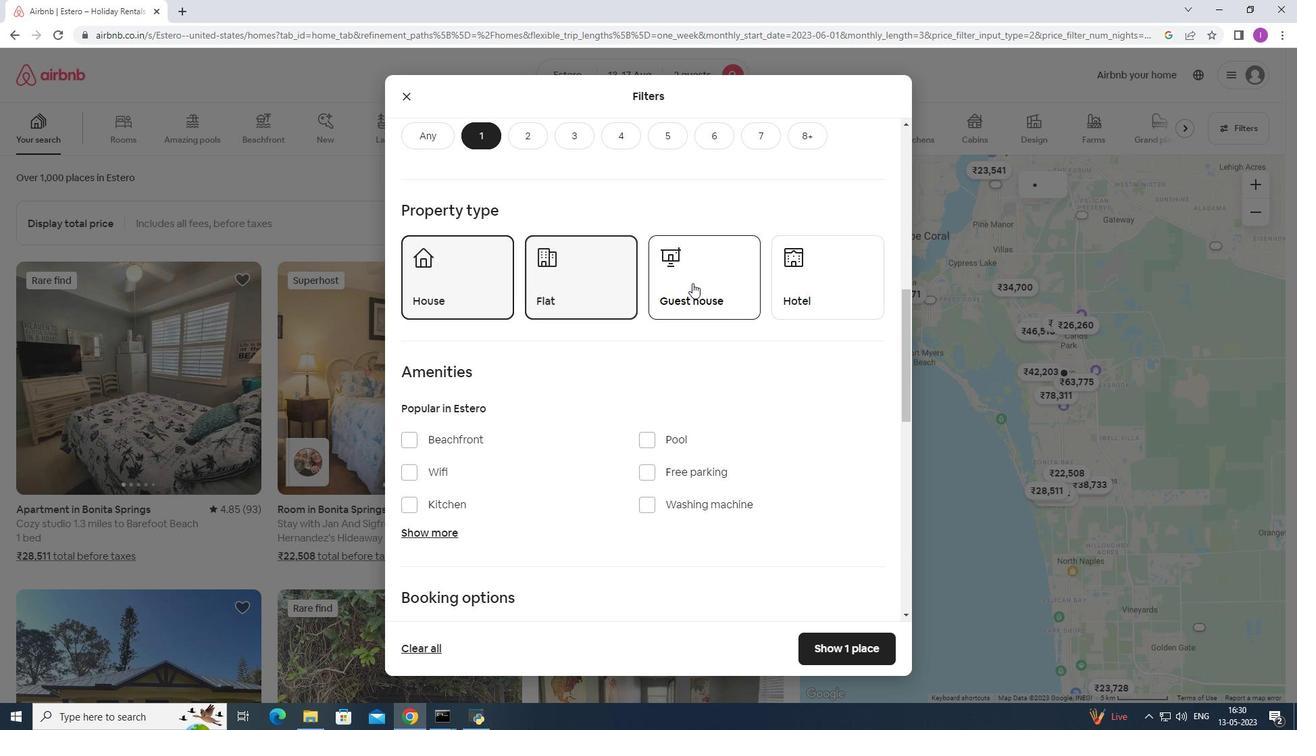 
Action: Mouse moved to (838, 315)
Screenshot: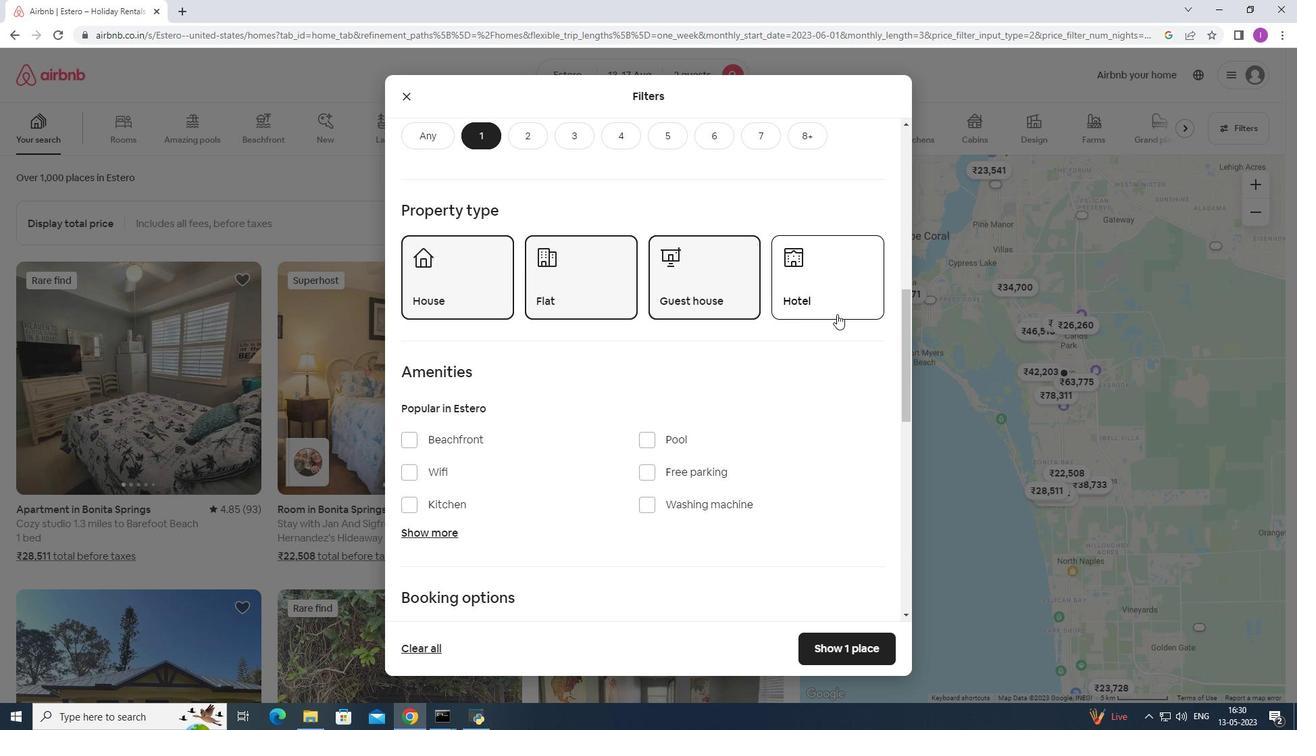 
Action: Mouse scrolled (838, 315) with delta (0, 0)
Screenshot: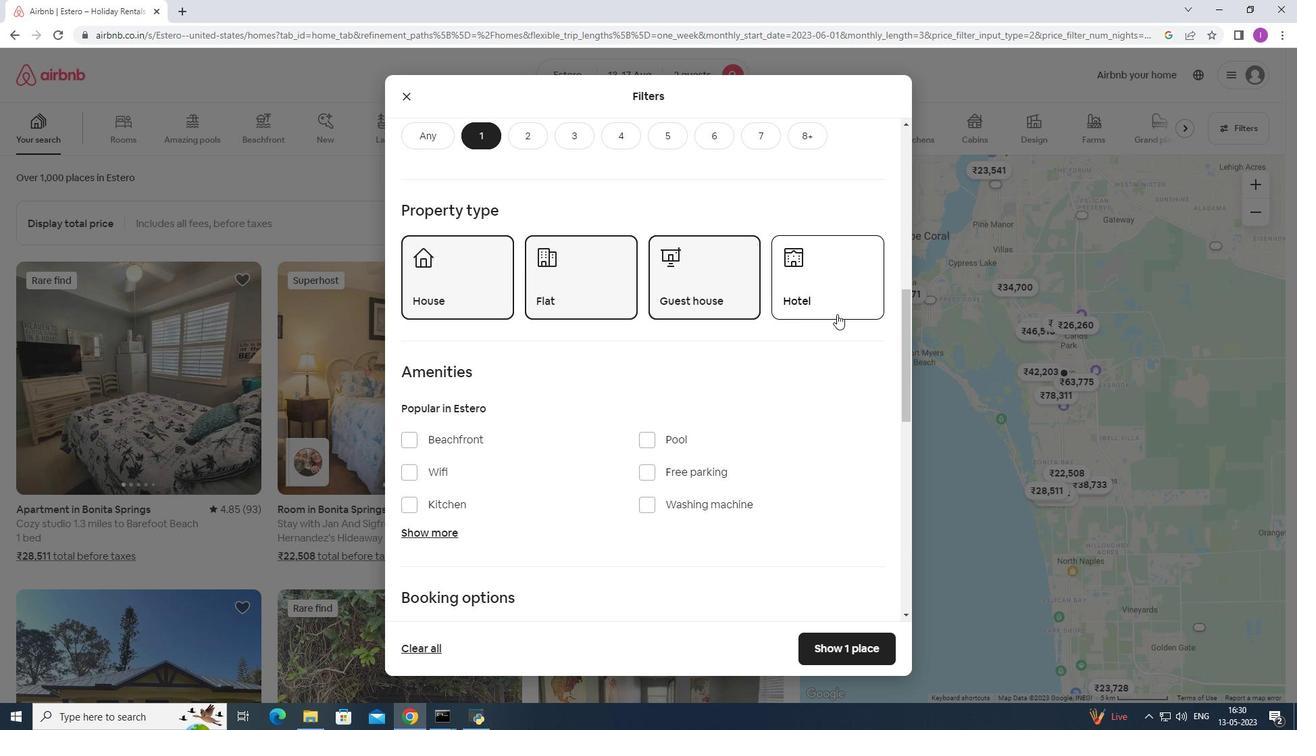 
Action: Mouse moved to (753, 346)
Screenshot: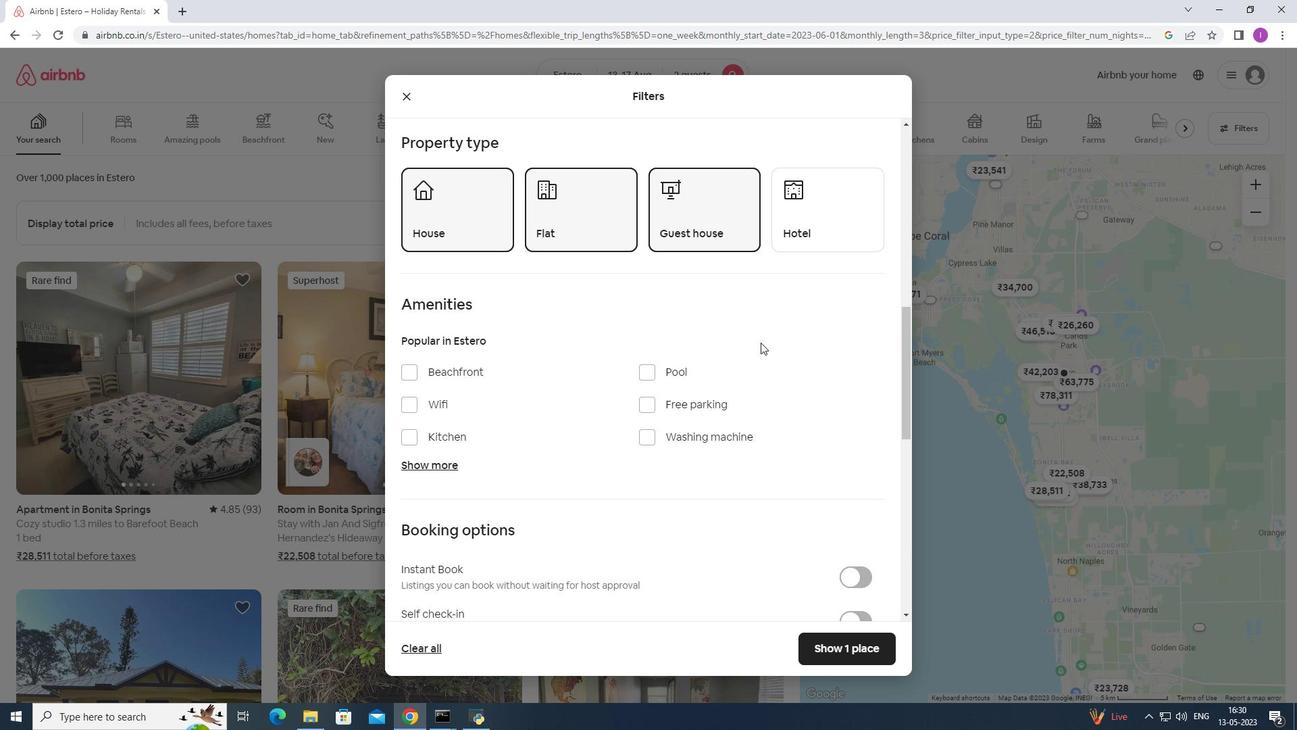 
Action: Mouse scrolled (753, 345) with delta (0, 0)
Screenshot: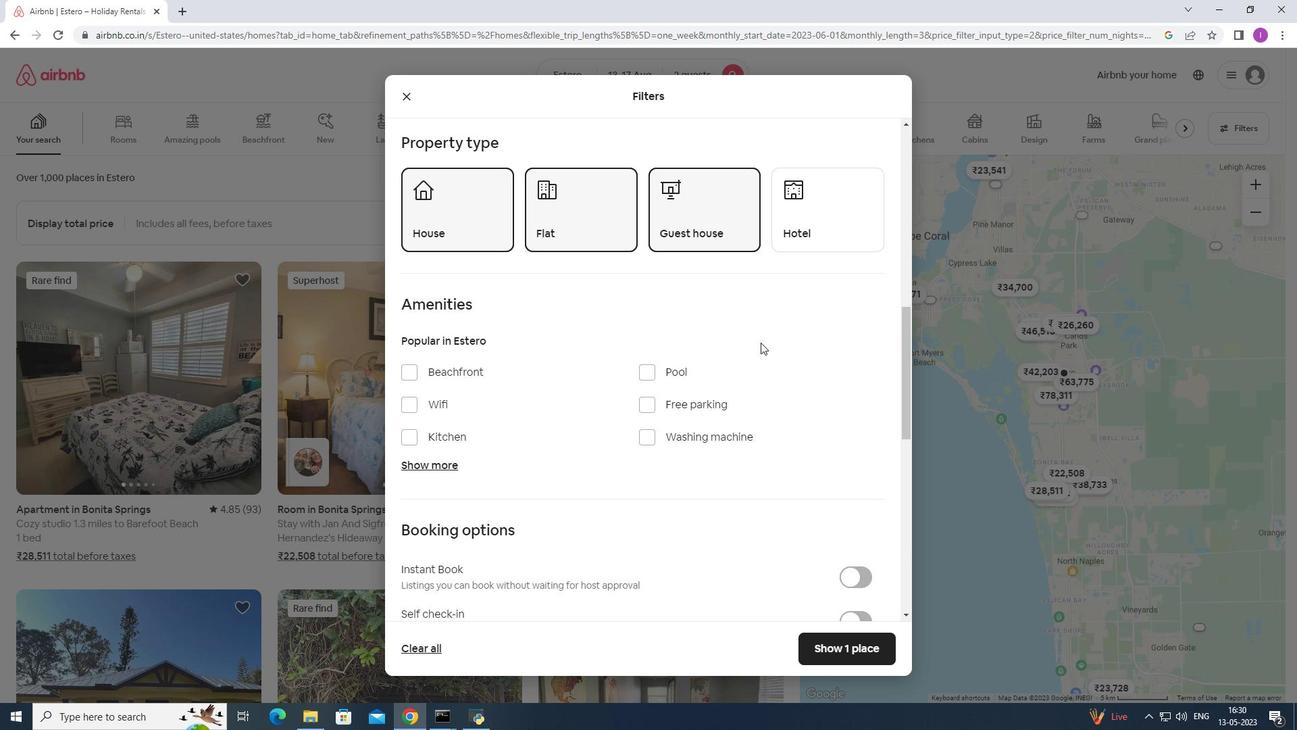 
Action: Mouse moved to (414, 331)
Screenshot: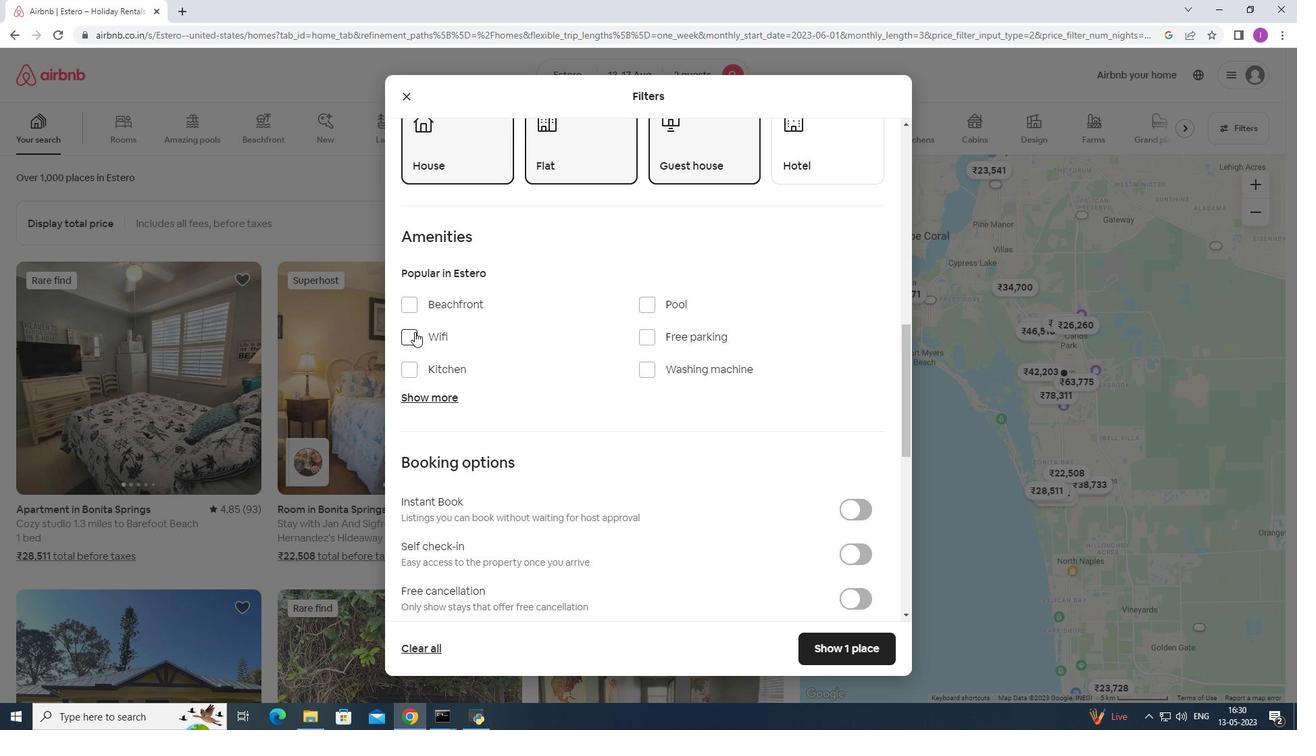 
Action: Mouse pressed left at (414, 331)
Screenshot: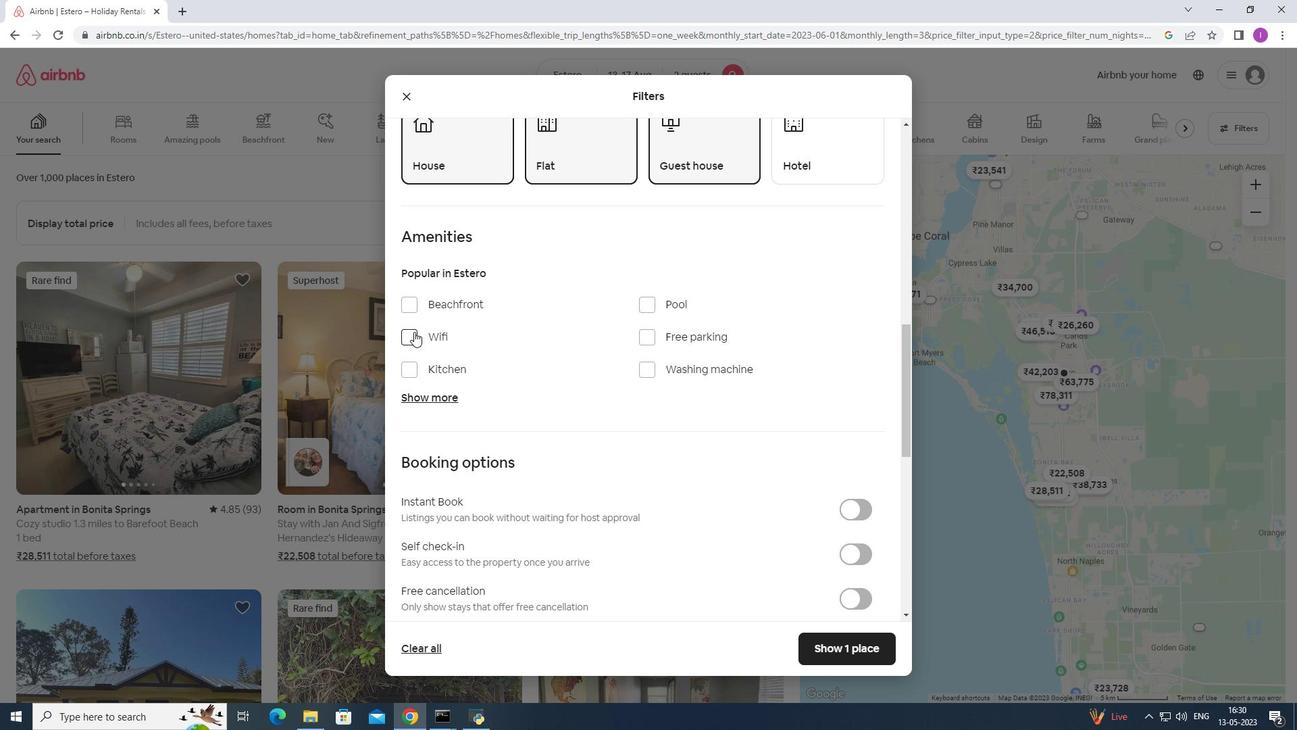 
Action: Mouse moved to (561, 380)
Screenshot: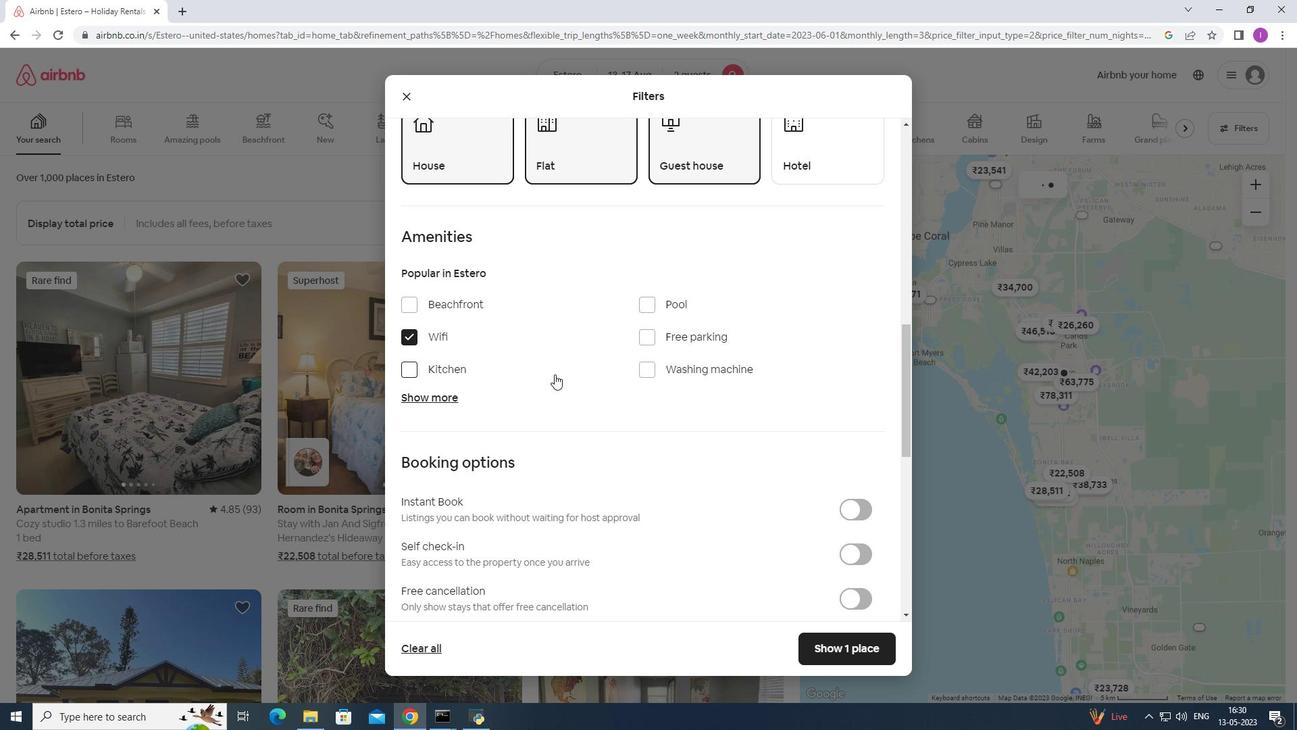 
Action: Mouse scrolled (561, 378) with delta (0, 0)
Screenshot: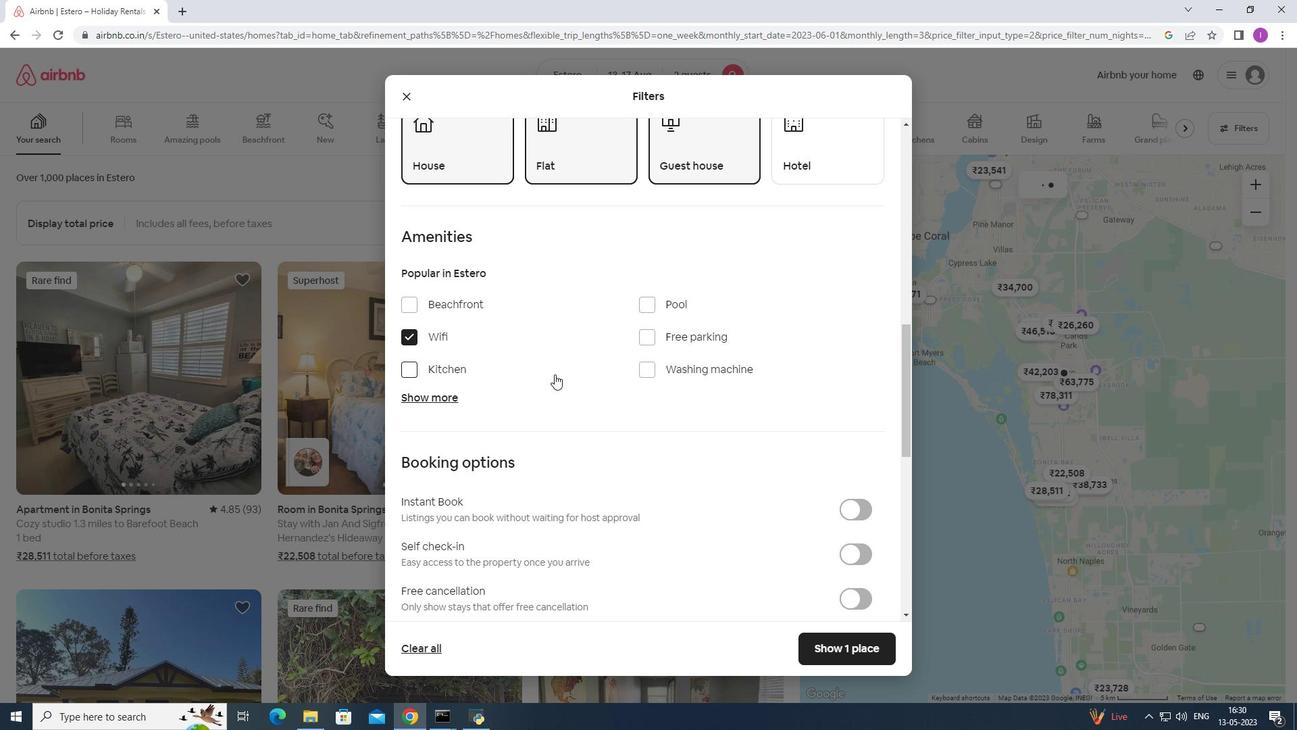 
Action: Mouse moved to (562, 380)
Screenshot: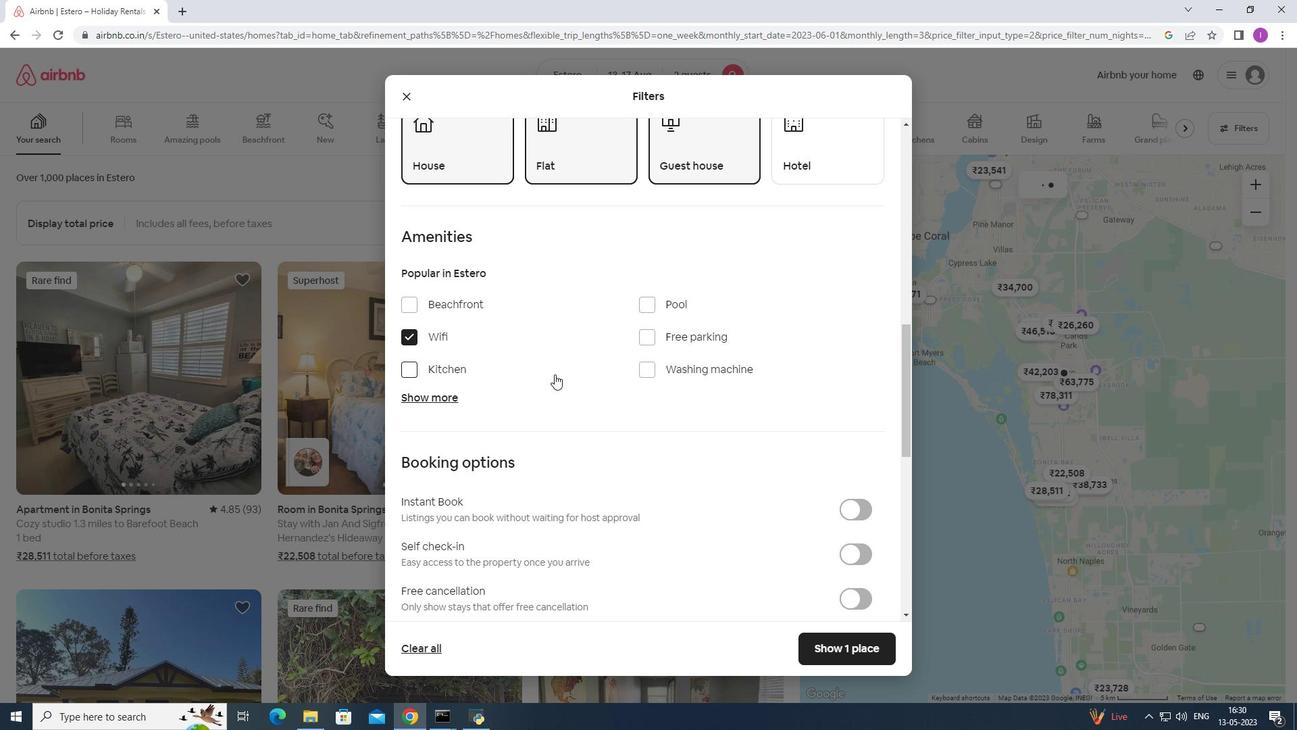 
Action: Mouse scrolled (562, 379) with delta (0, 0)
Screenshot: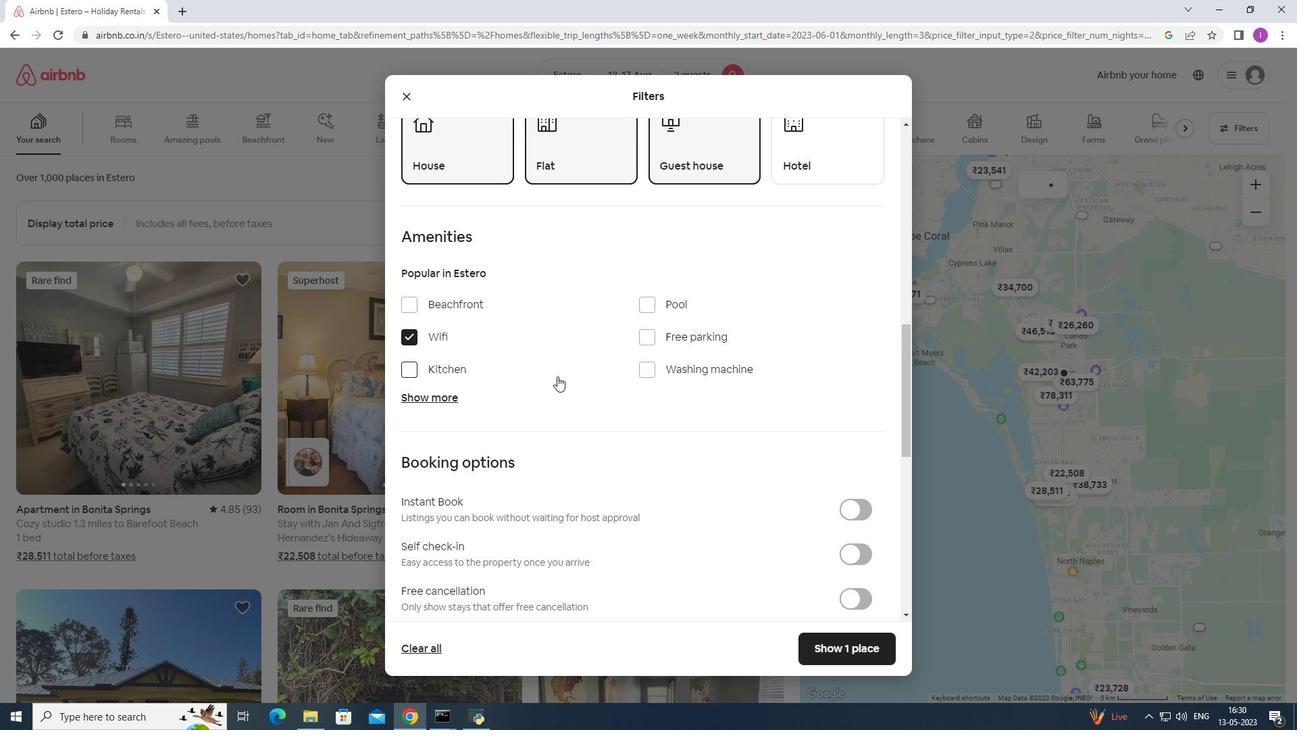 
Action: Mouse moved to (867, 423)
Screenshot: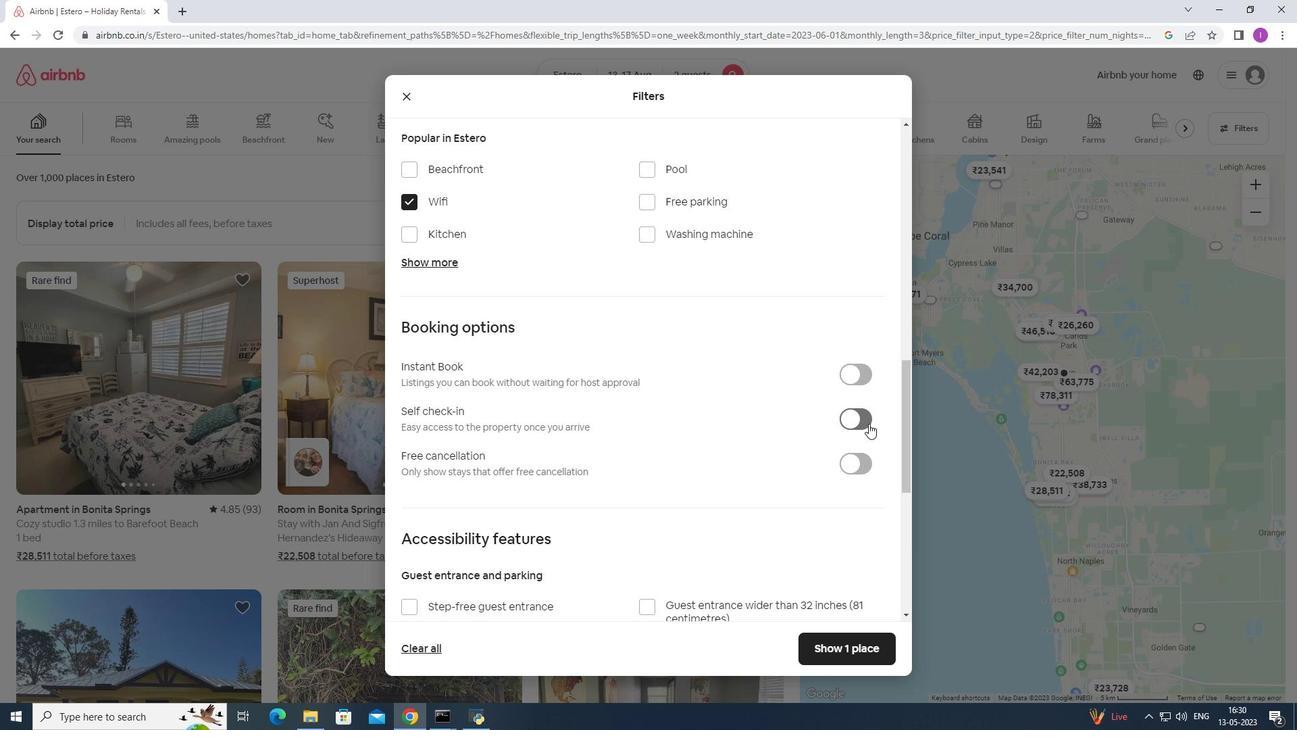 
Action: Mouse pressed left at (867, 423)
Screenshot: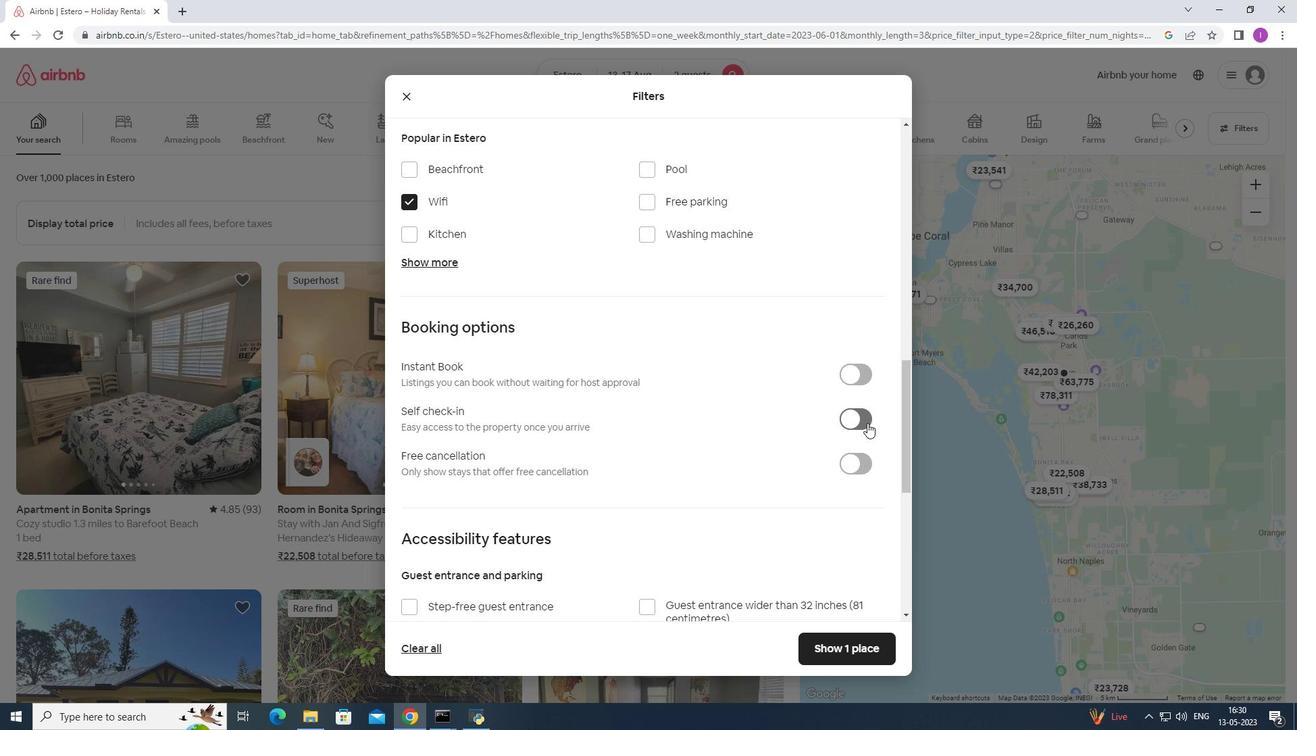 
Action: Mouse moved to (687, 423)
Screenshot: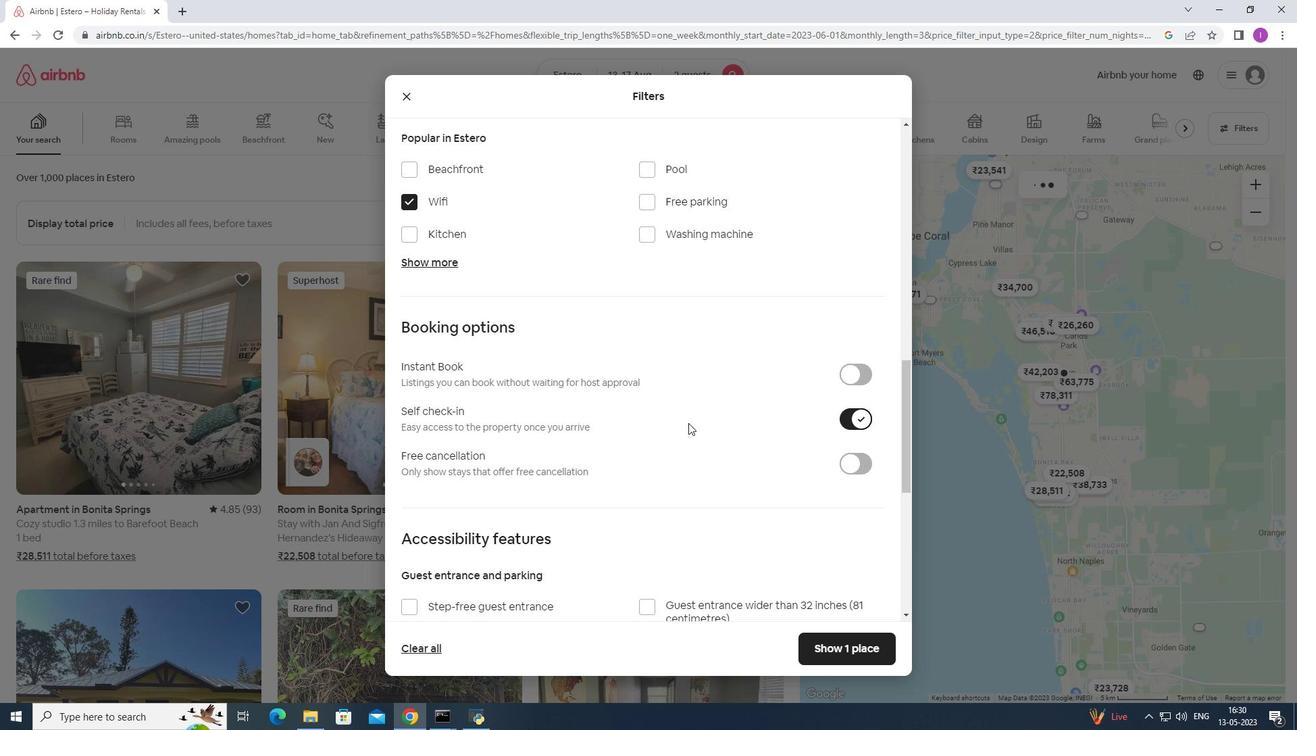 
Action: Mouse scrolled (687, 423) with delta (0, 0)
Screenshot: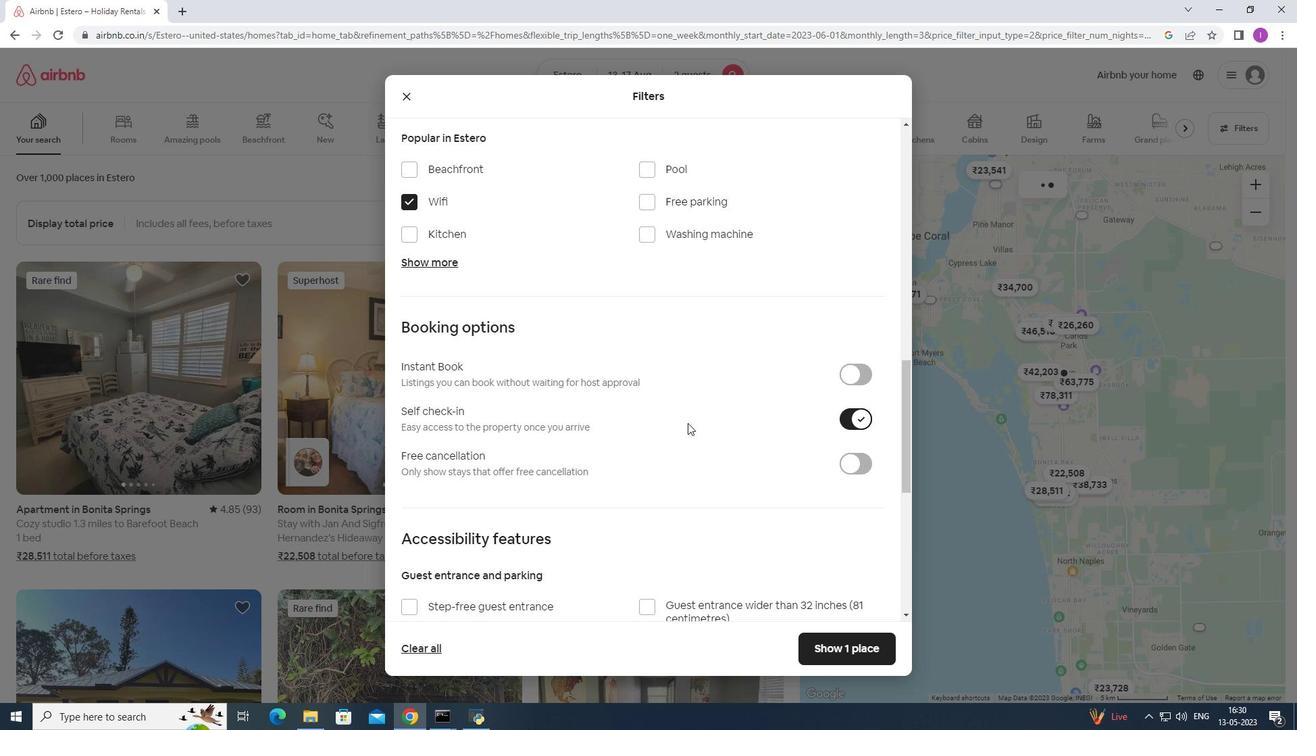 
Action: Mouse scrolled (687, 423) with delta (0, 0)
Screenshot: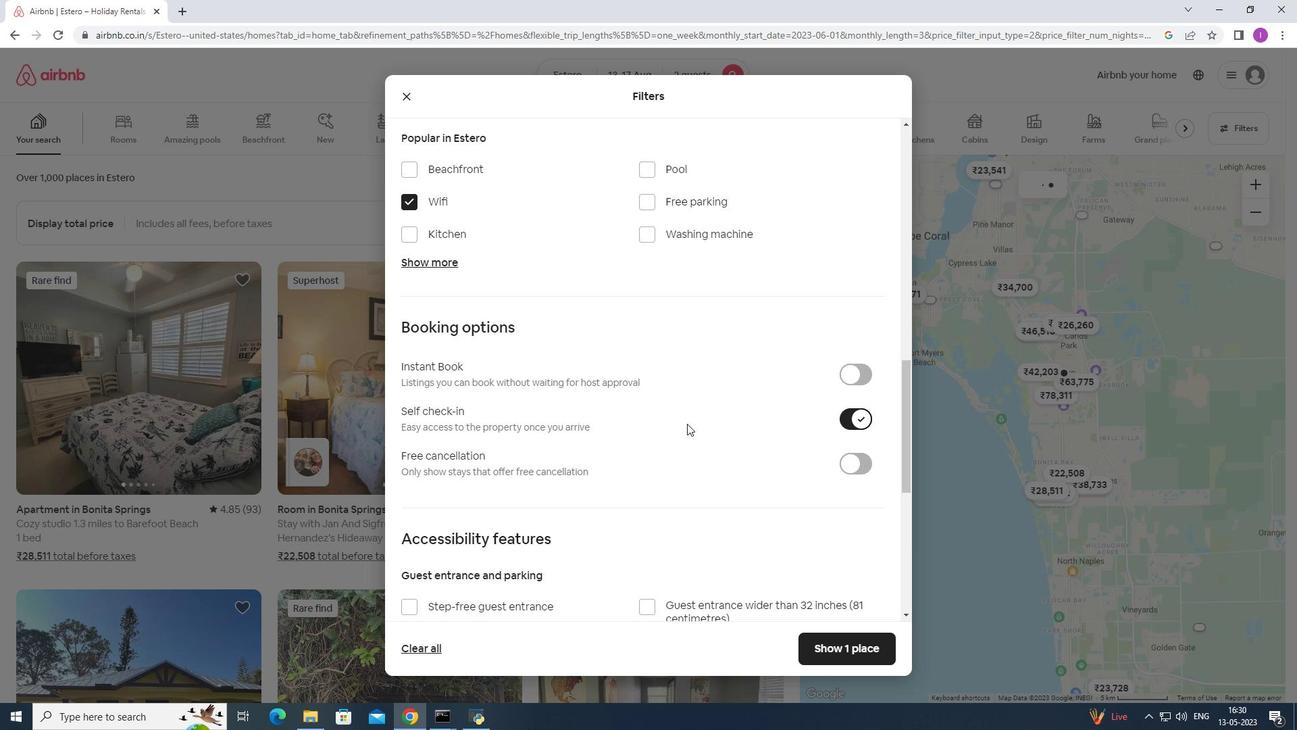 
Action: Mouse scrolled (687, 423) with delta (0, 0)
Screenshot: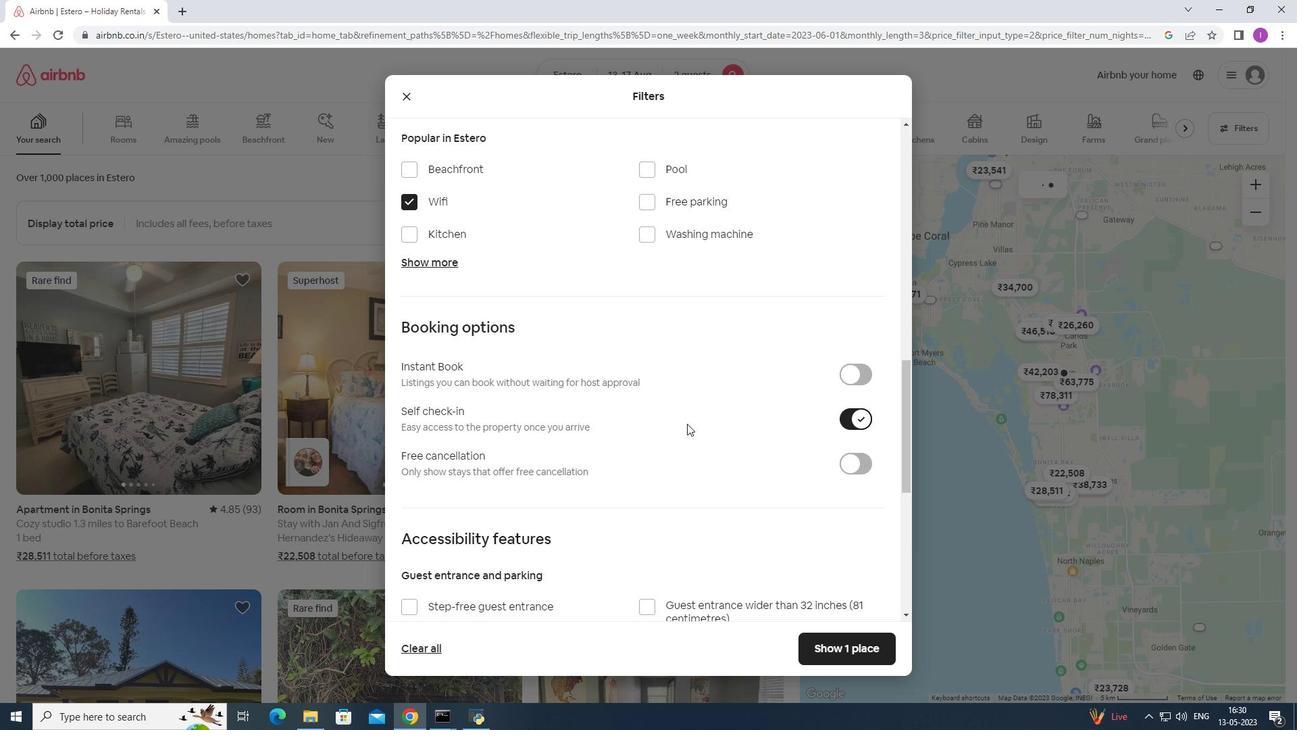 
Action: Mouse scrolled (687, 423) with delta (0, 0)
Screenshot: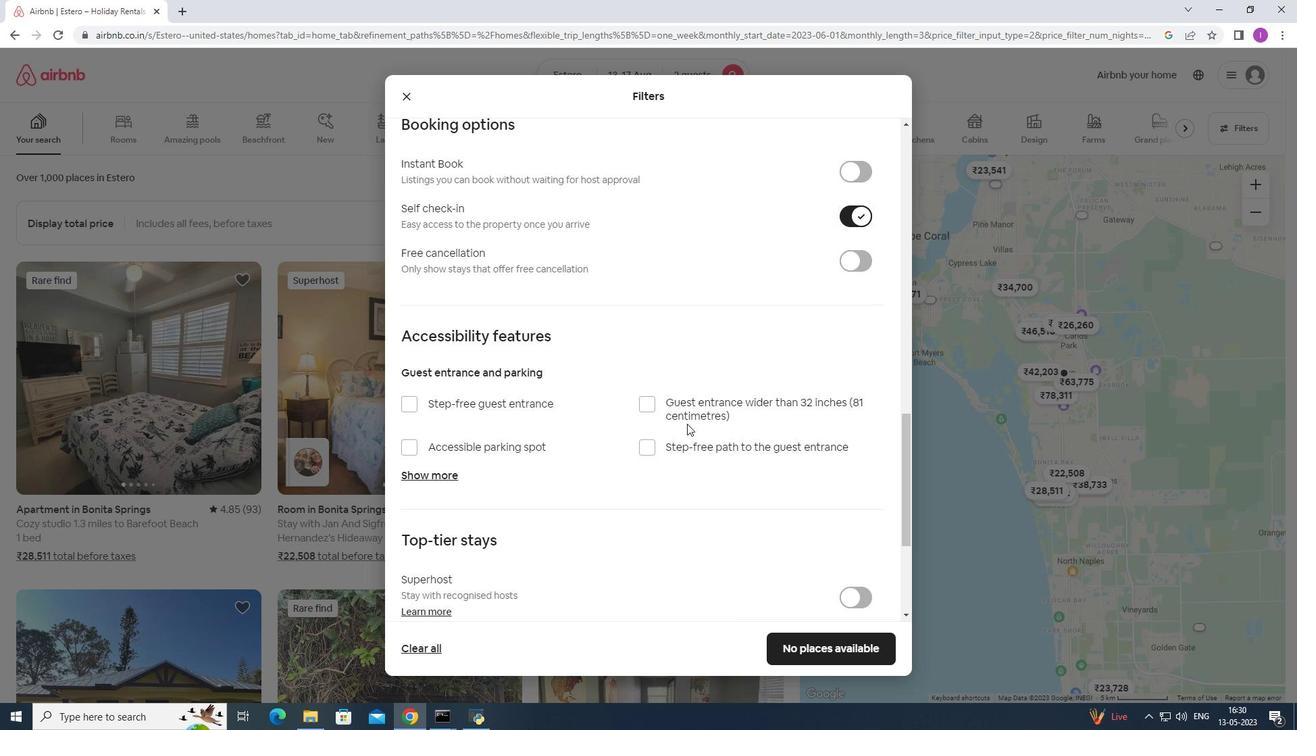 
Action: Mouse scrolled (687, 423) with delta (0, 0)
Screenshot: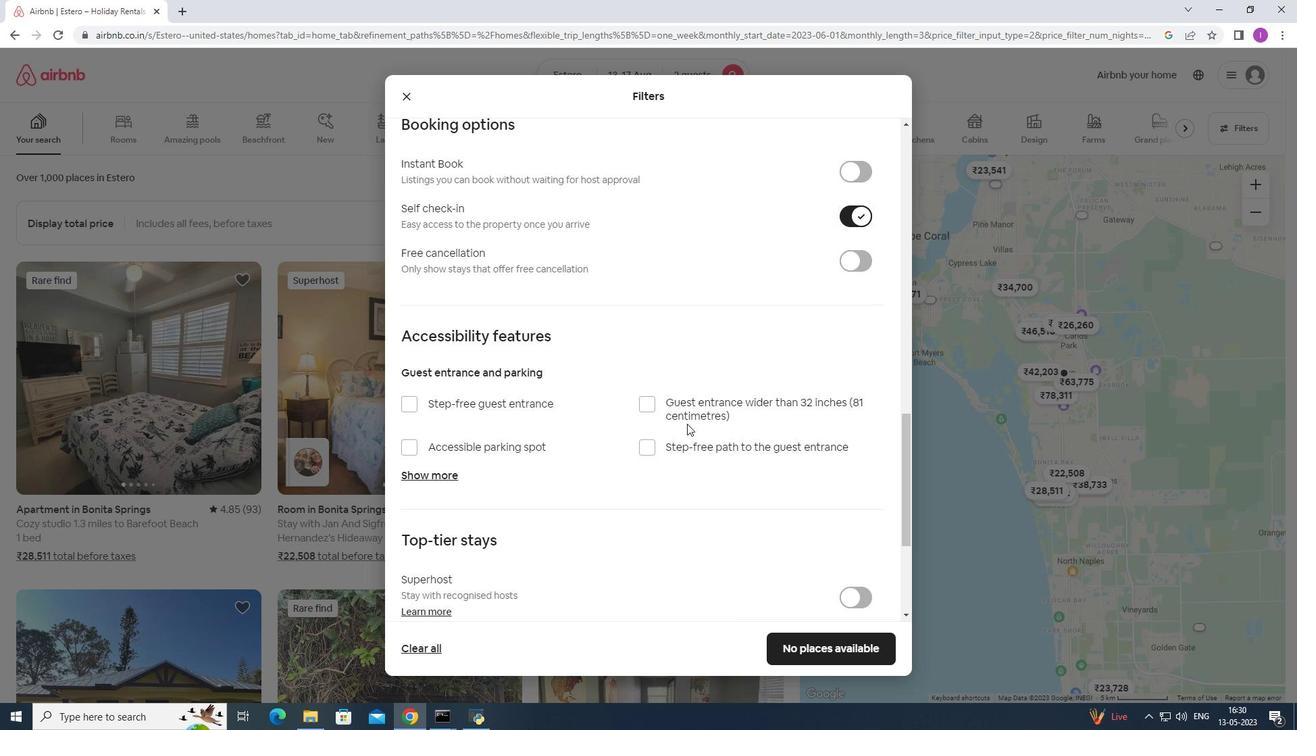 
Action: Mouse scrolled (687, 423) with delta (0, 0)
Screenshot: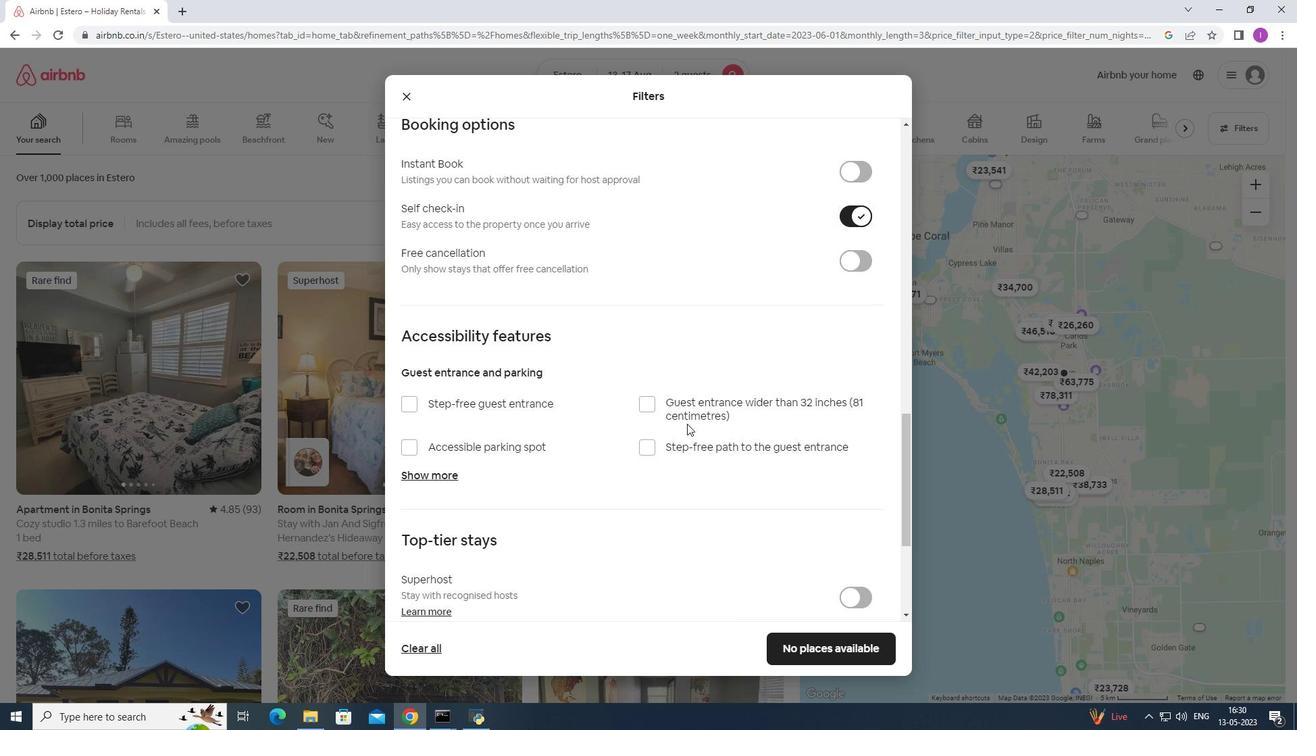 
Action: Mouse scrolled (687, 423) with delta (0, 0)
Screenshot: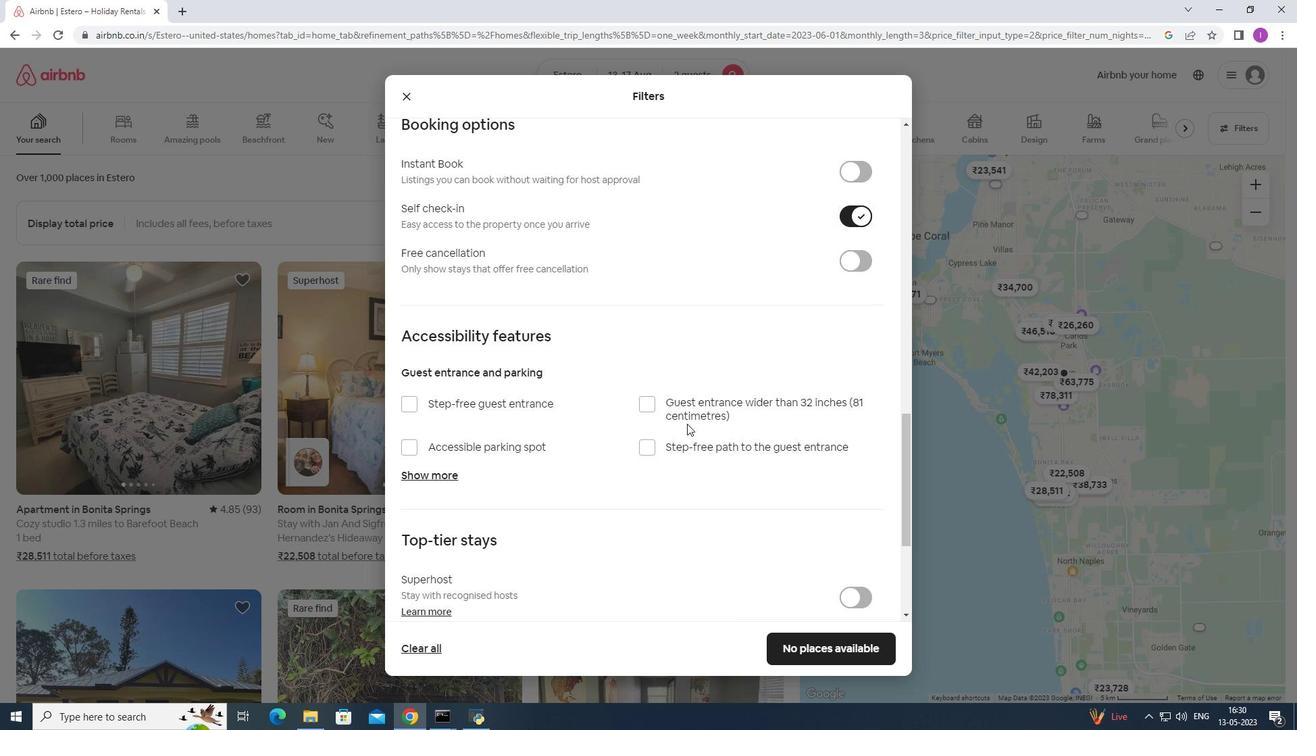 
Action: Mouse scrolled (687, 423) with delta (0, 0)
Screenshot: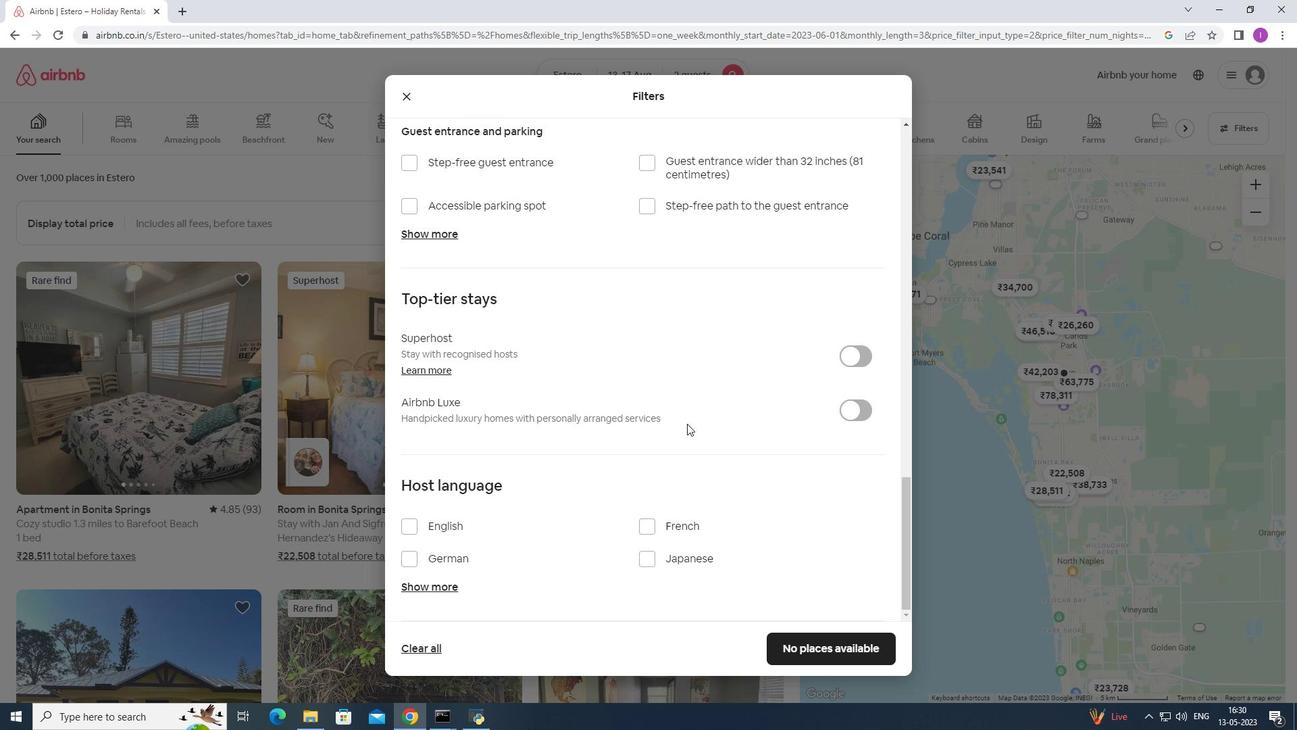 
Action: Mouse scrolled (687, 423) with delta (0, 0)
Screenshot: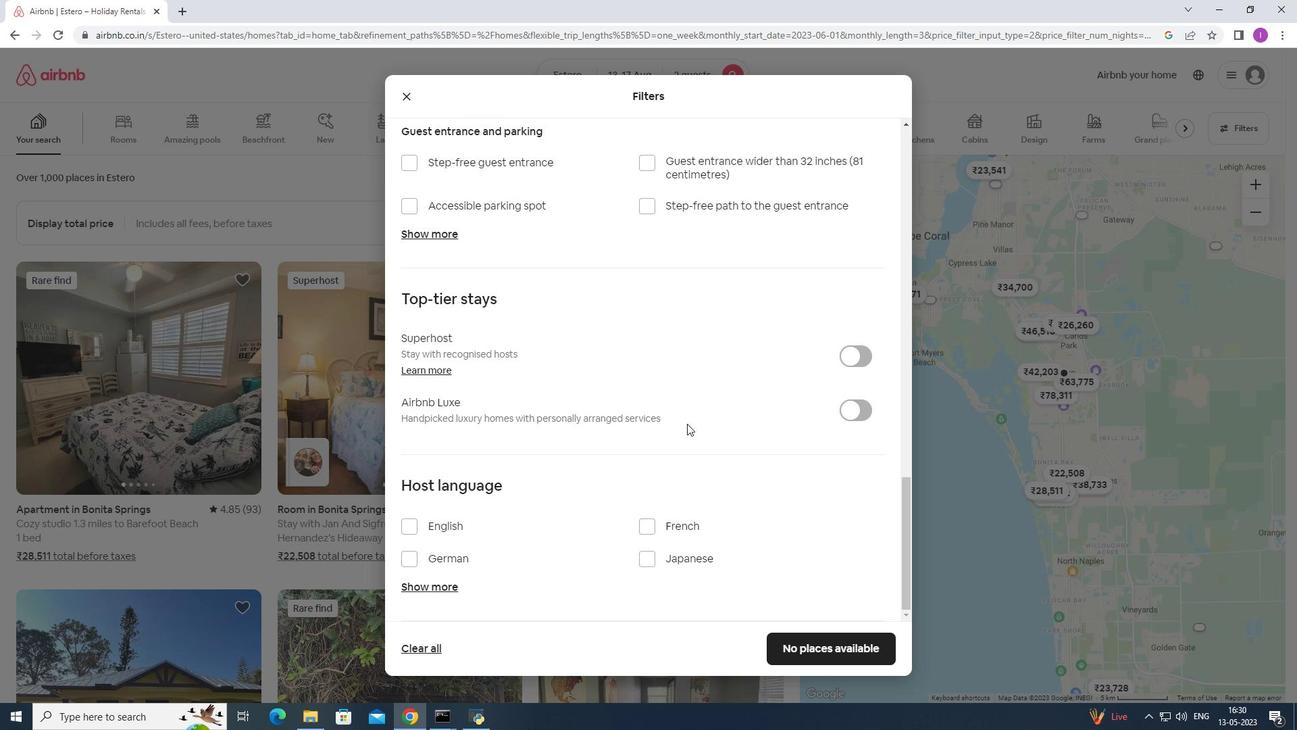 
Action: Mouse moved to (686, 426)
Screenshot: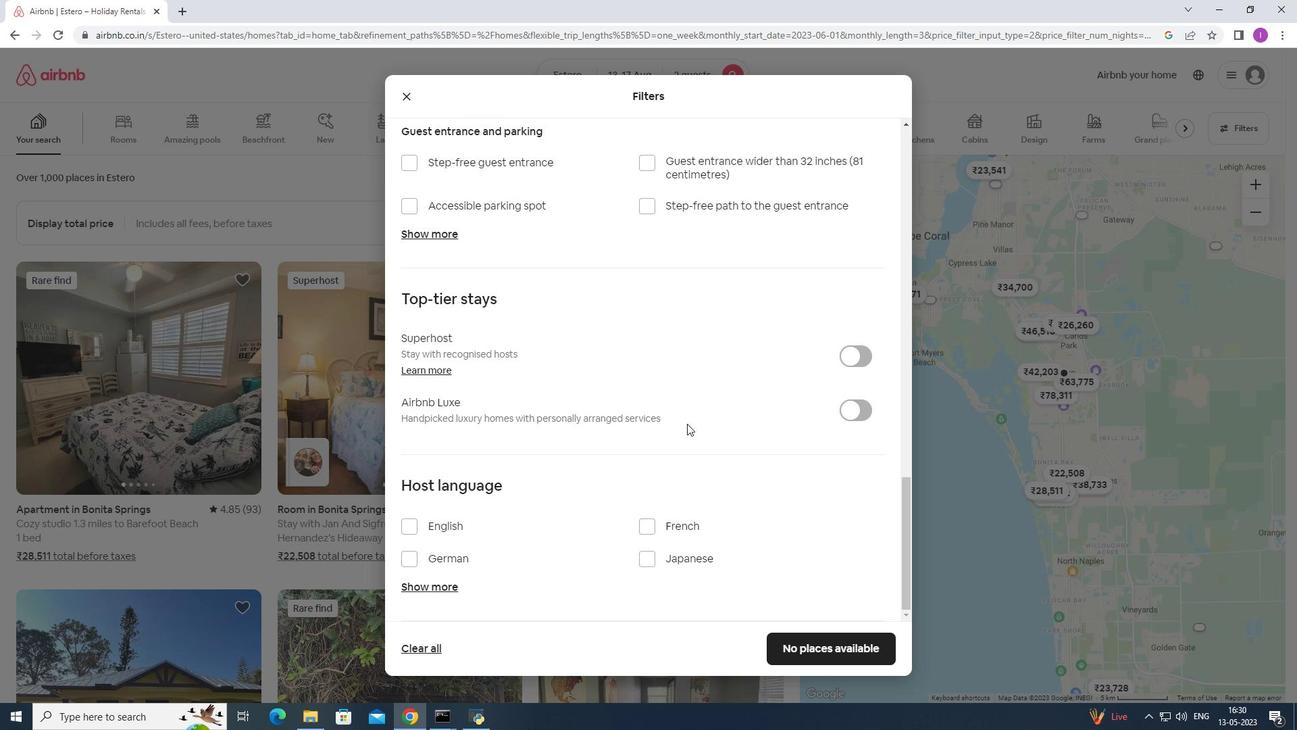 
Action: Mouse scrolled (686, 425) with delta (0, 0)
Screenshot: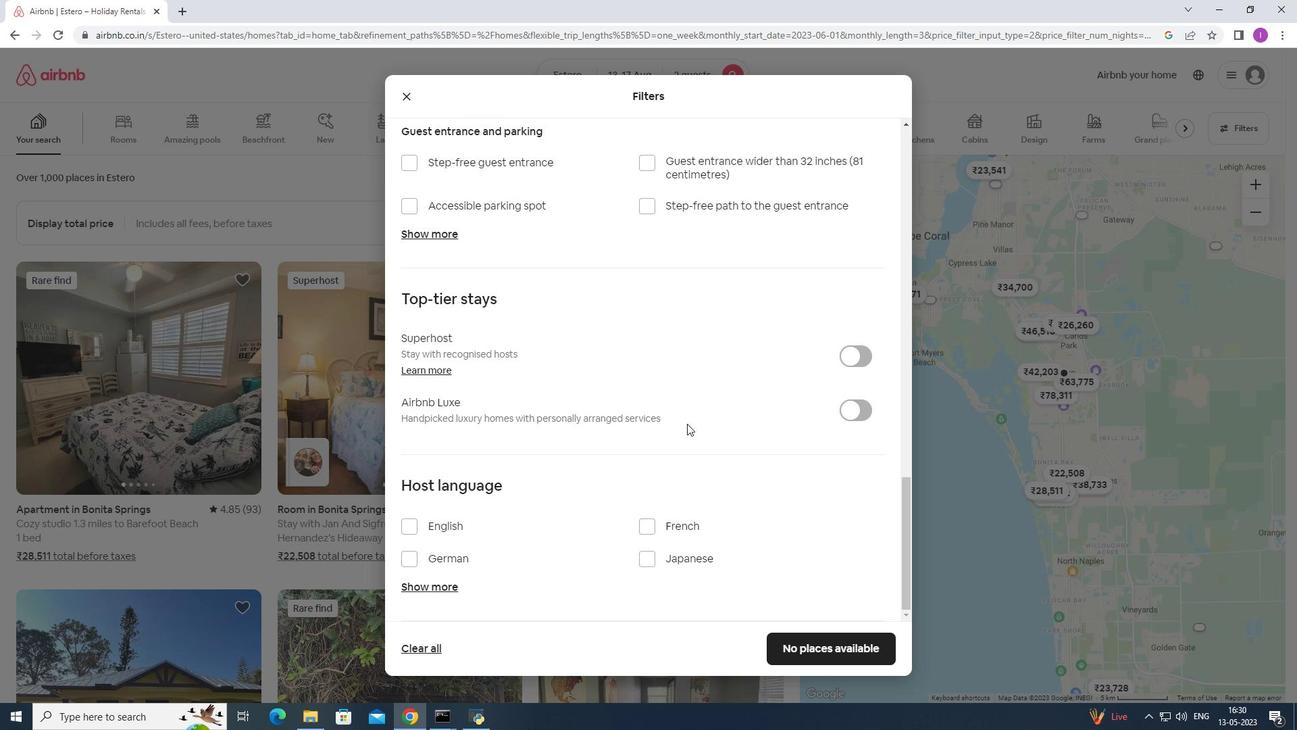 
Action: Mouse moved to (412, 524)
Screenshot: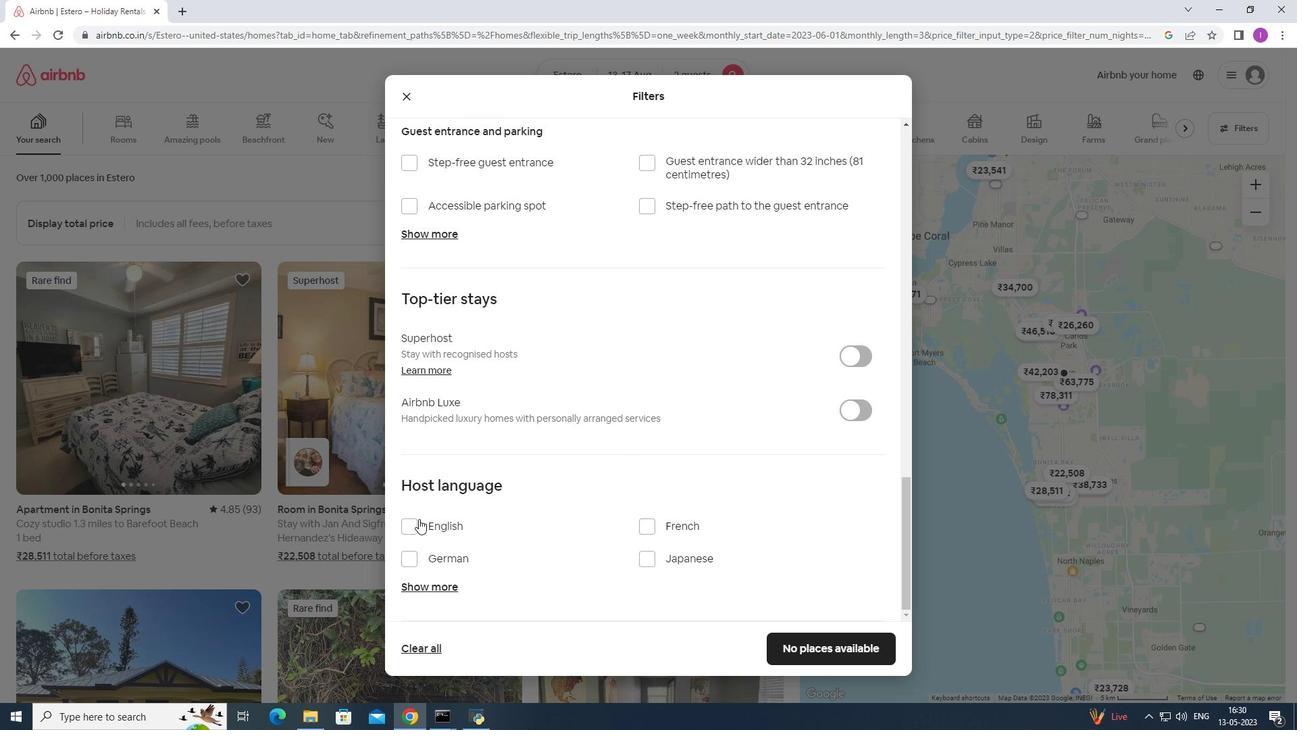 
Action: Mouse pressed left at (412, 524)
Screenshot: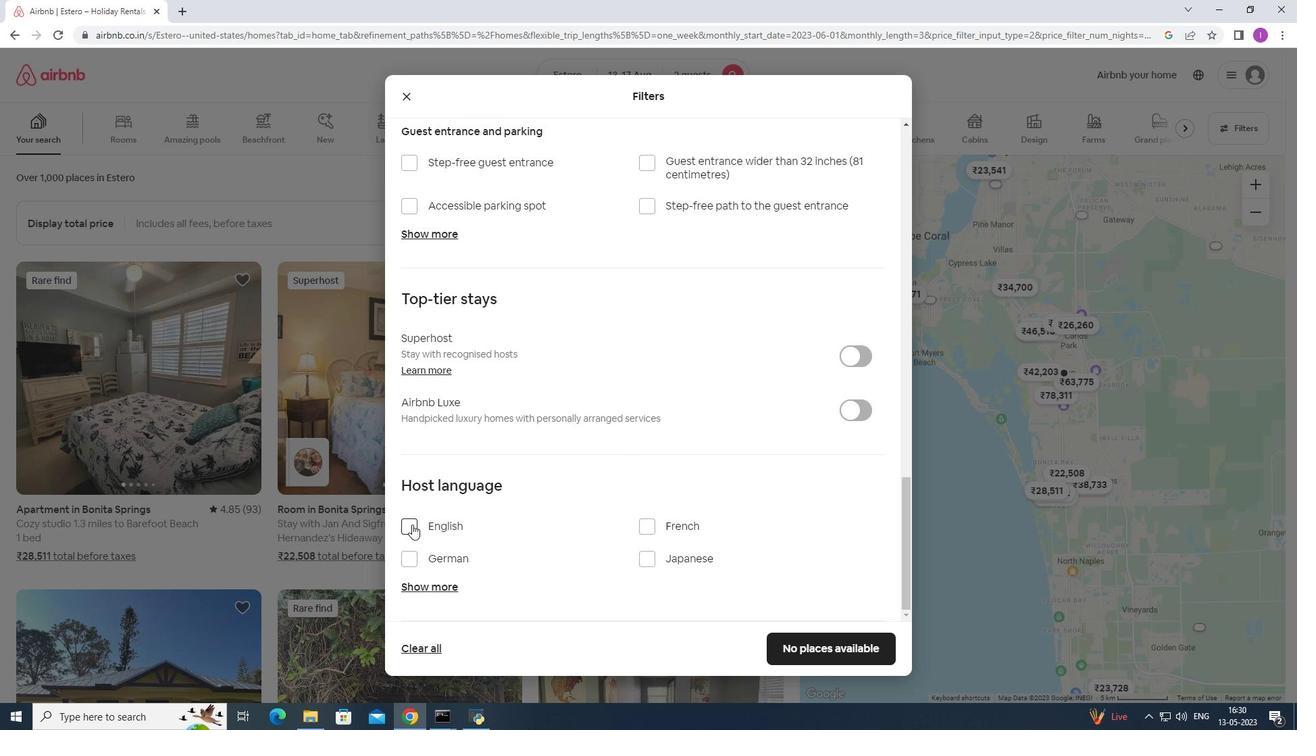 
Action: Mouse moved to (807, 647)
Screenshot: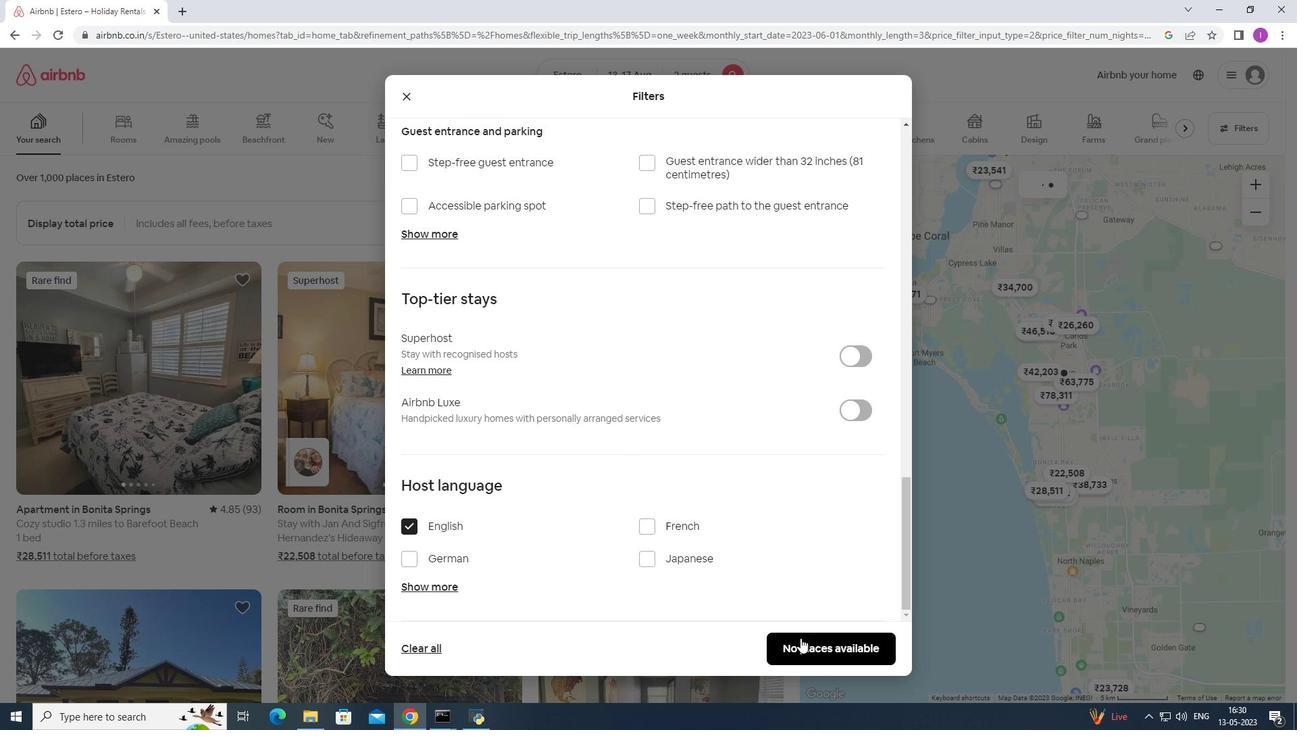 
Action: Mouse pressed left at (807, 647)
Screenshot: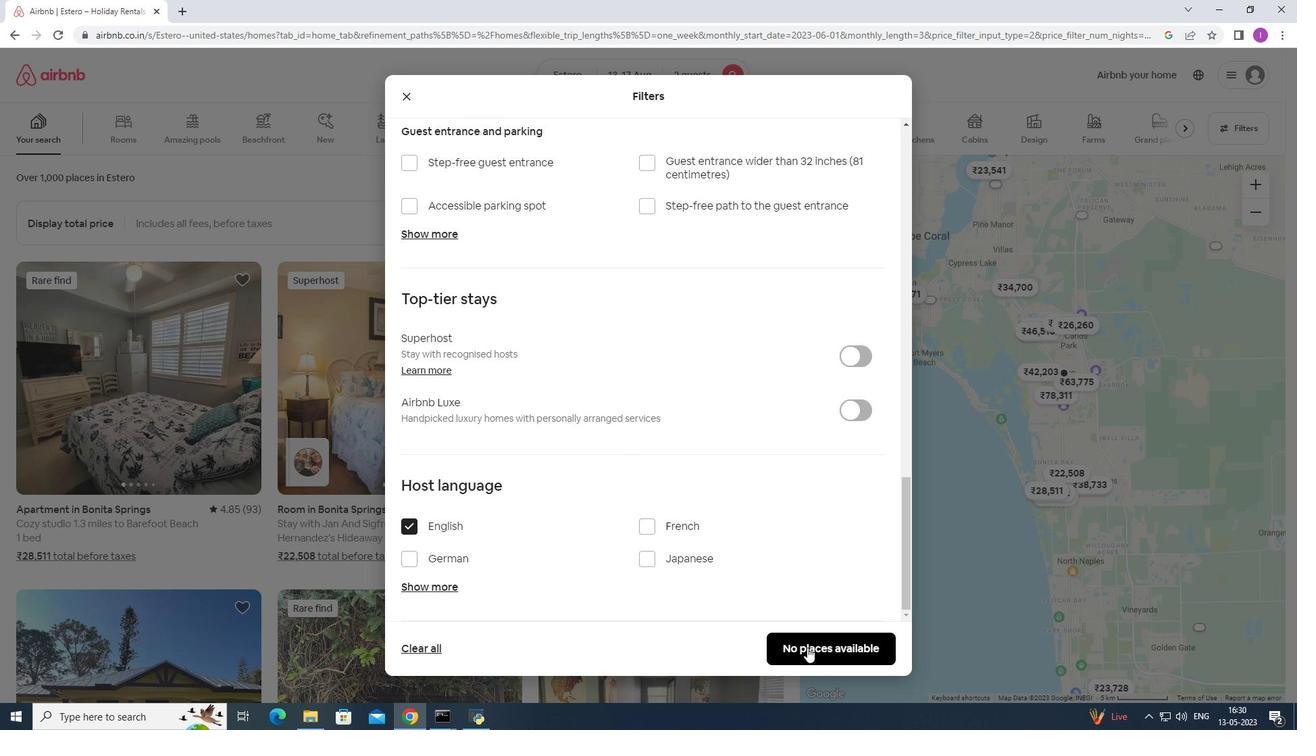 
Action: Mouse moved to (738, 602)
Screenshot: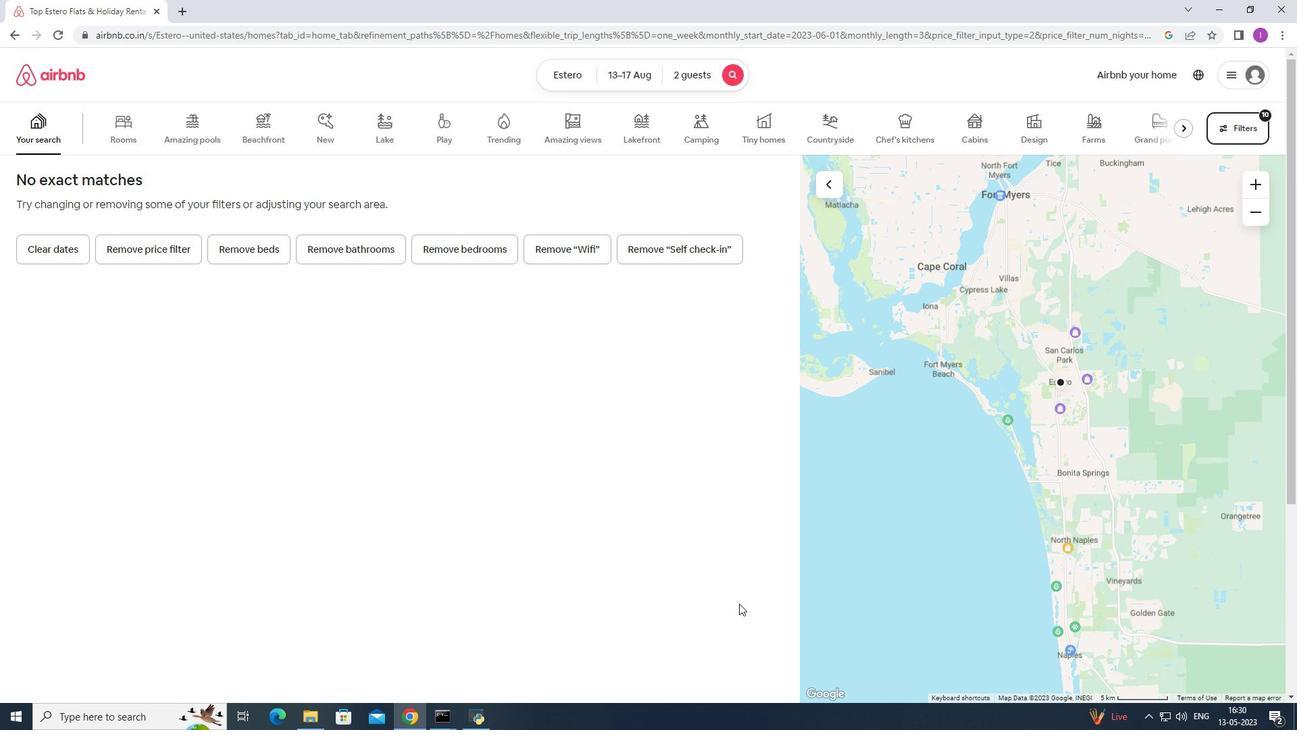 
